 Task: Find connections with filter location Ghazīpur with filter topic #Socialmediawith filter profile language Potuguese with filter current company HDFC Limited with filter school Bhupendra Narayan Mandal University, Madhepura with filter industry Securities and Commodity Exchanges with filter service category Graphic Design with filter keywords title Coordinator
Action: Mouse moved to (687, 107)
Screenshot: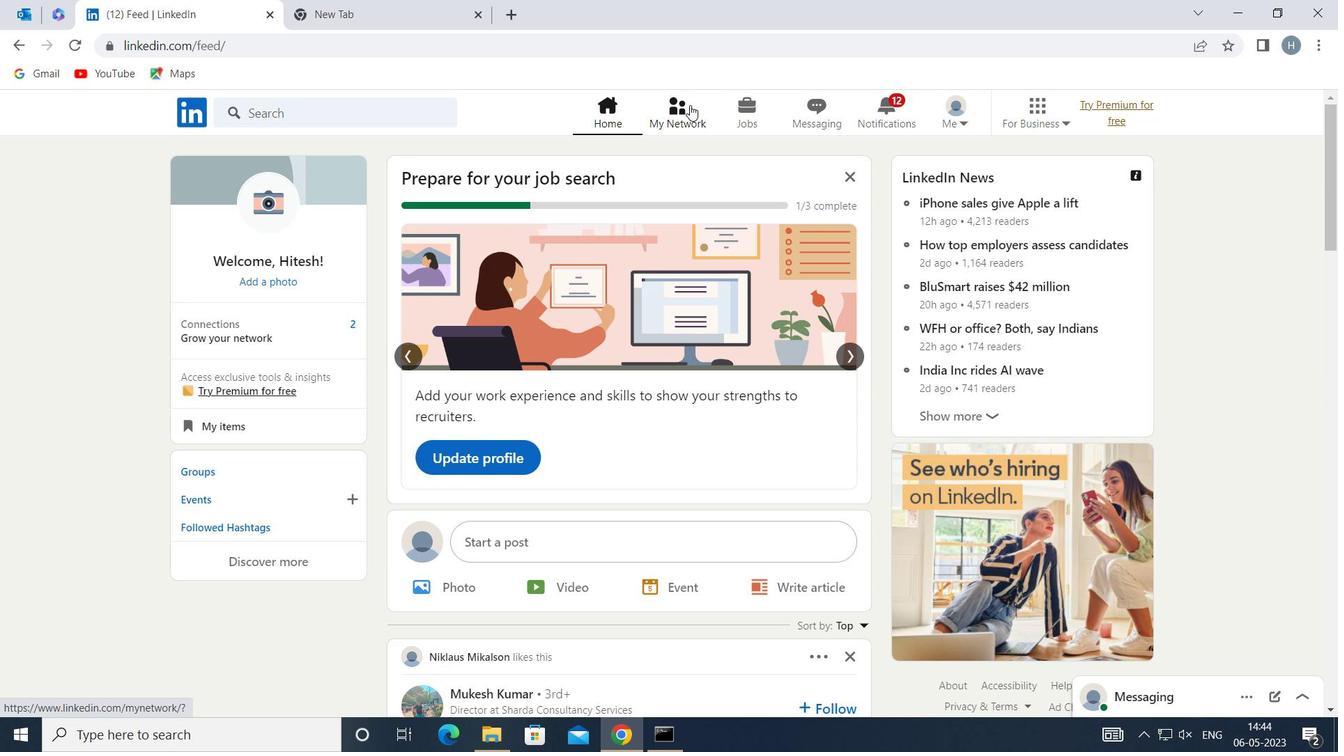 
Action: Mouse pressed left at (687, 107)
Screenshot: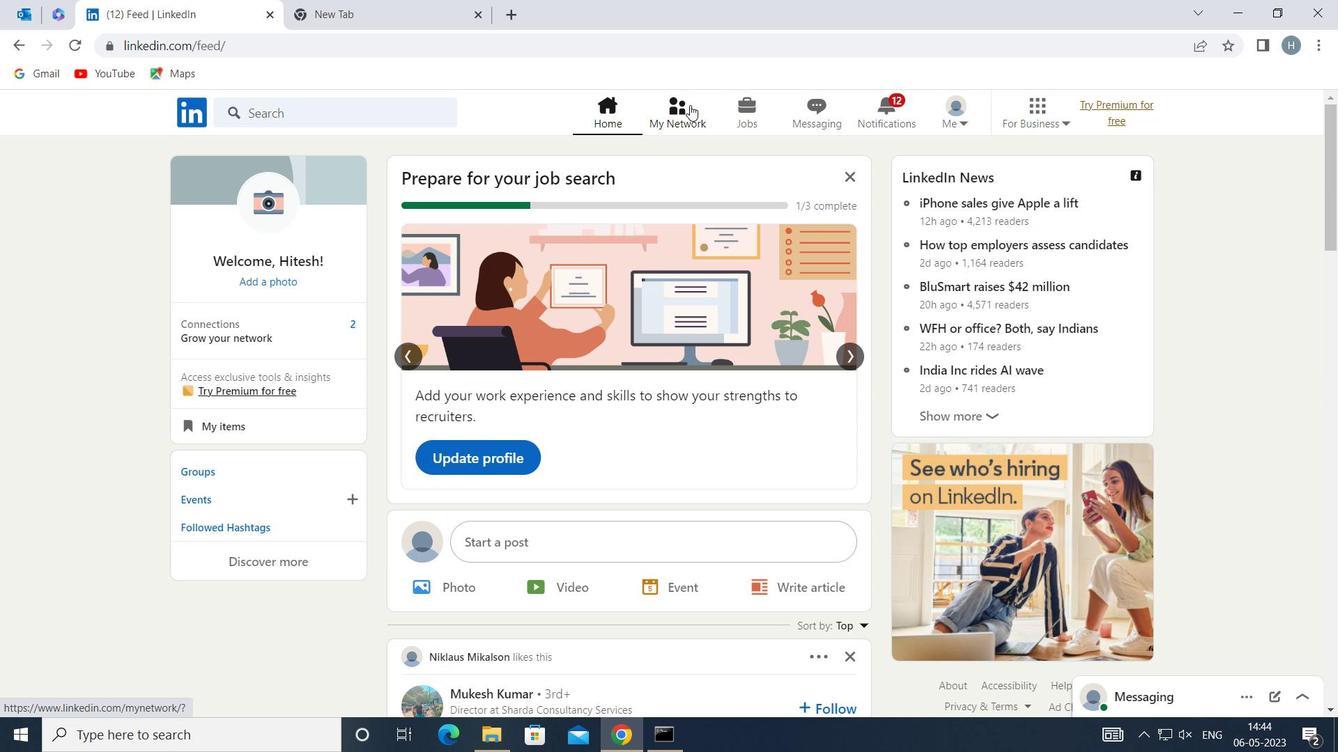 
Action: Mouse moved to (388, 217)
Screenshot: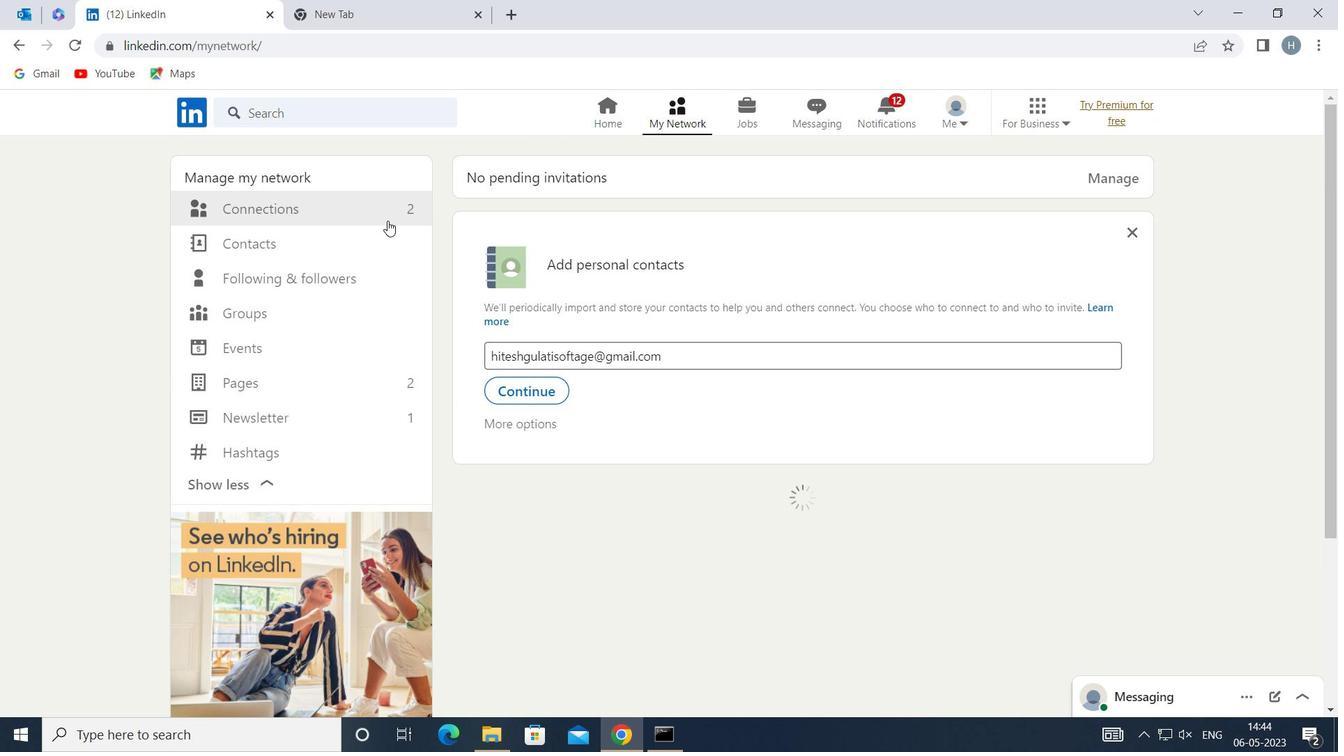 
Action: Mouse pressed left at (388, 217)
Screenshot: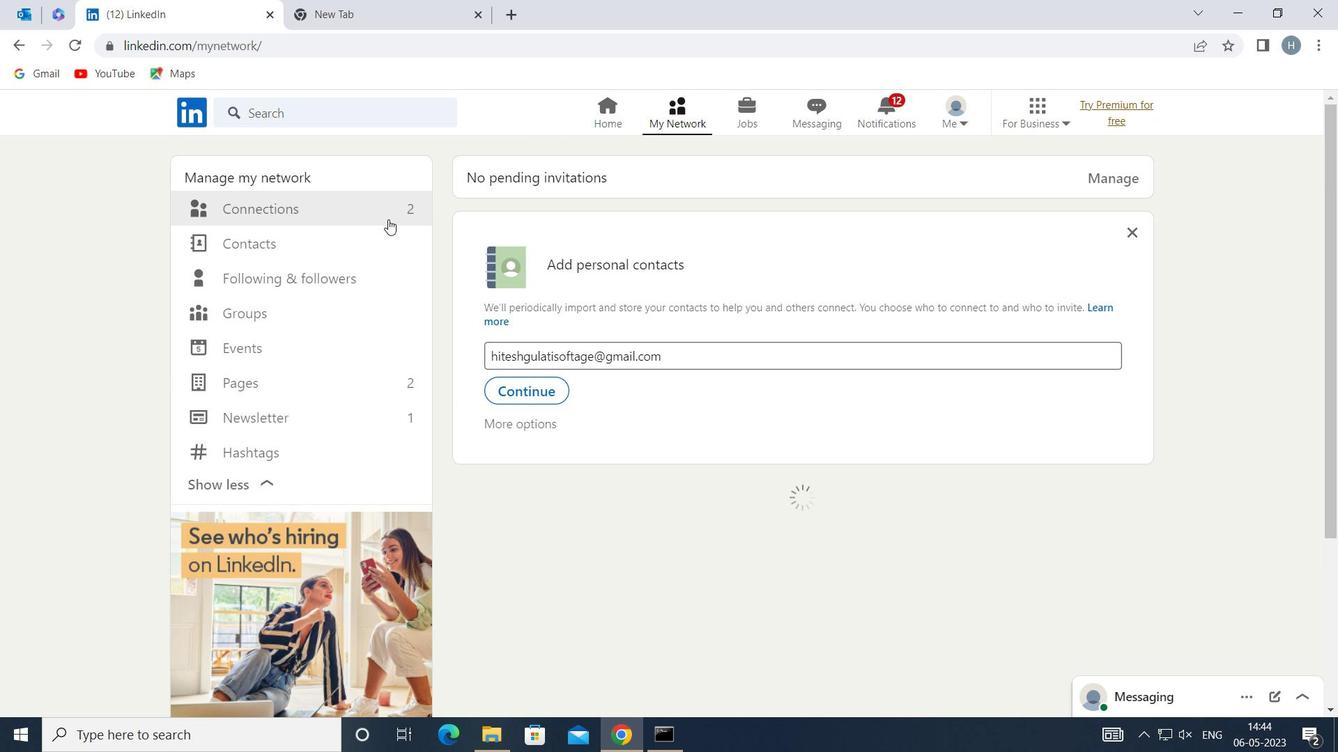 
Action: Mouse moved to (798, 206)
Screenshot: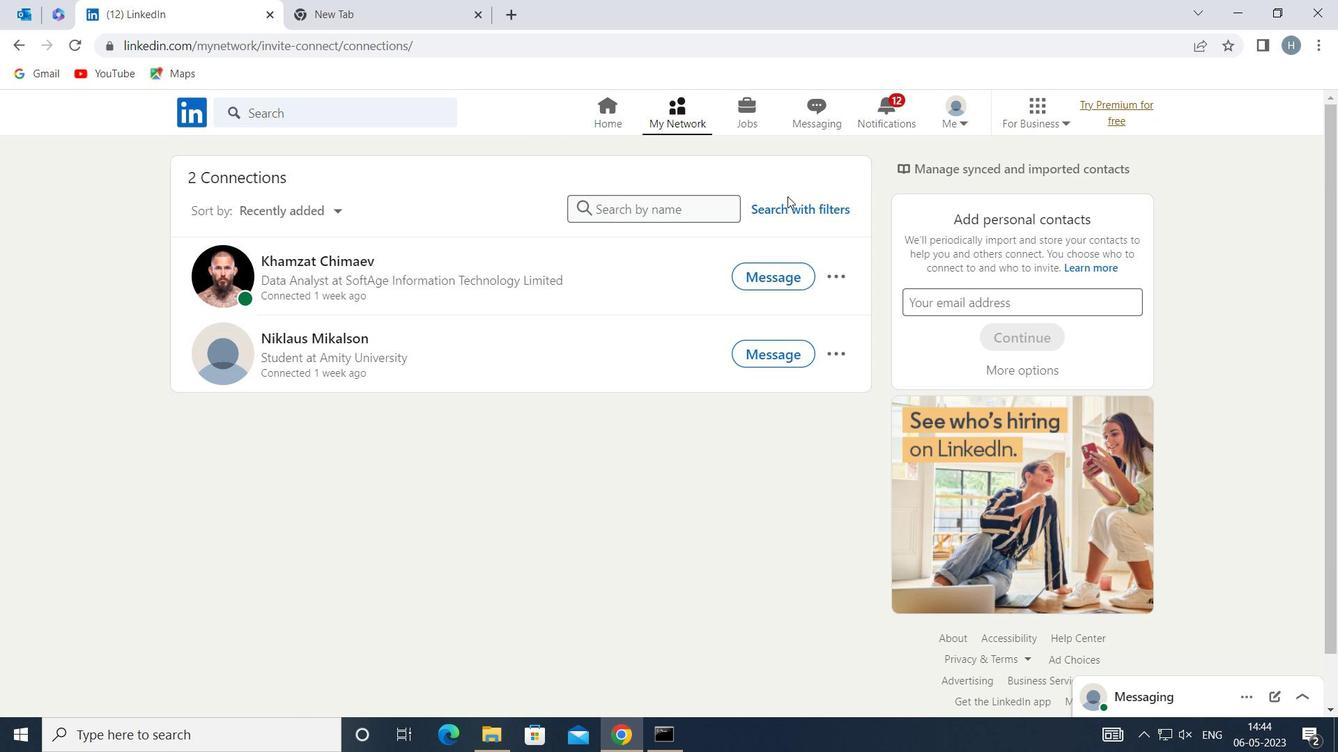 
Action: Mouse pressed left at (798, 206)
Screenshot: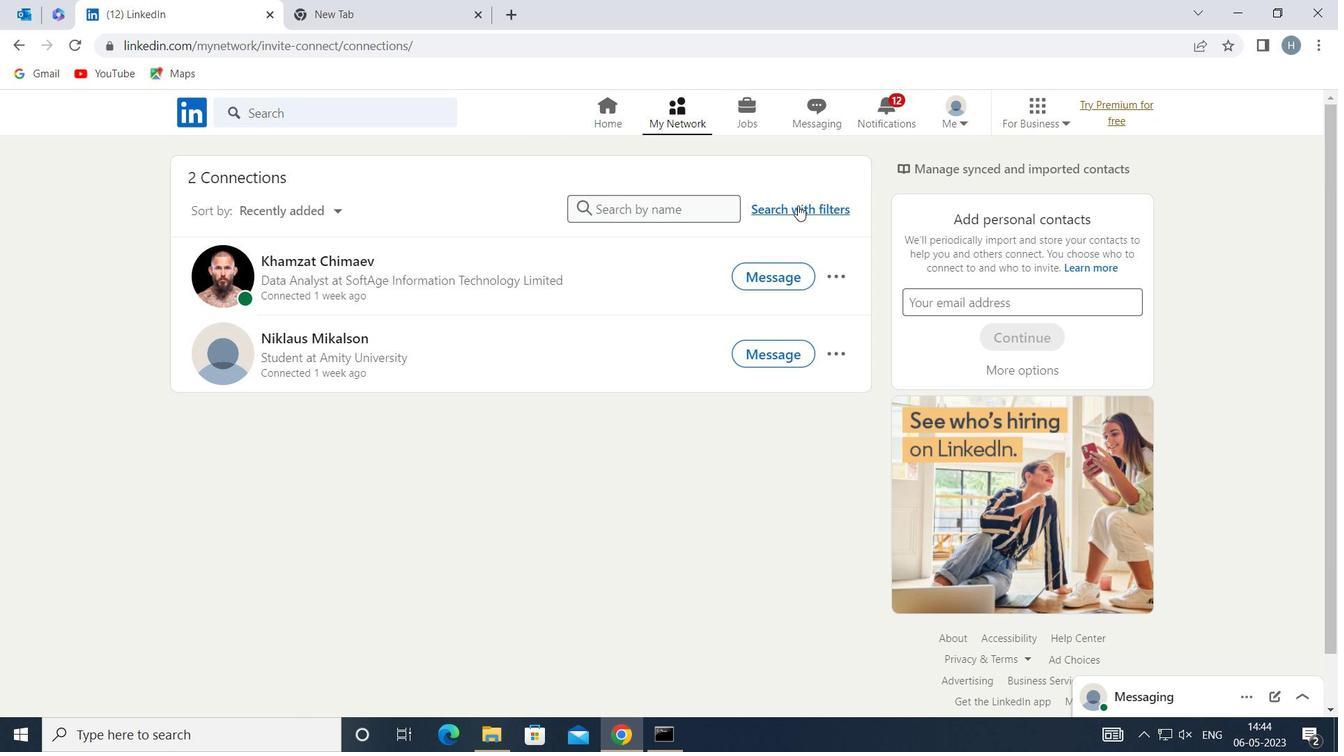 
Action: Mouse moved to (739, 157)
Screenshot: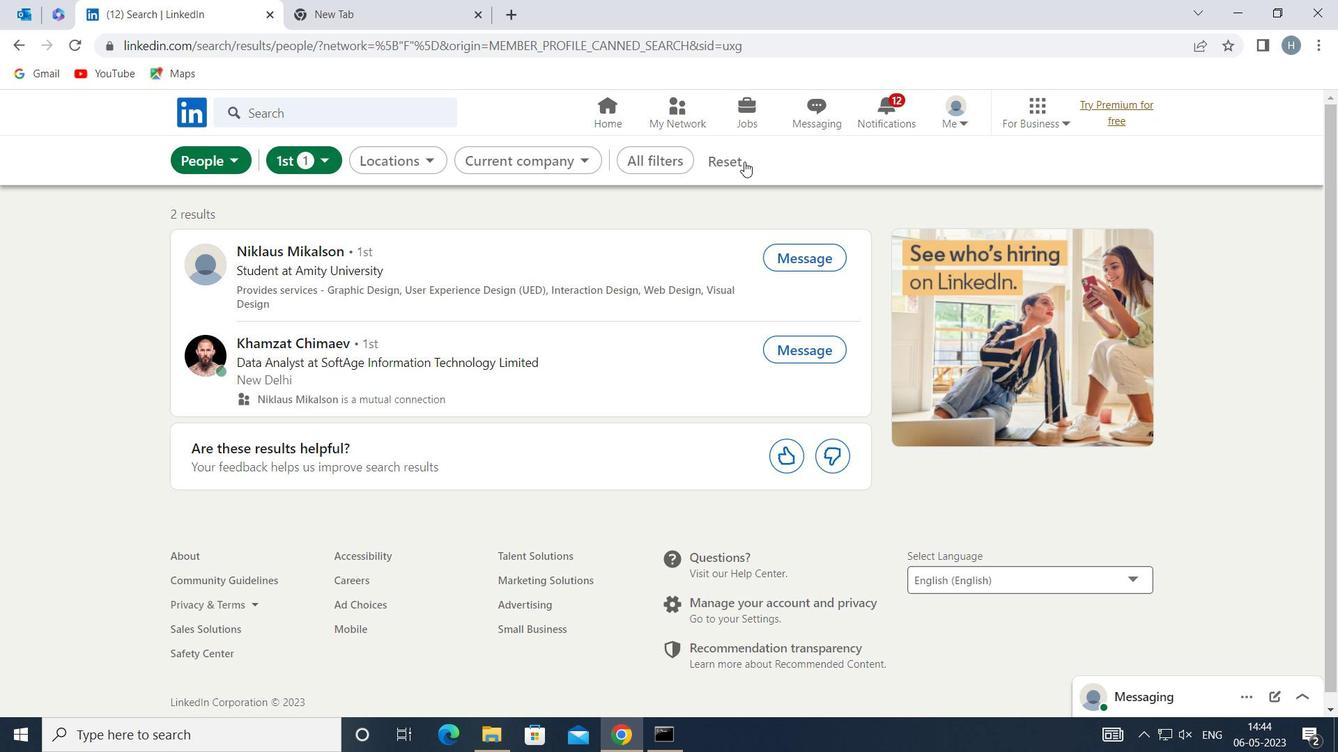 
Action: Mouse pressed left at (739, 157)
Screenshot: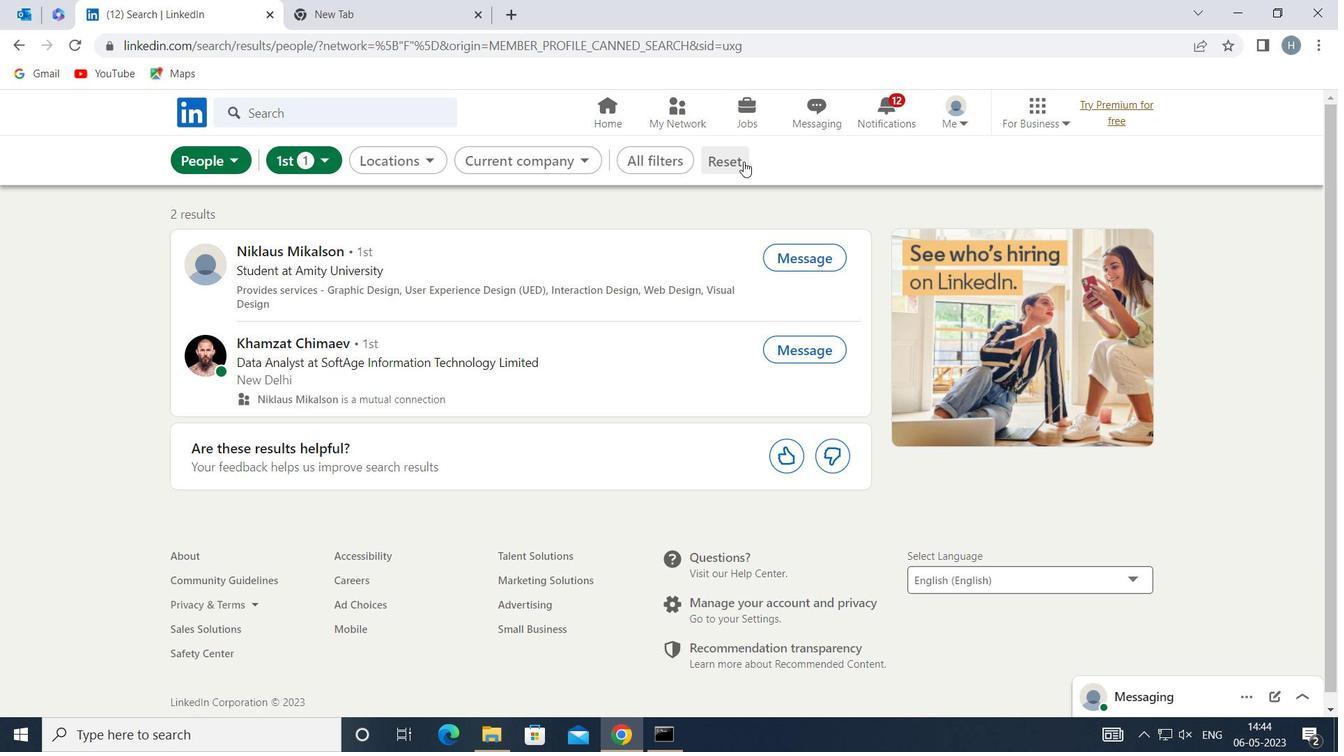 
Action: Mouse moved to (701, 160)
Screenshot: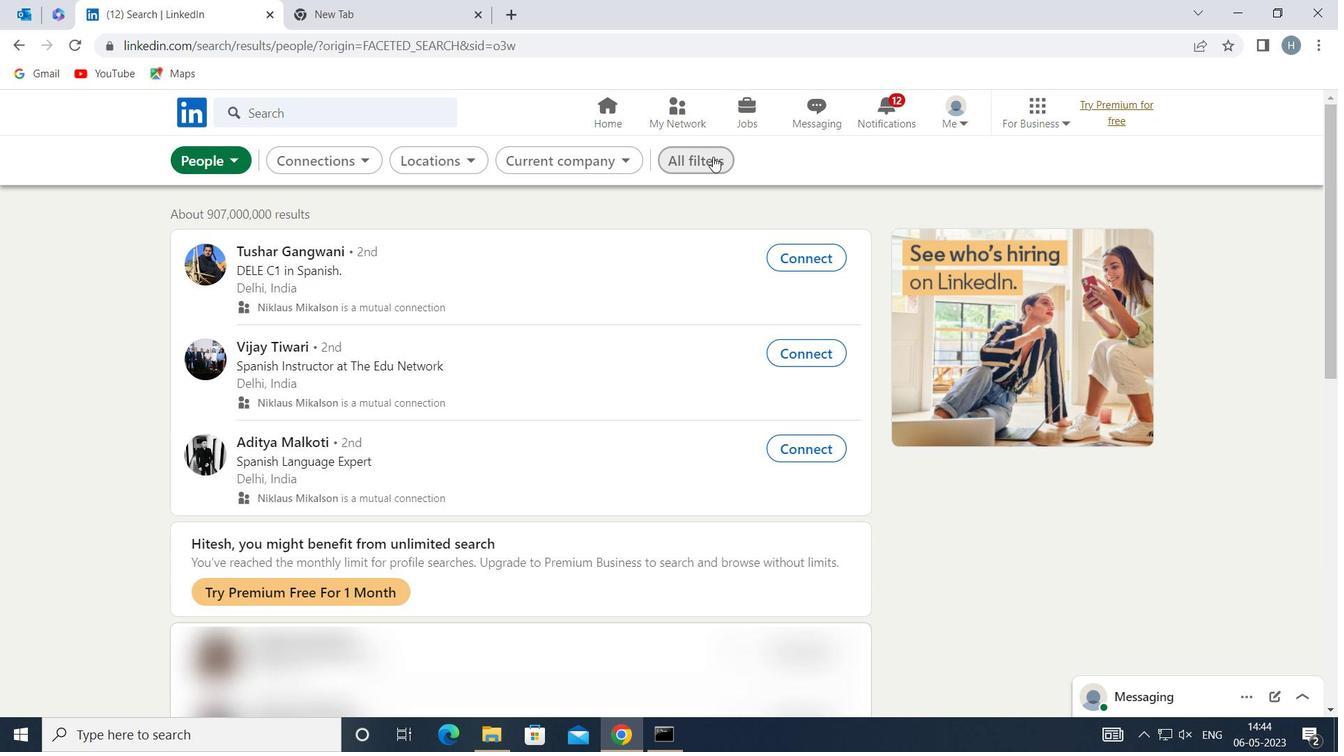 
Action: Mouse pressed left at (701, 160)
Screenshot: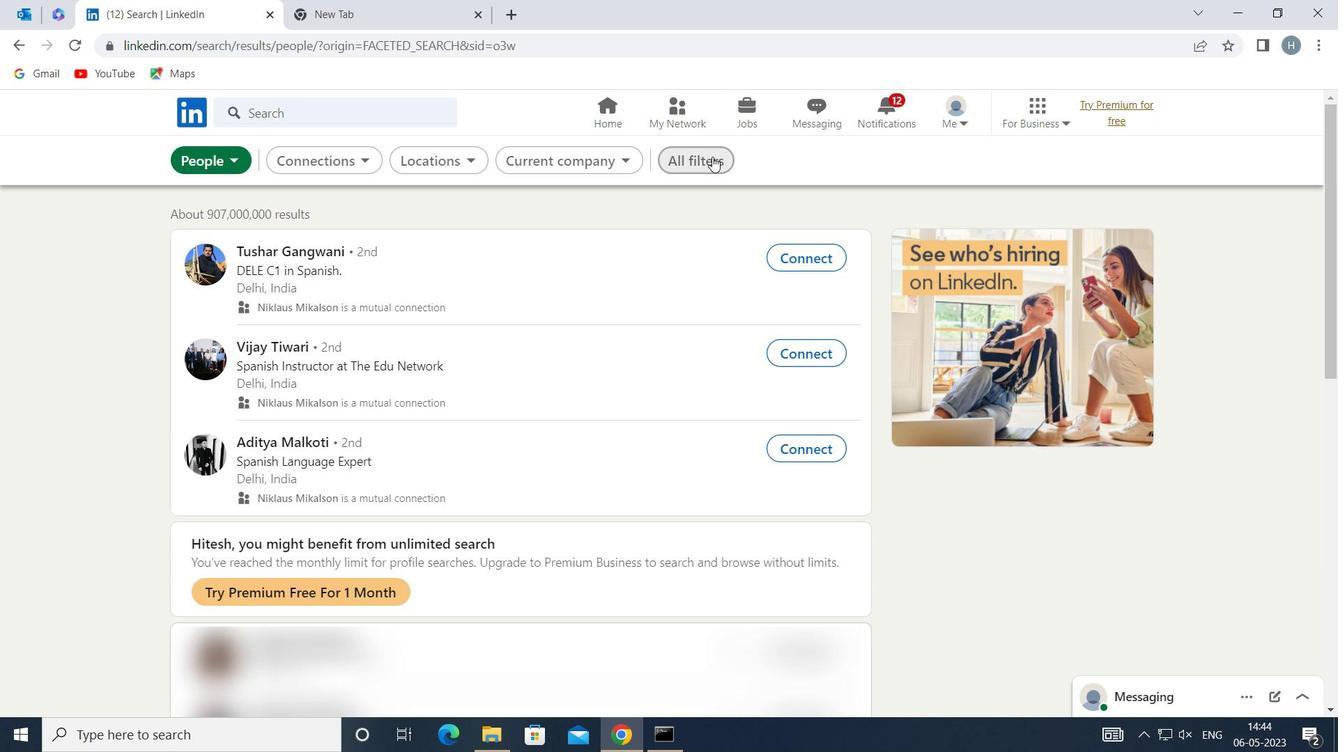 
Action: Mouse moved to (1077, 333)
Screenshot: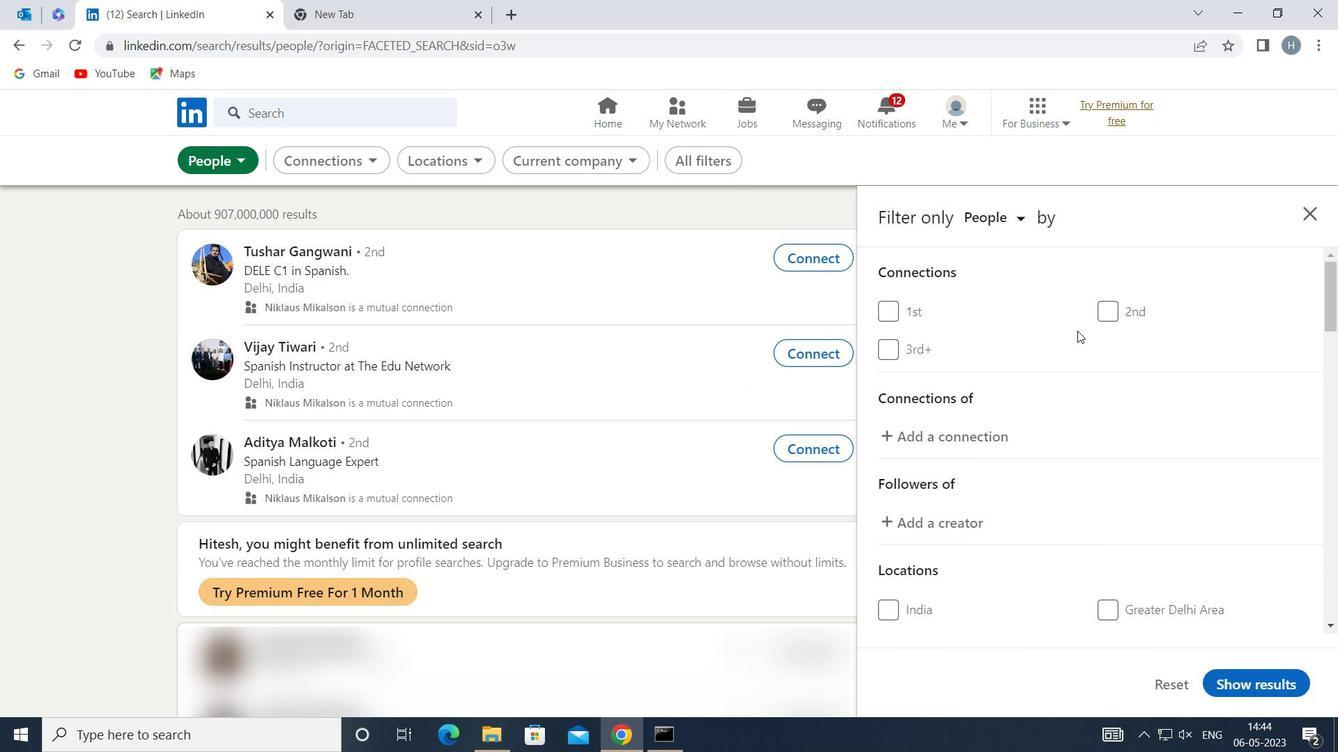 
Action: Mouse scrolled (1077, 332) with delta (0, 0)
Screenshot: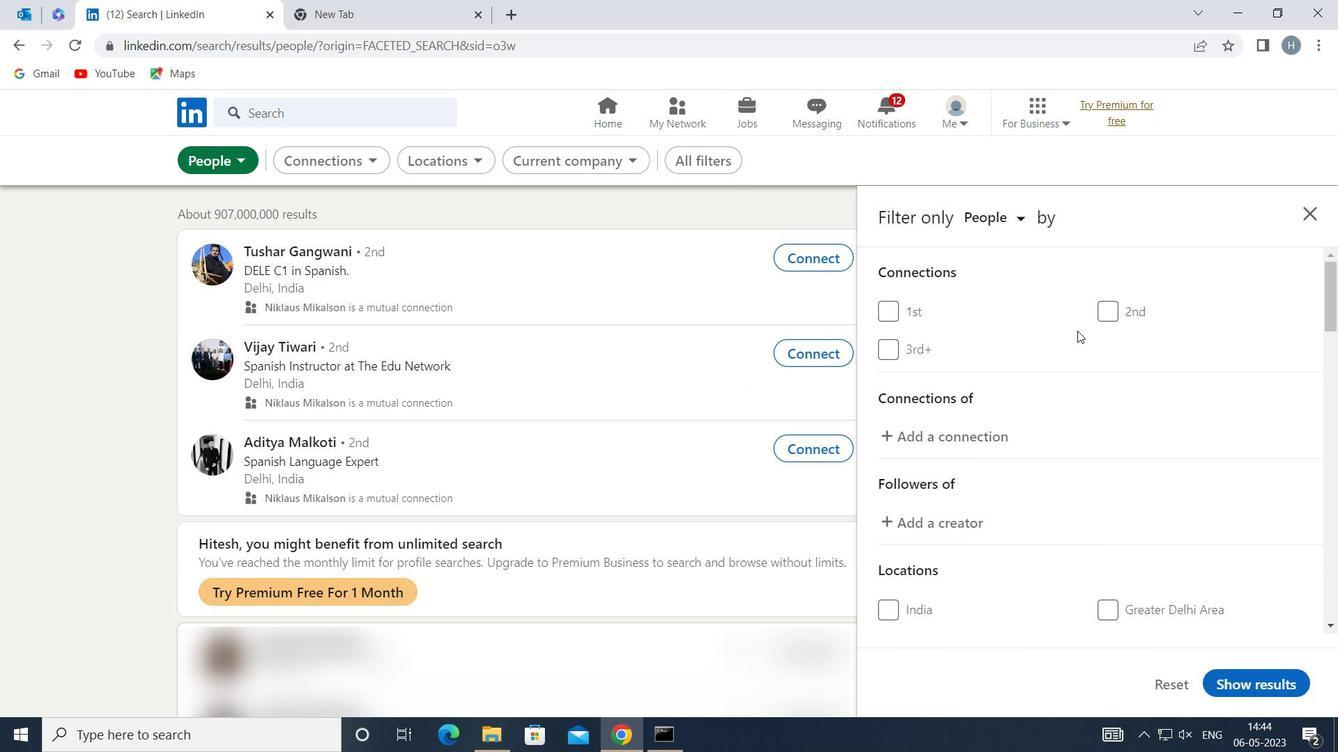 
Action: Mouse moved to (1075, 338)
Screenshot: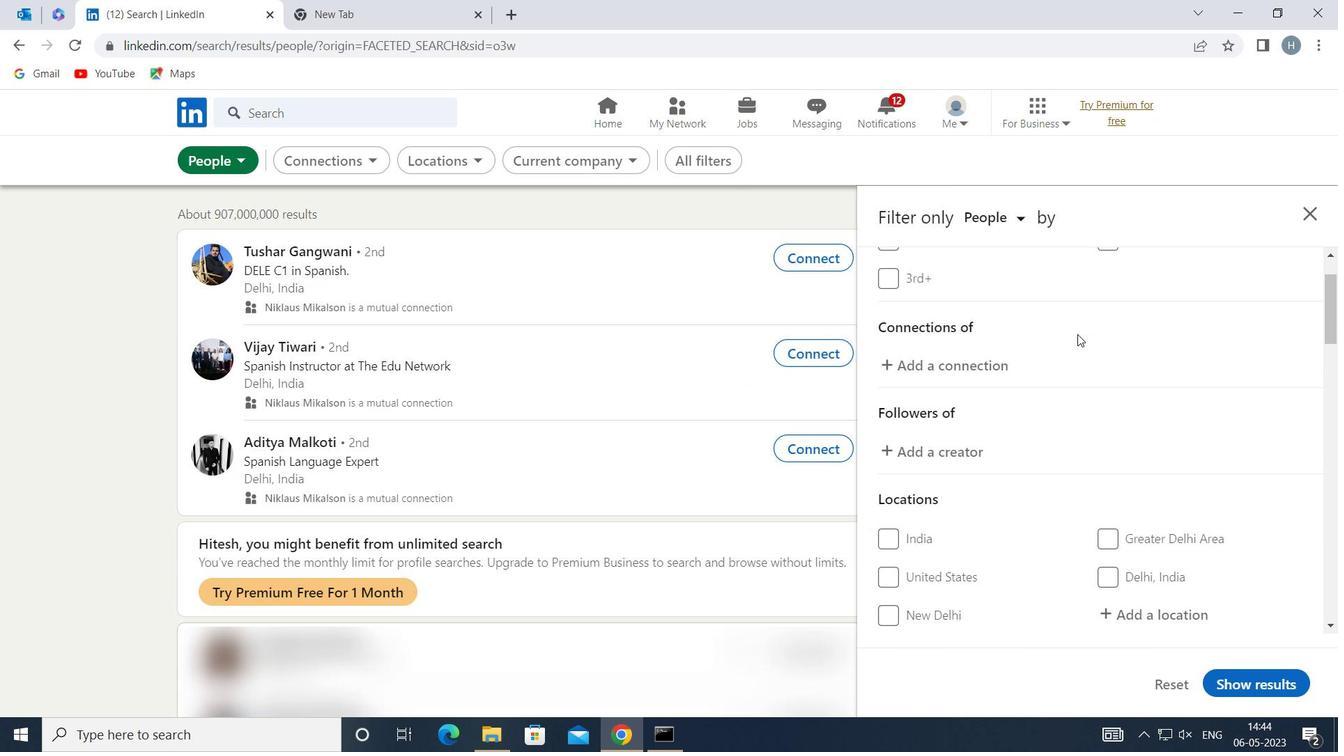 
Action: Mouse scrolled (1075, 338) with delta (0, 0)
Screenshot: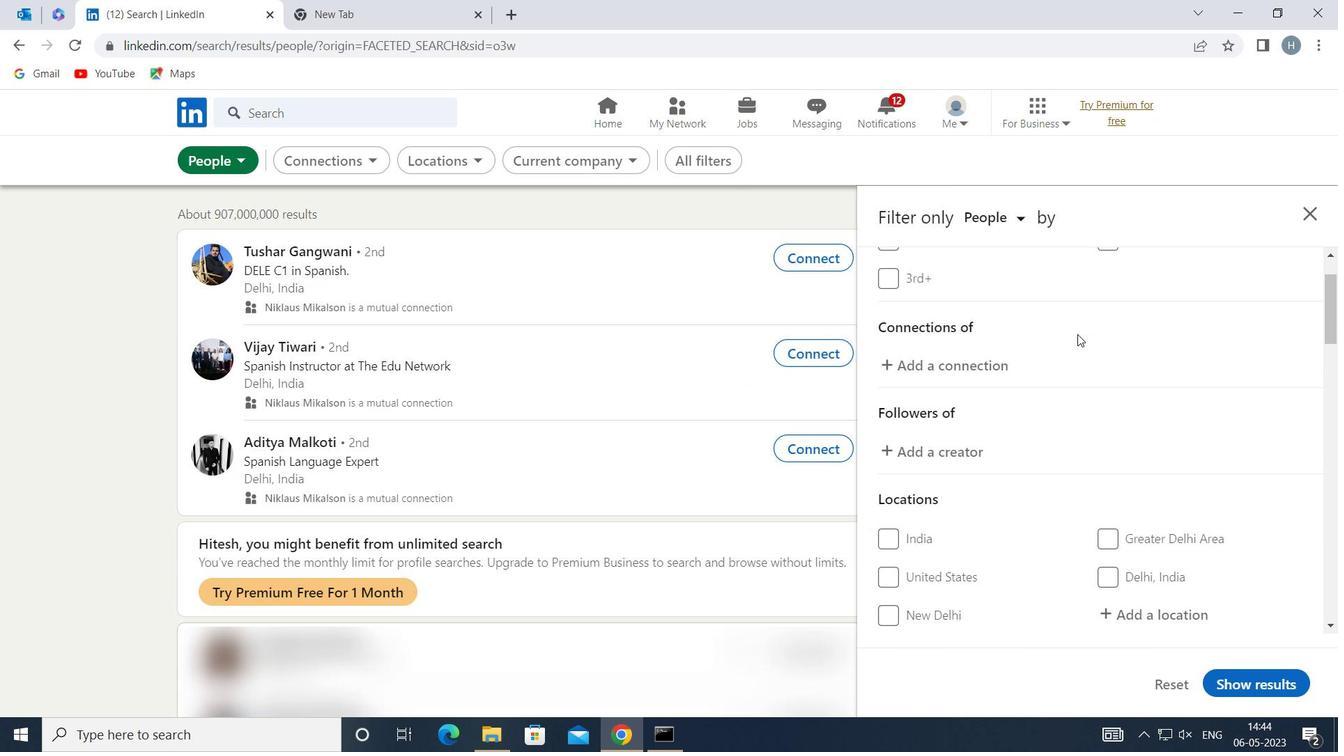 
Action: Mouse moved to (1074, 344)
Screenshot: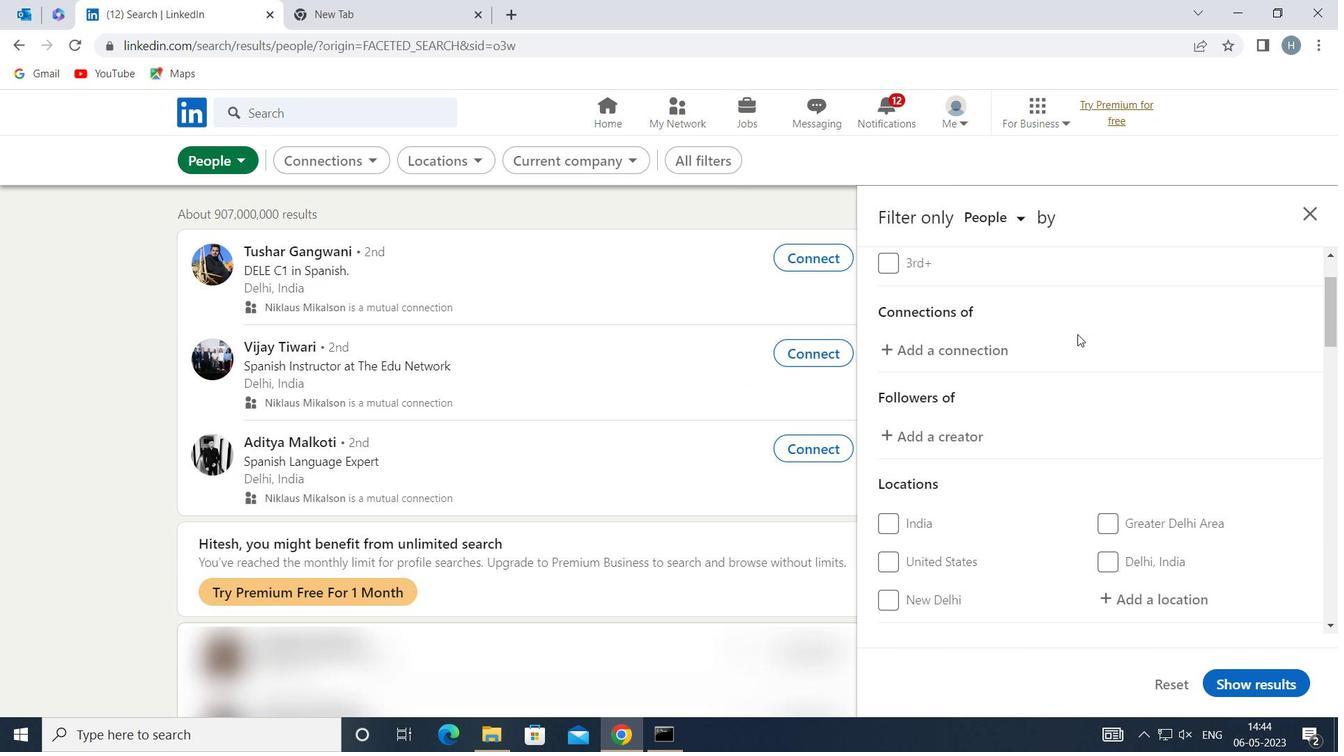 
Action: Mouse scrolled (1074, 343) with delta (0, 0)
Screenshot: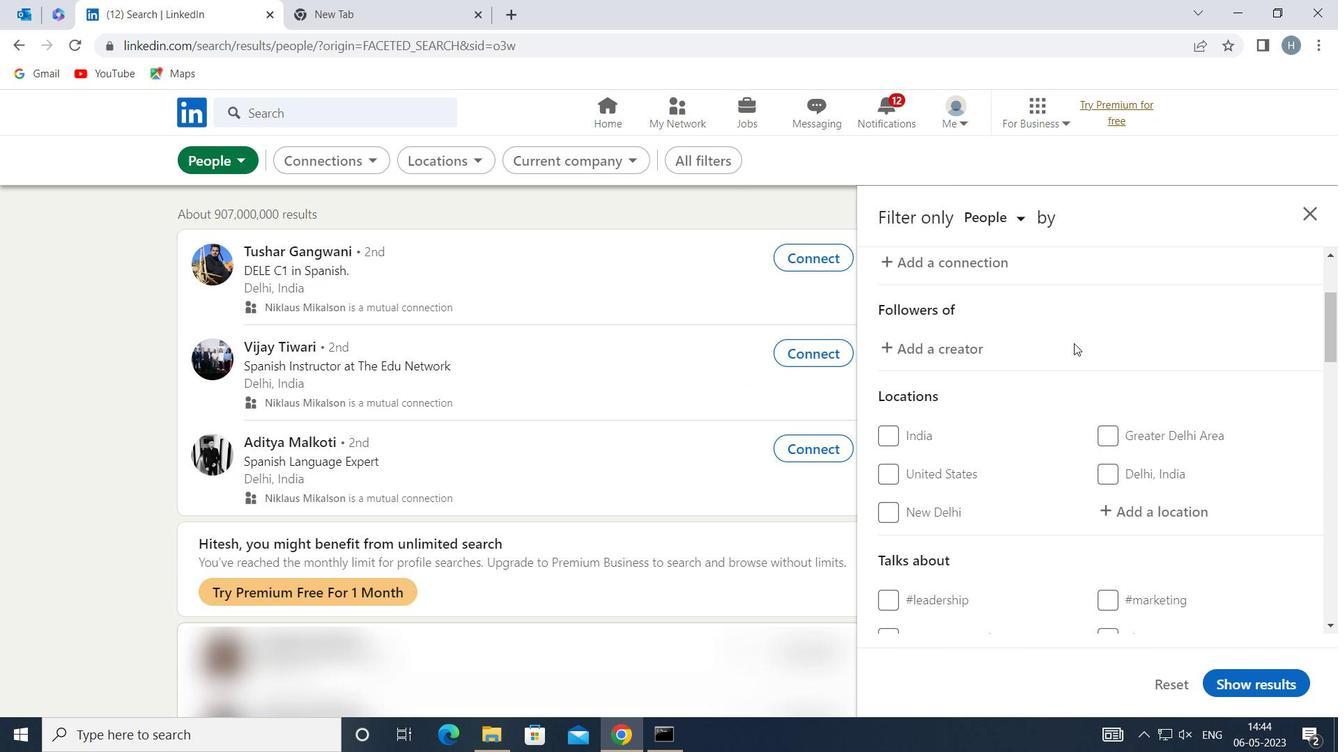 
Action: Mouse moved to (1139, 425)
Screenshot: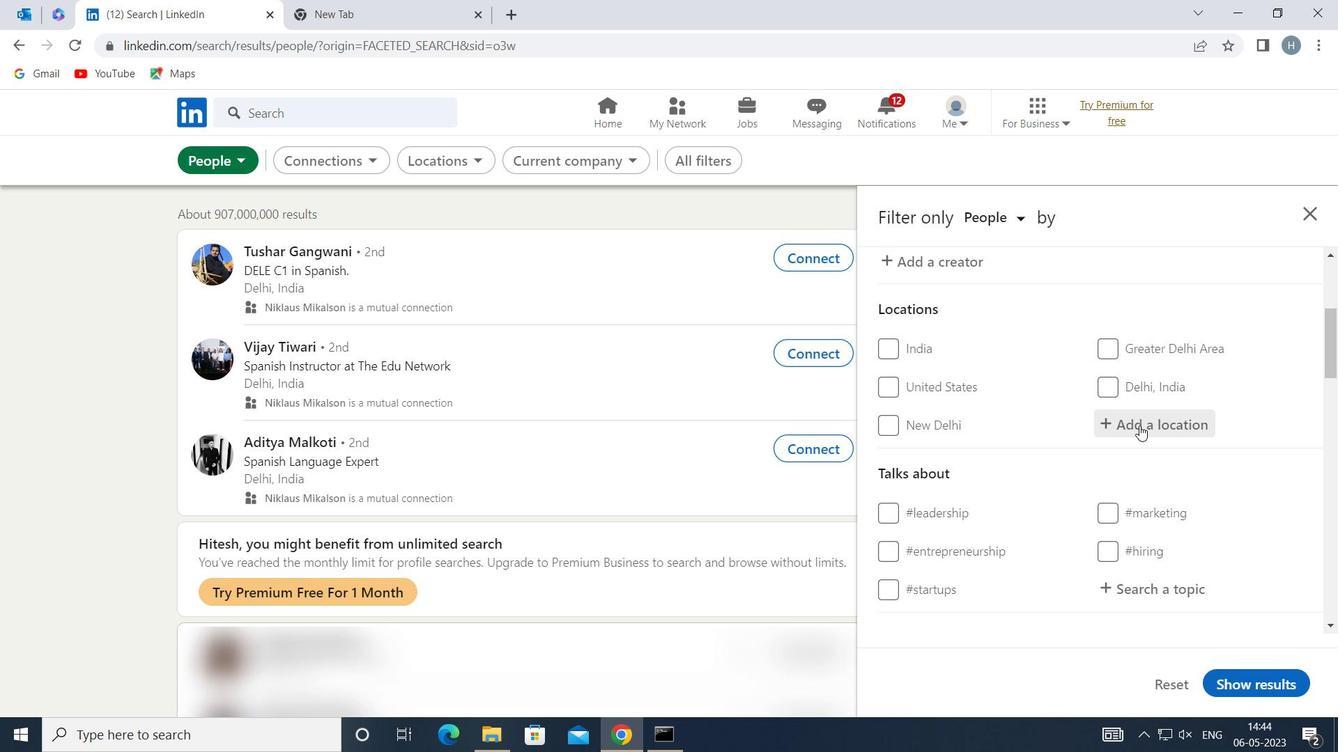 
Action: Mouse pressed left at (1139, 425)
Screenshot: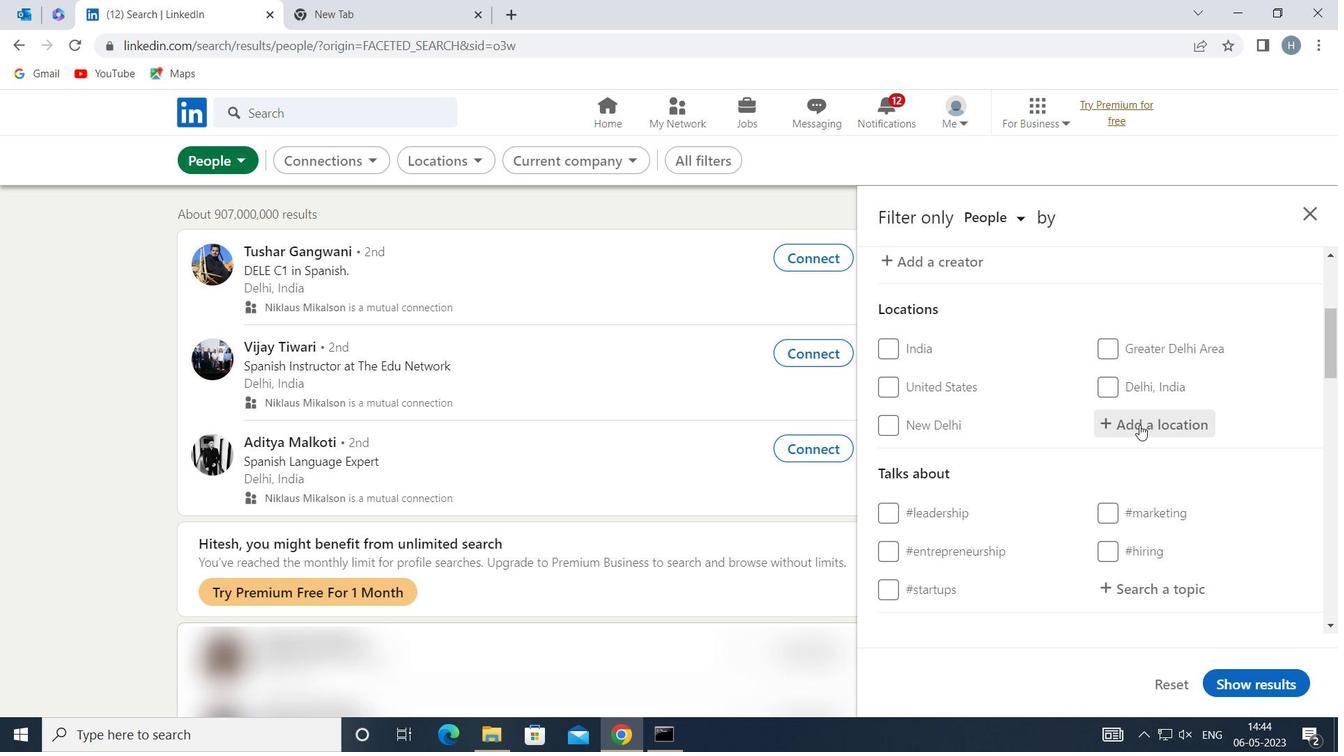 
Action: Mouse moved to (1131, 413)
Screenshot: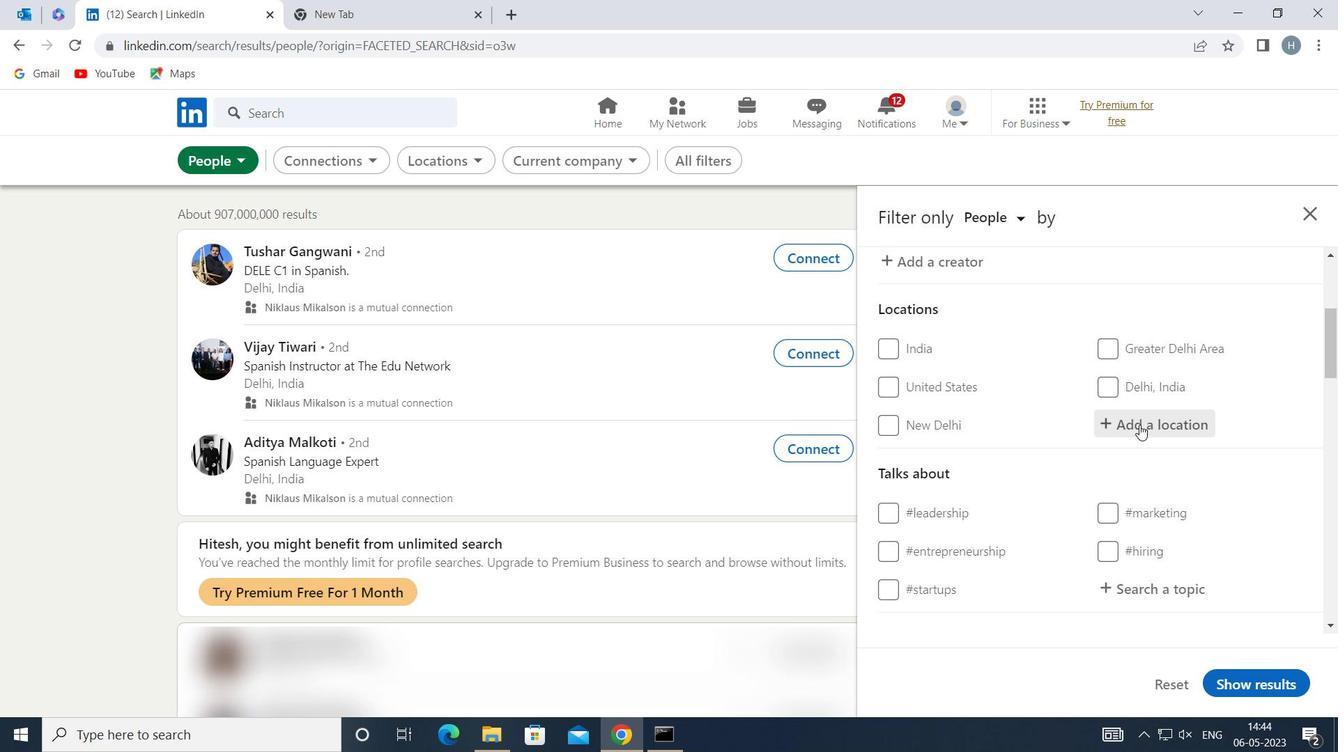 
Action: Key pressed <Key.shift>GHAZIPUR
Screenshot: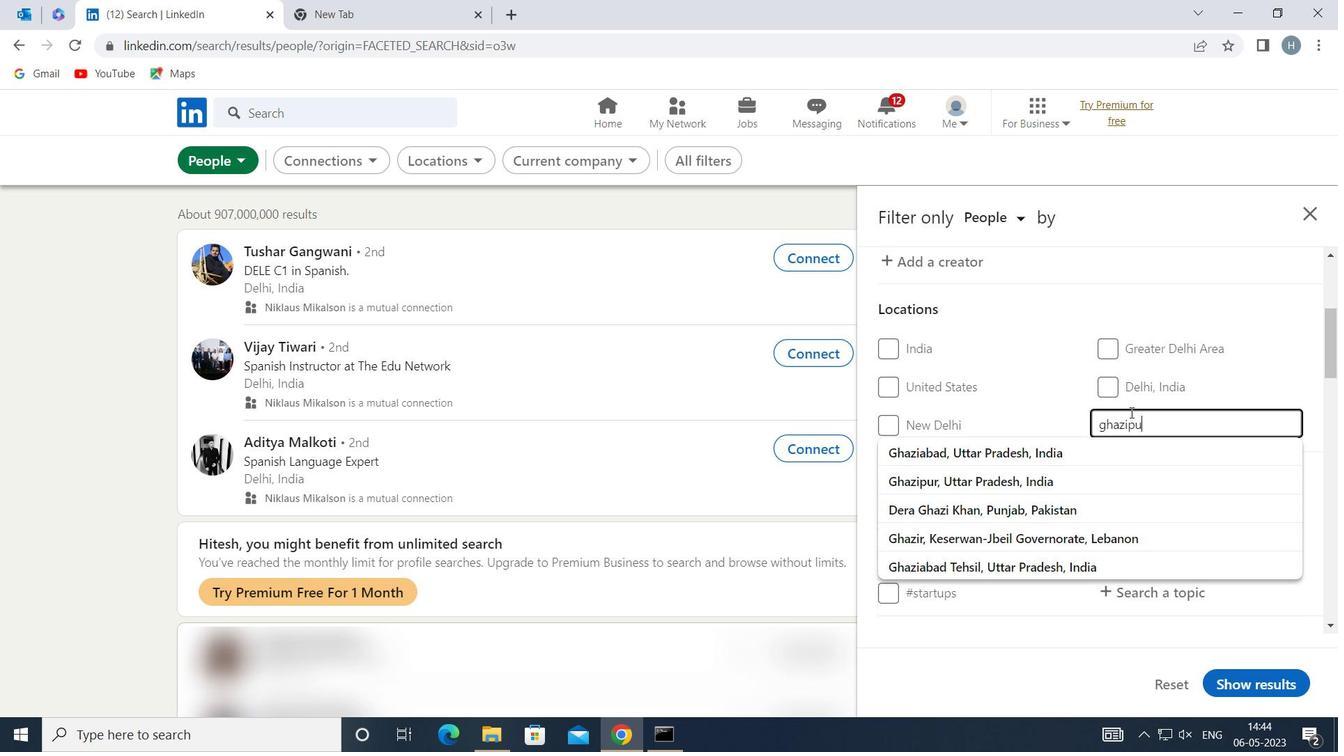 
Action: Mouse moved to (1070, 445)
Screenshot: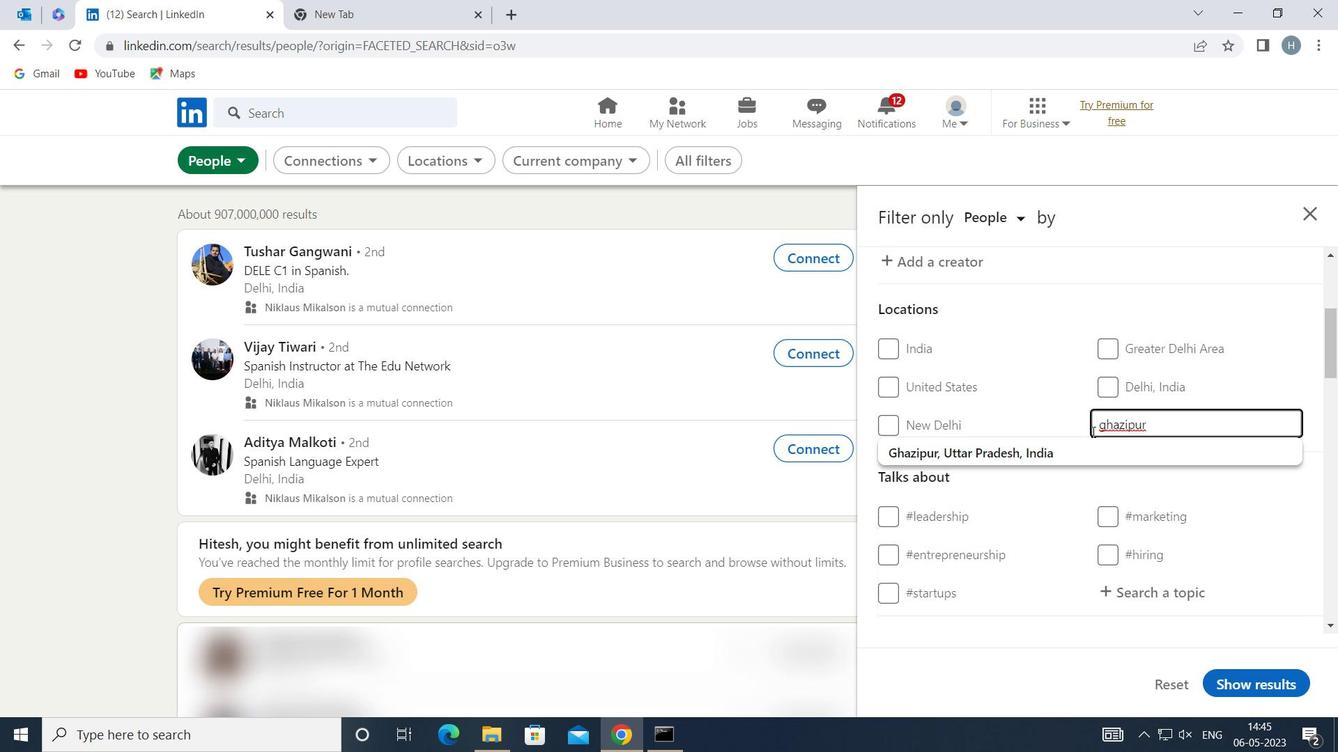 
Action: Mouse pressed left at (1070, 445)
Screenshot: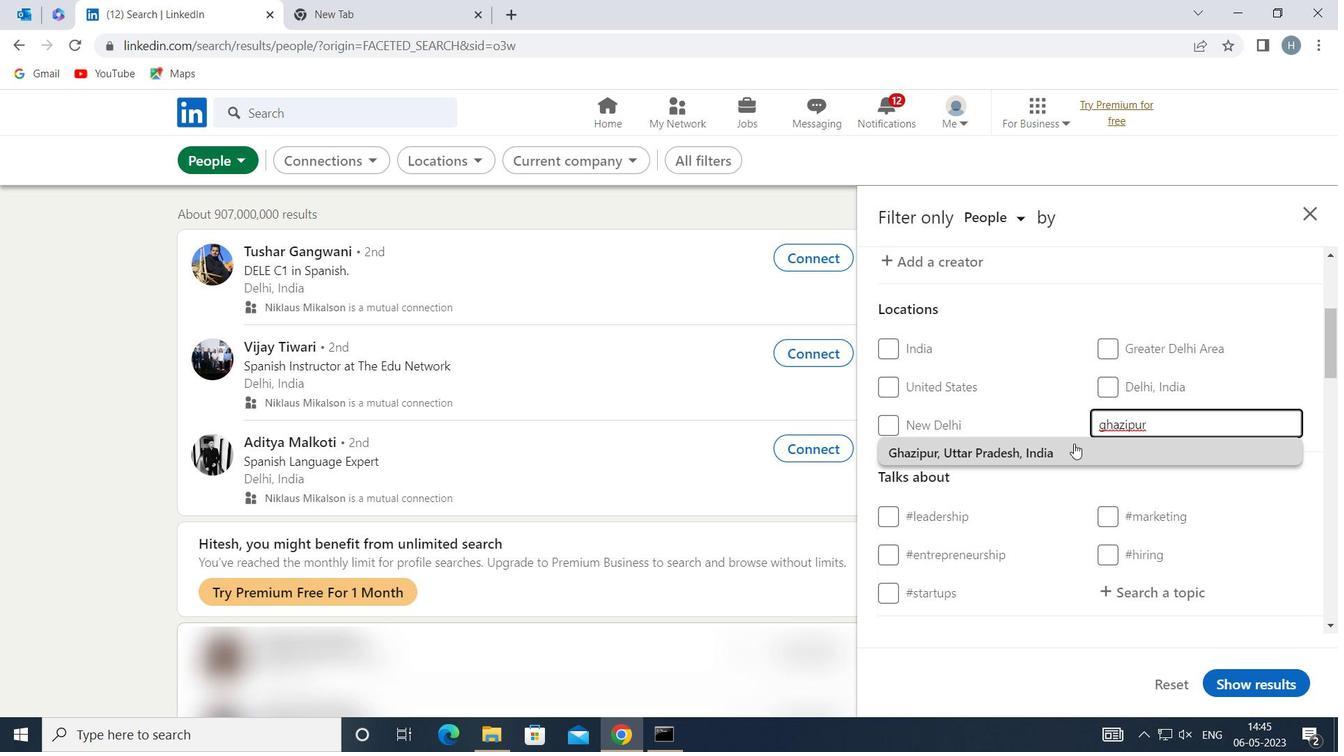 
Action: Mouse moved to (1069, 448)
Screenshot: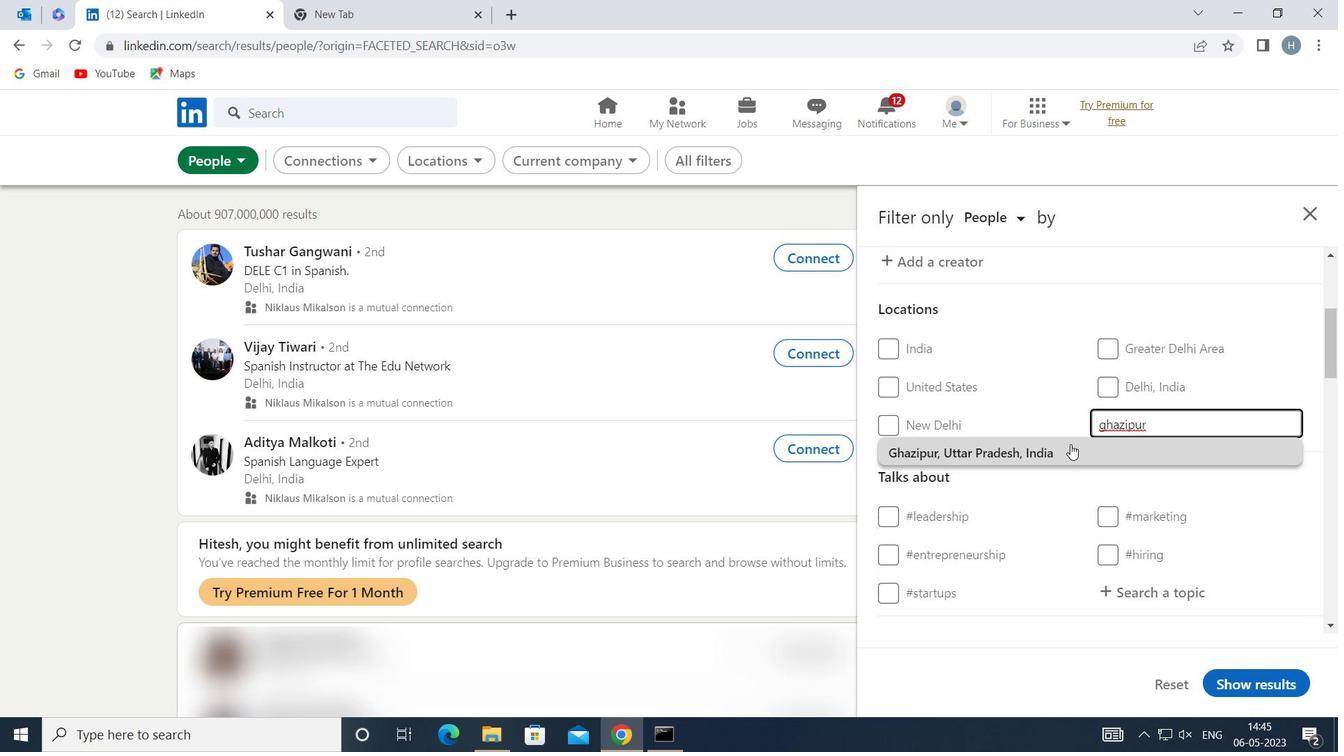 
Action: Mouse scrolled (1069, 448) with delta (0, 0)
Screenshot: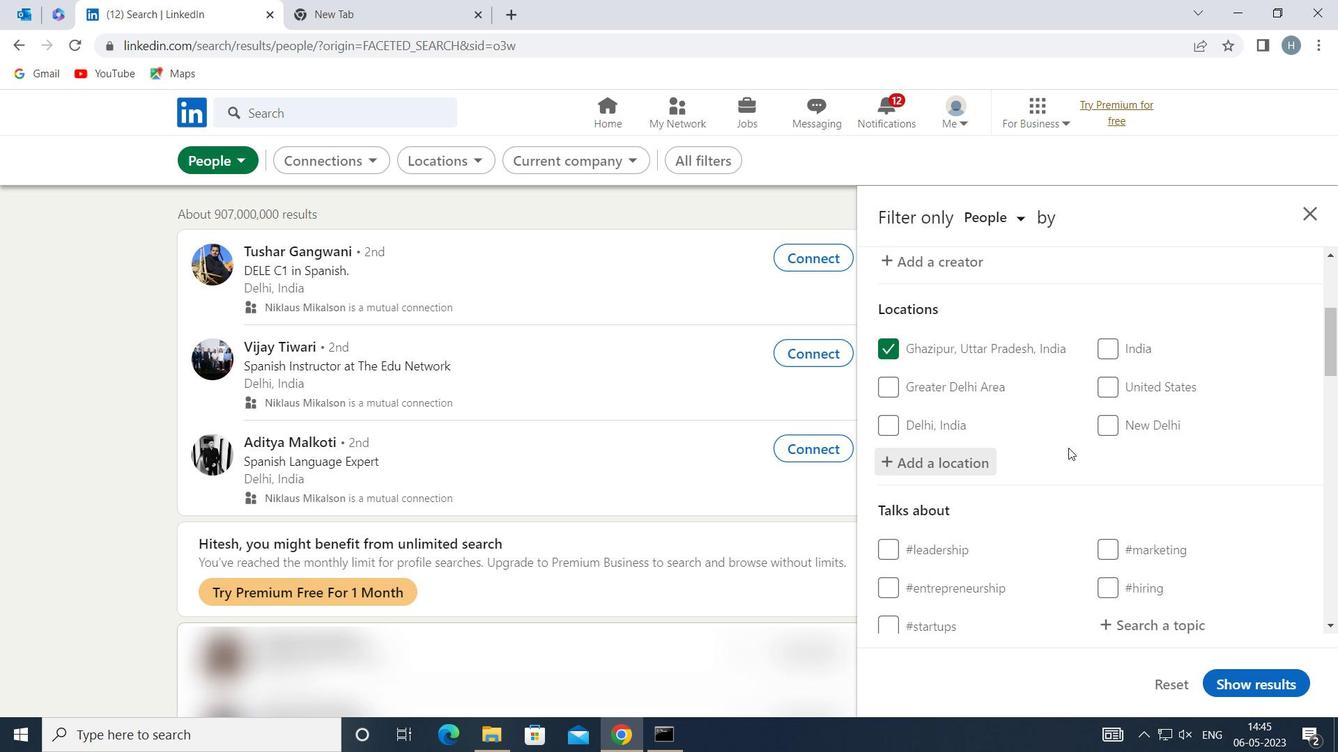 
Action: Mouse moved to (1069, 449)
Screenshot: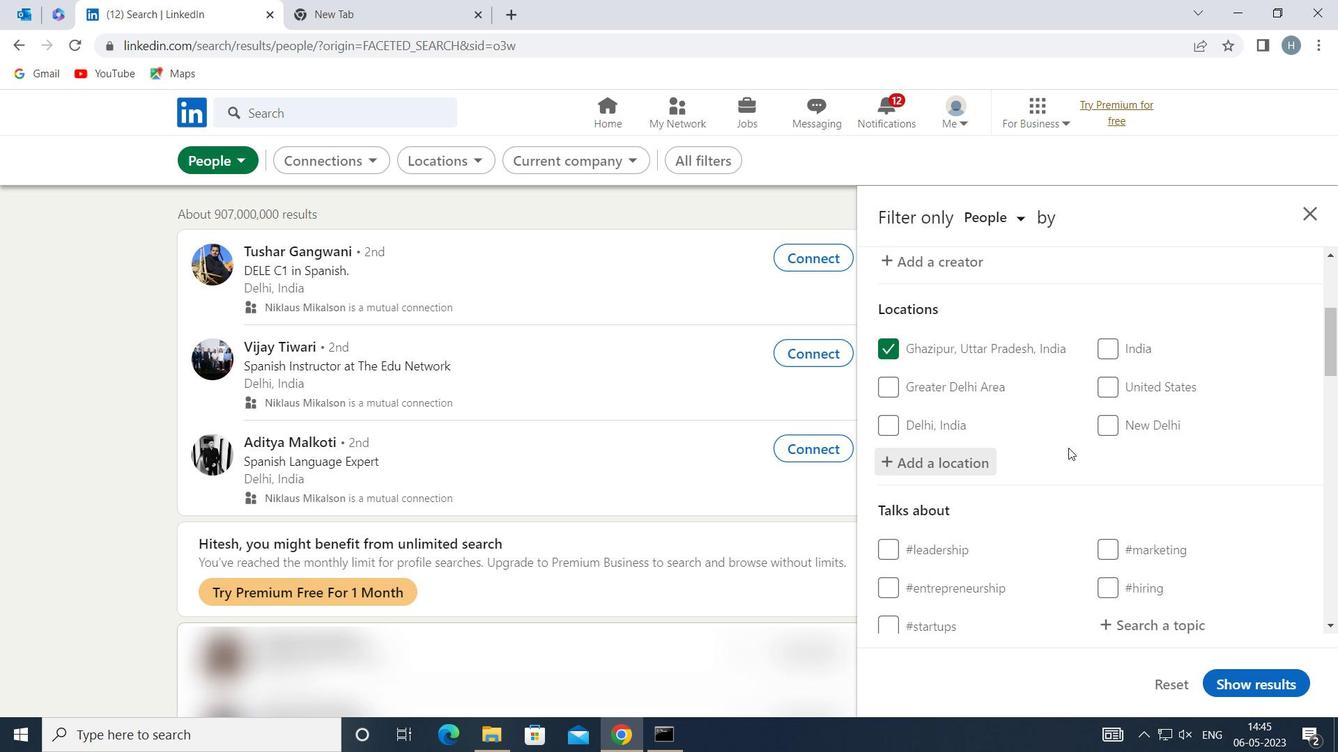 
Action: Mouse scrolled (1069, 448) with delta (0, 0)
Screenshot: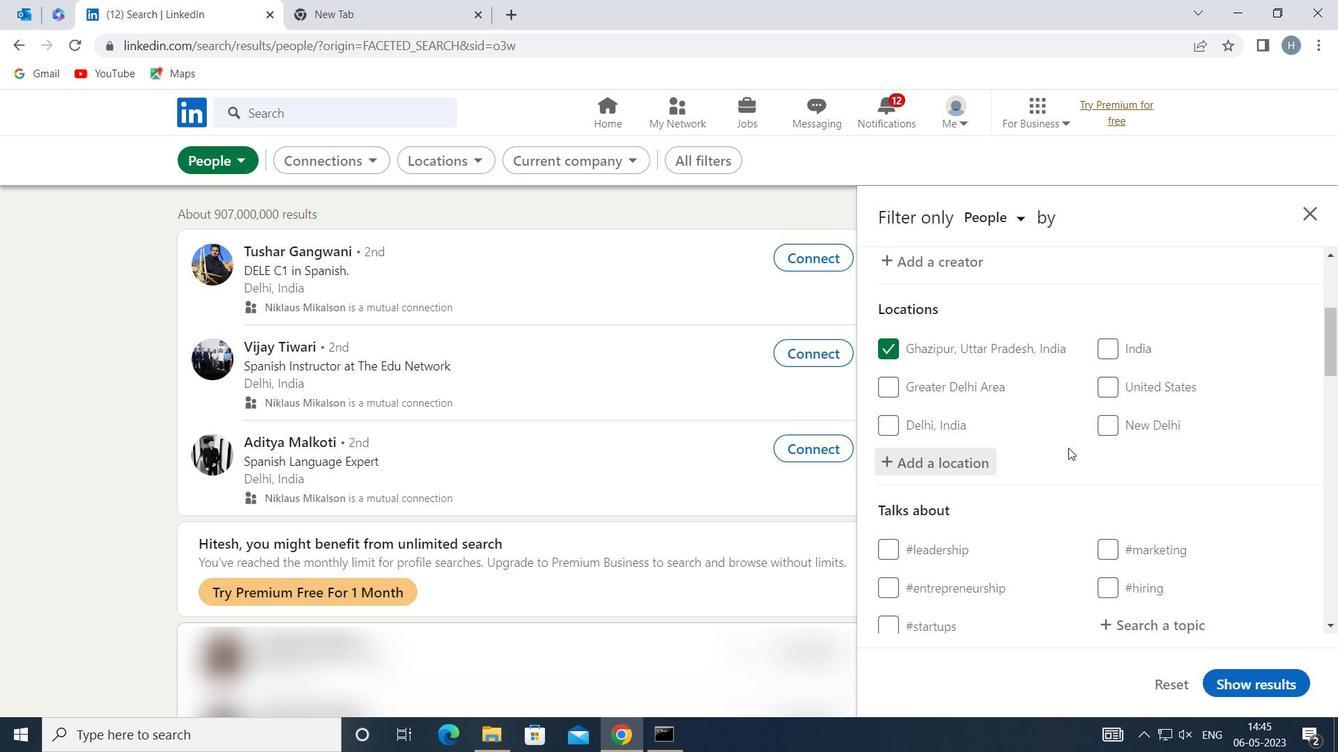 
Action: Mouse moved to (1070, 448)
Screenshot: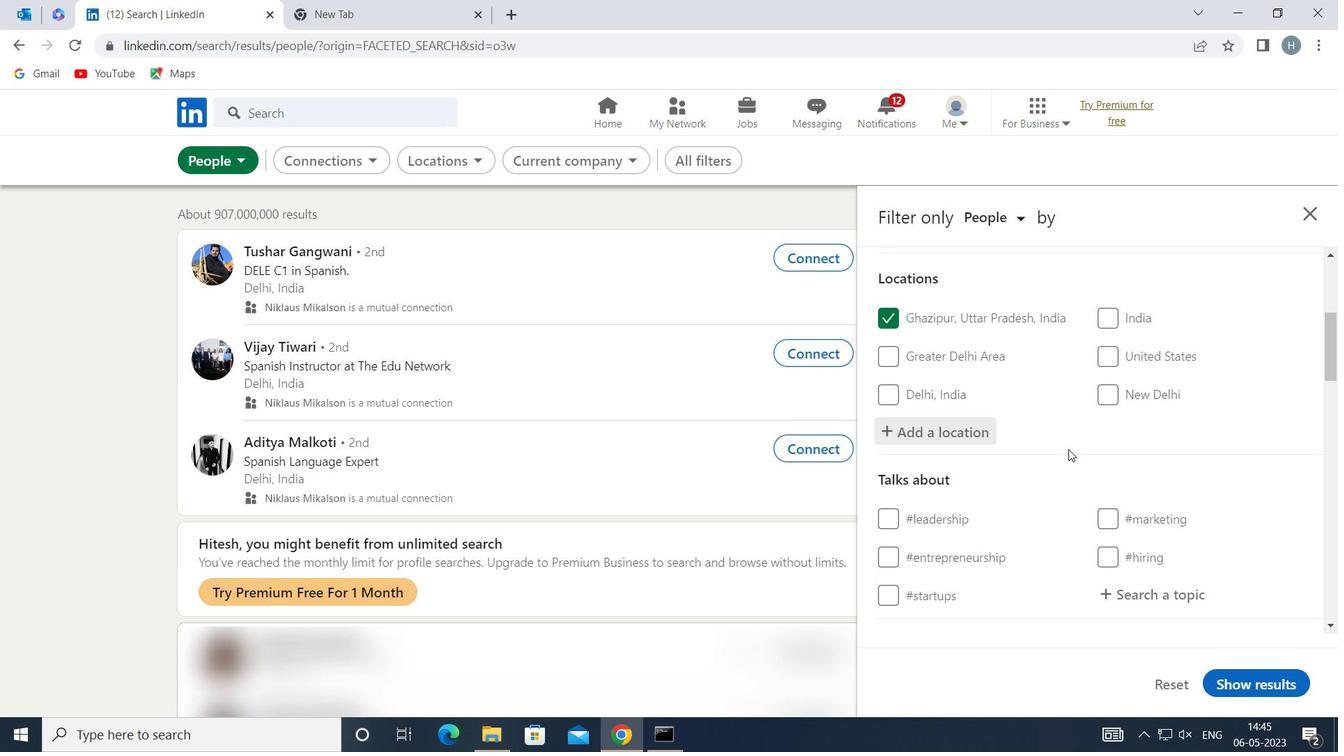 
Action: Mouse scrolled (1070, 448) with delta (0, 0)
Screenshot: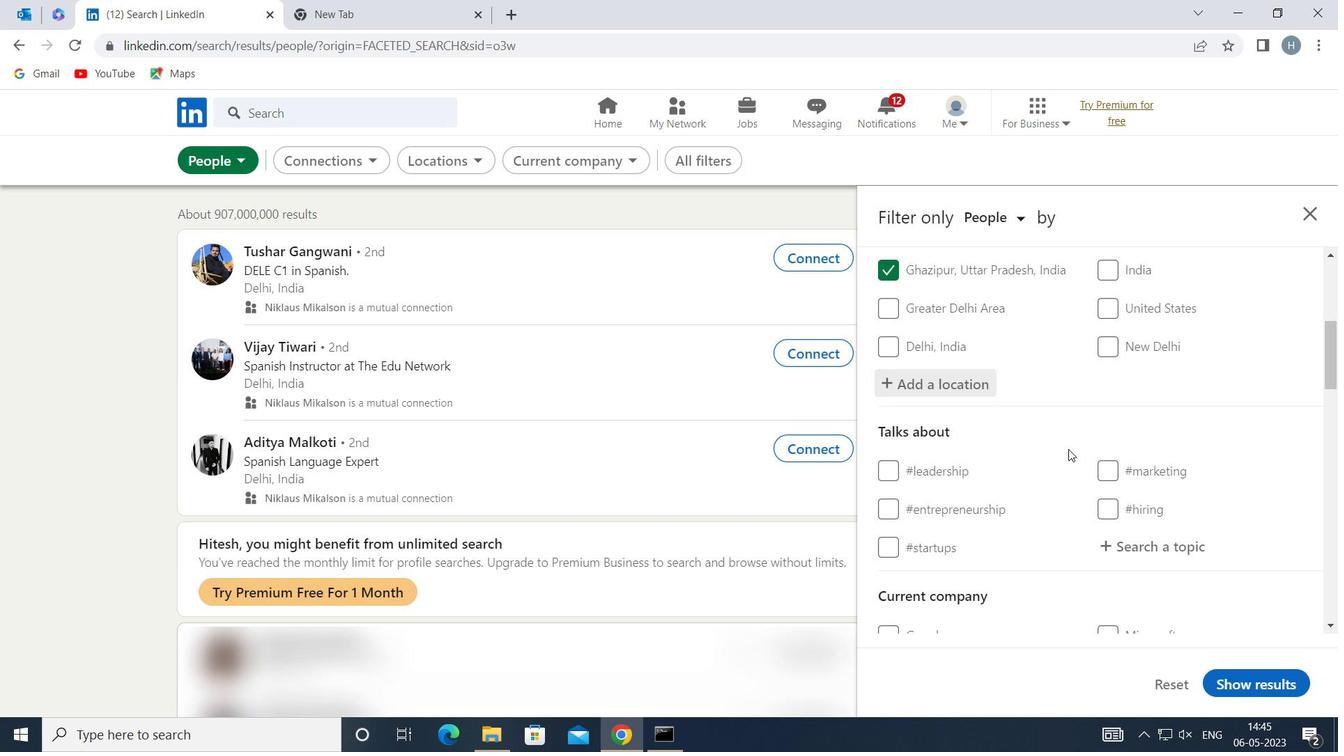 
Action: Mouse moved to (1165, 362)
Screenshot: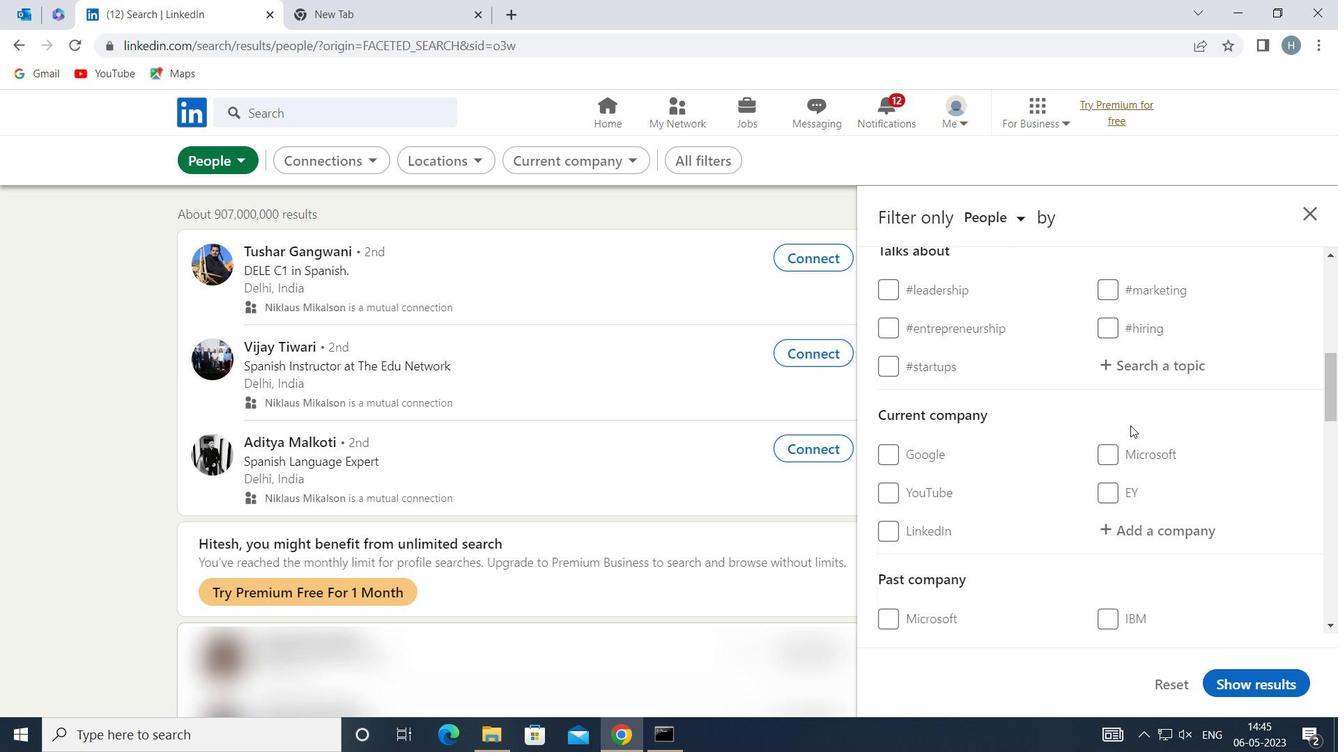
Action: Mouse pressed left at (1165, 362)
Screenshot: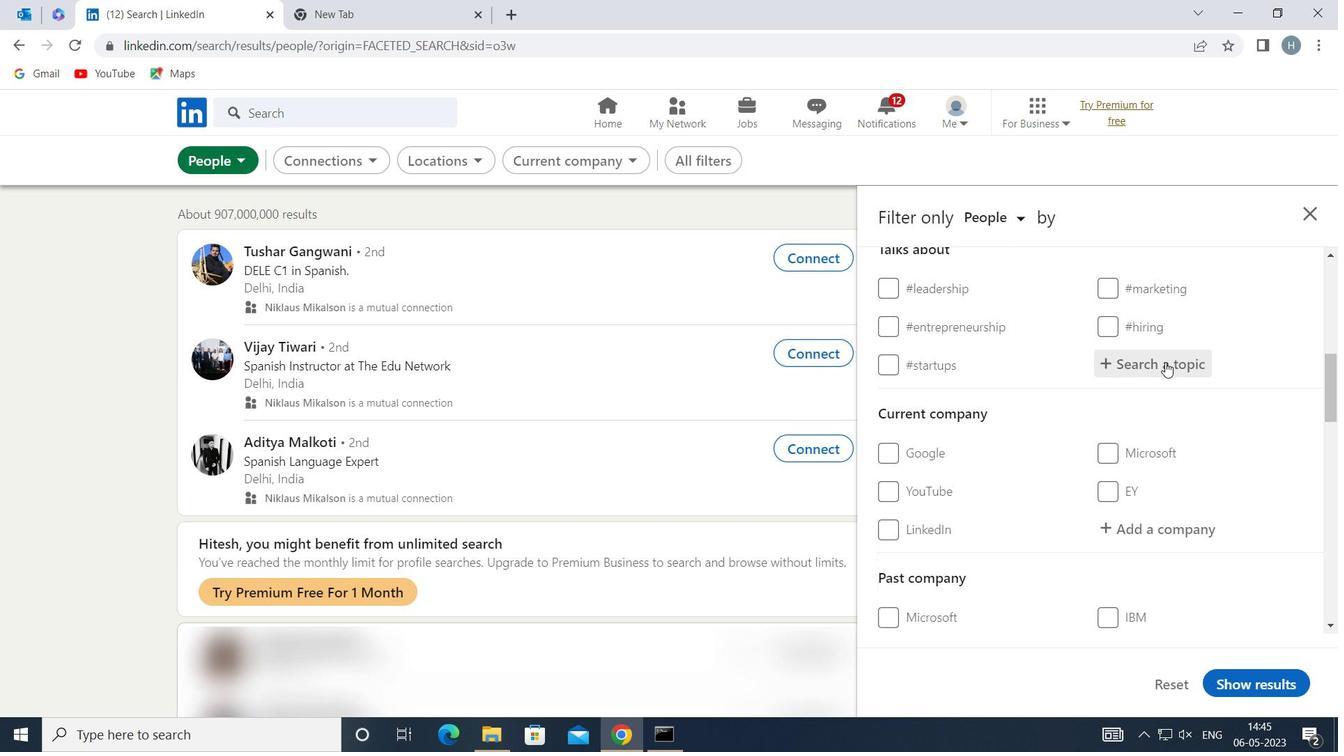 
Action: Key pressed <Key.shift>SOCIALMEDIA
Screenshot: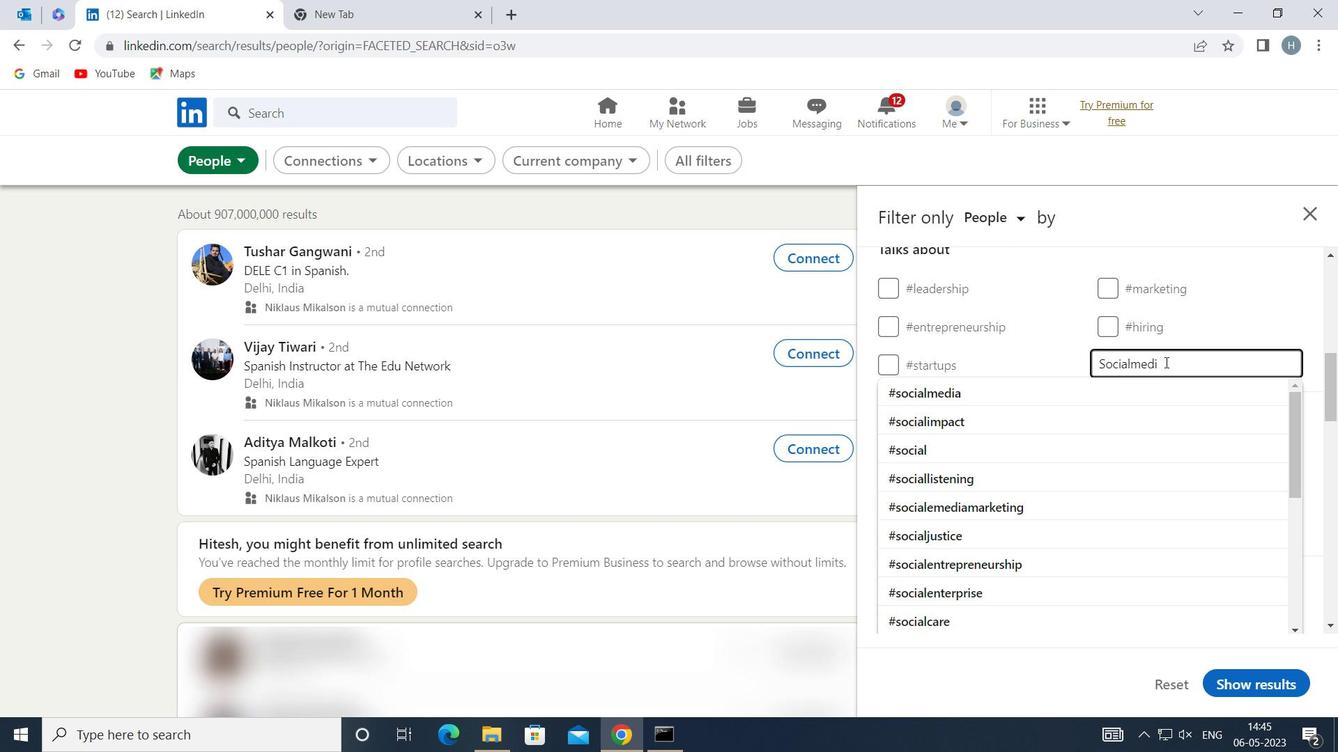
Action: Mouse moved to (1096, 388)
Screenshot: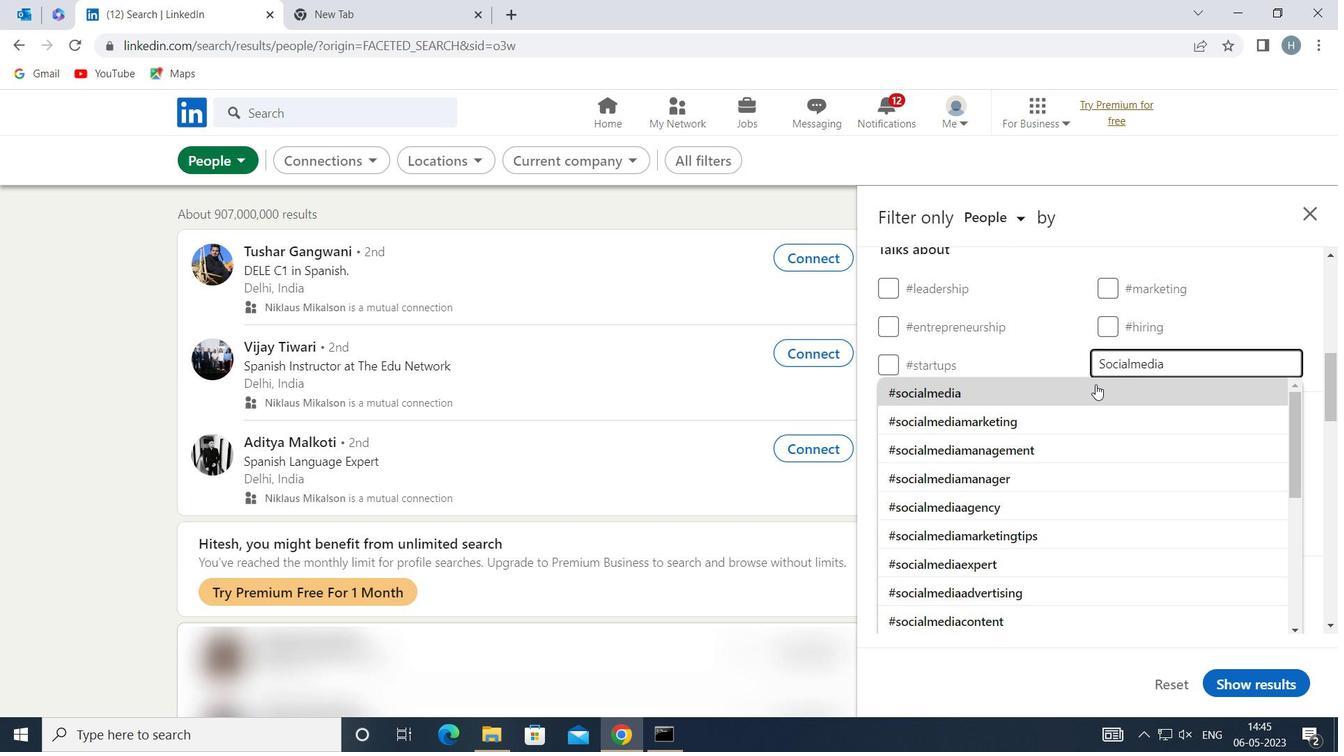 
Action: Mouse pressed left at (1096, 388)
Screenshot: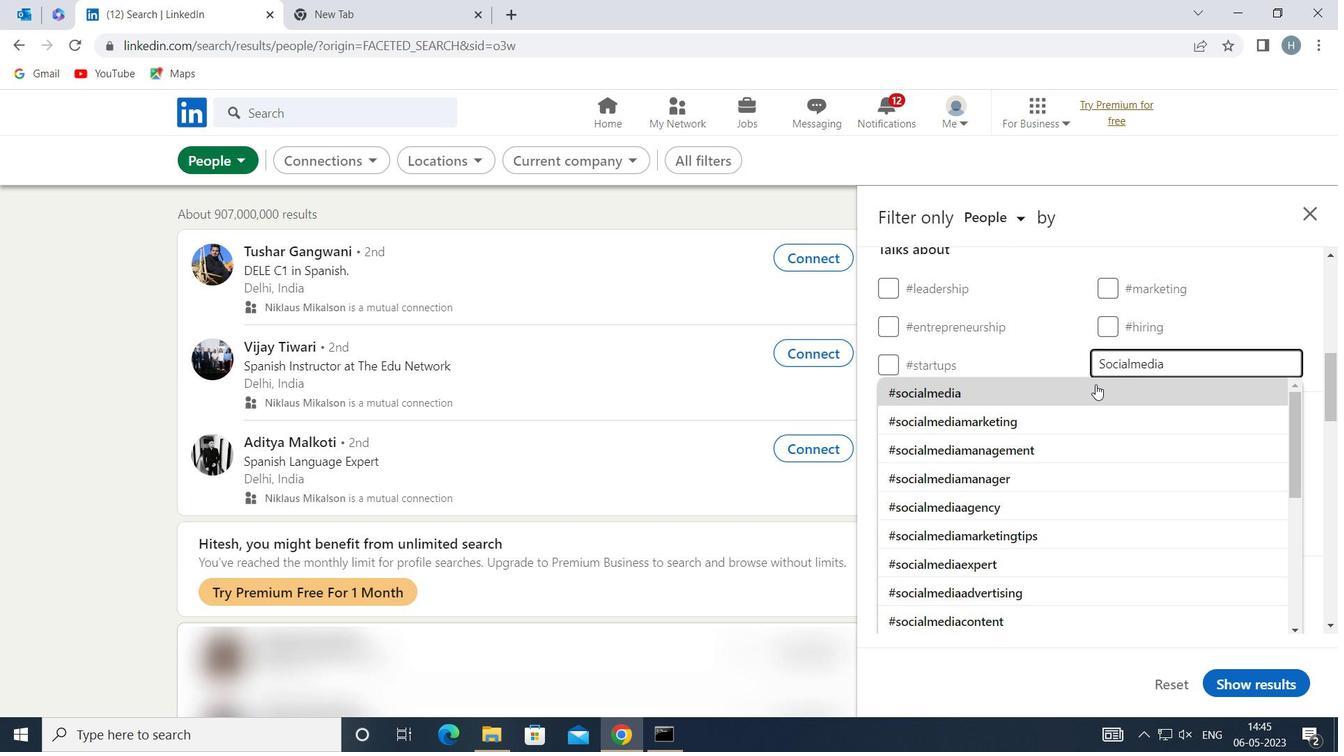 
Action: Mouse moved to (1095, 395)
Screenshot: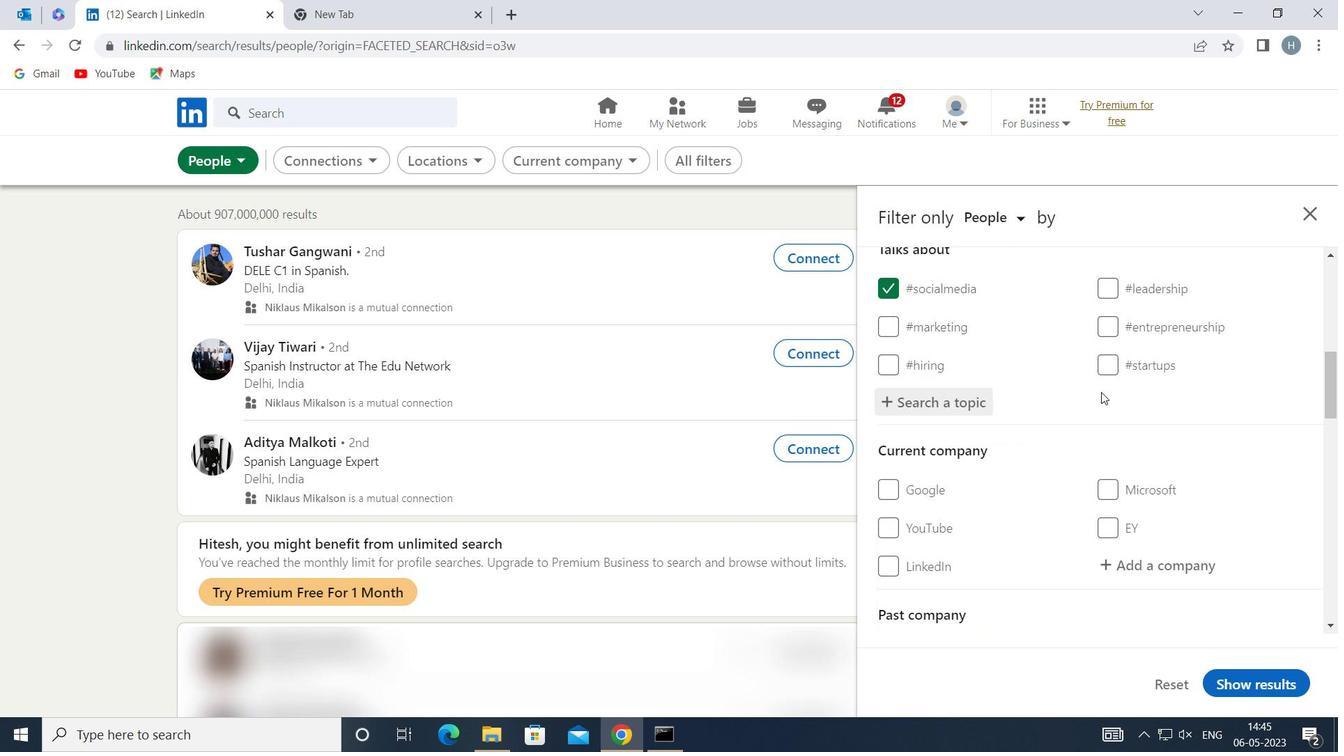 
Action: Mouse scrolled (1095, 394) with delta (0, 0)
Screenshot: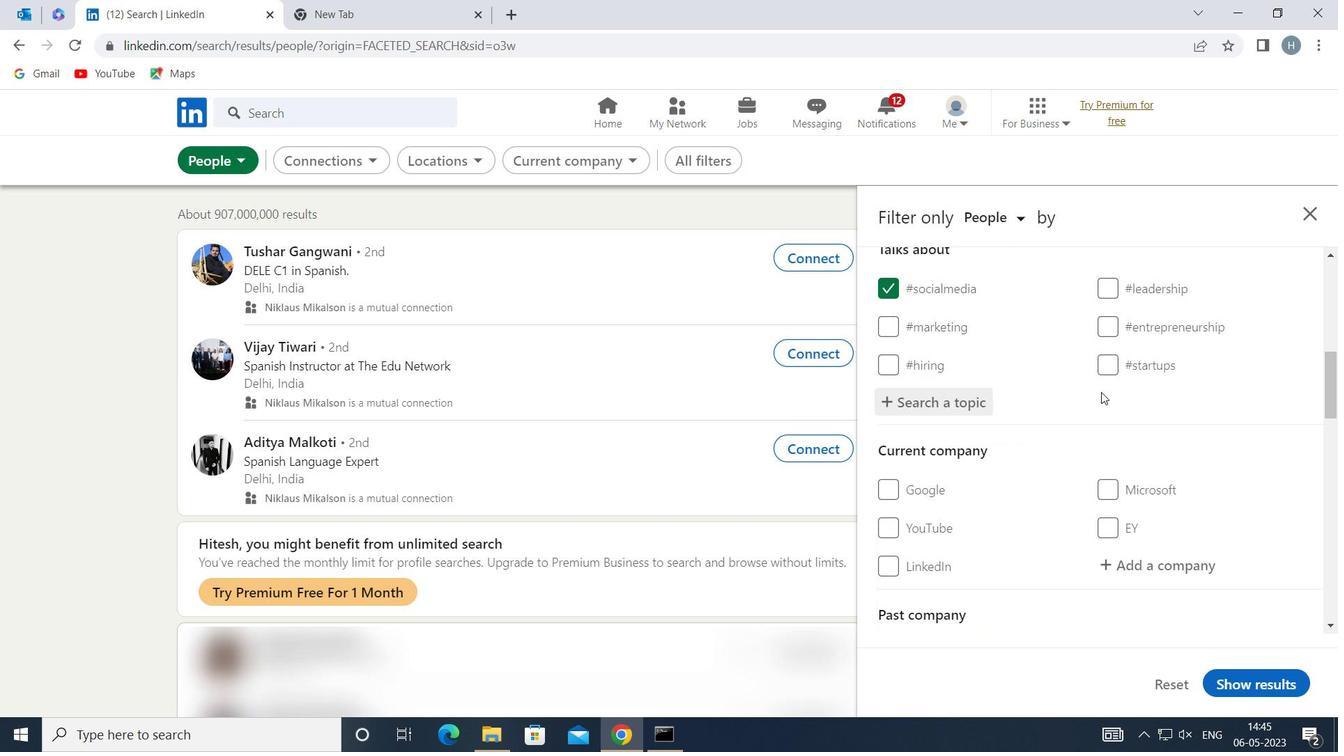 
Action: Mouse moved to (1091, 397)
Screenshot: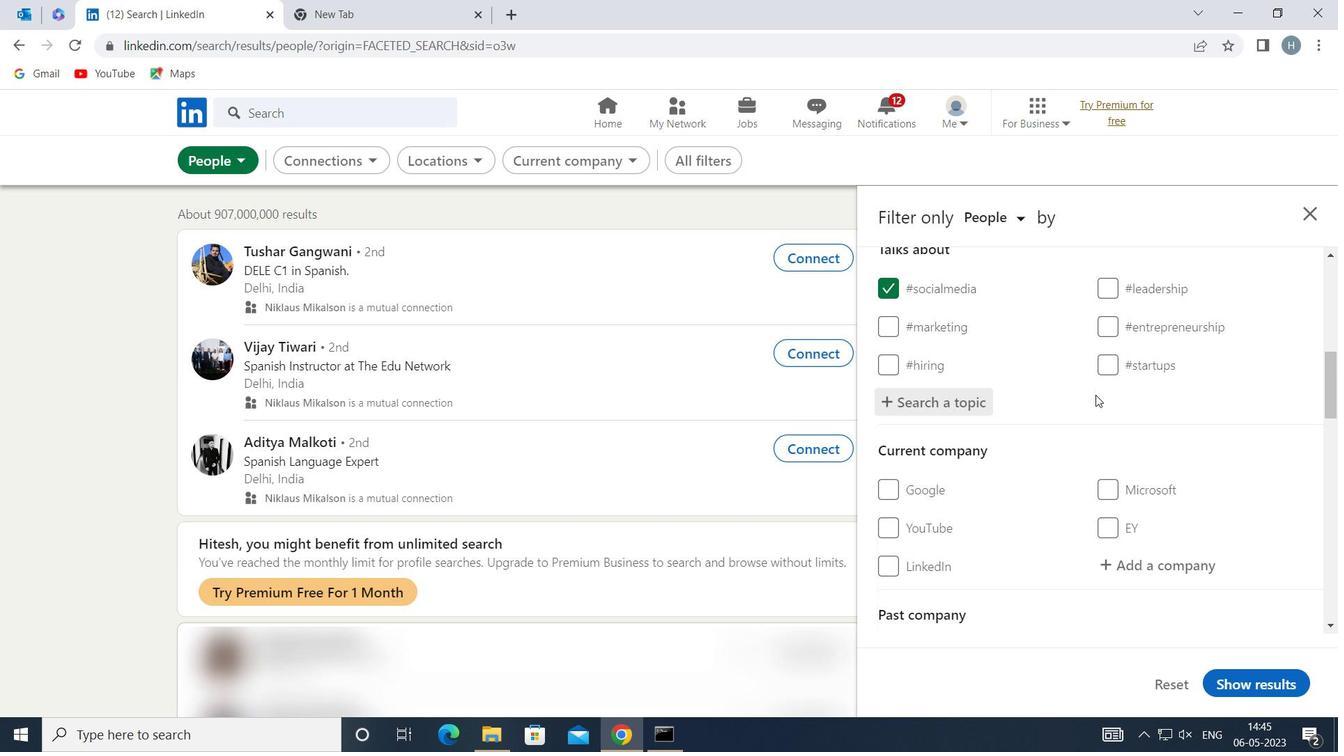 
Action: Mouse scrolled (1091, 396) with delta (0, 0)
Screenshot: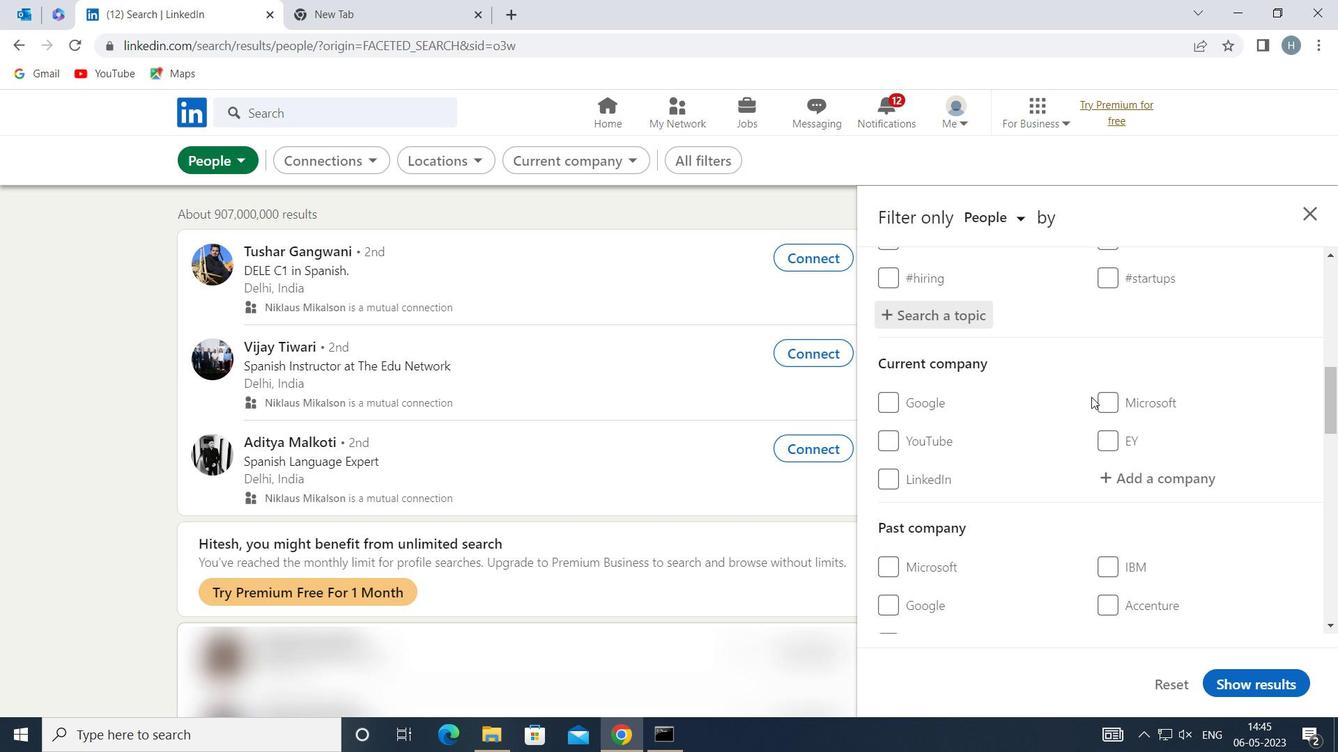 
Action: Mouse scrolled (1091, 396) with delta (0, 0)
Screenshot: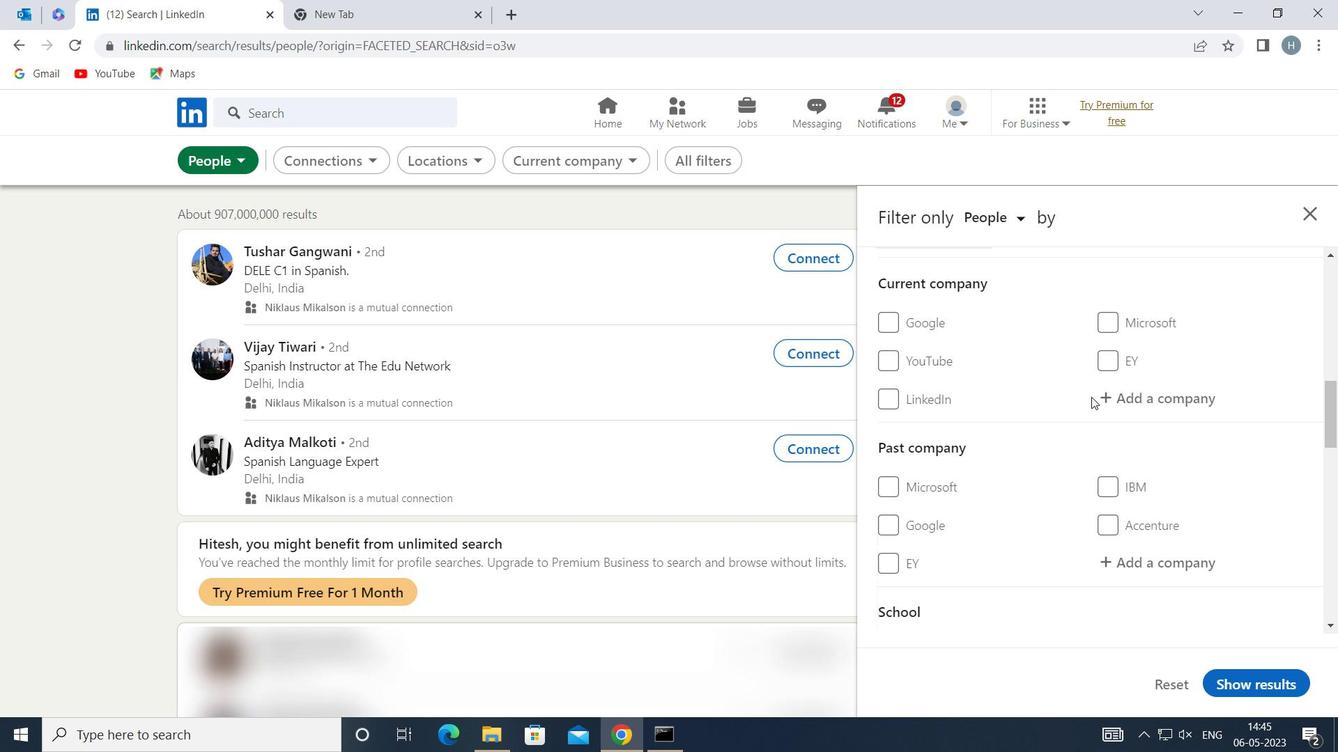 
Action: Mouse moved to (1089, 400)
Screenshot: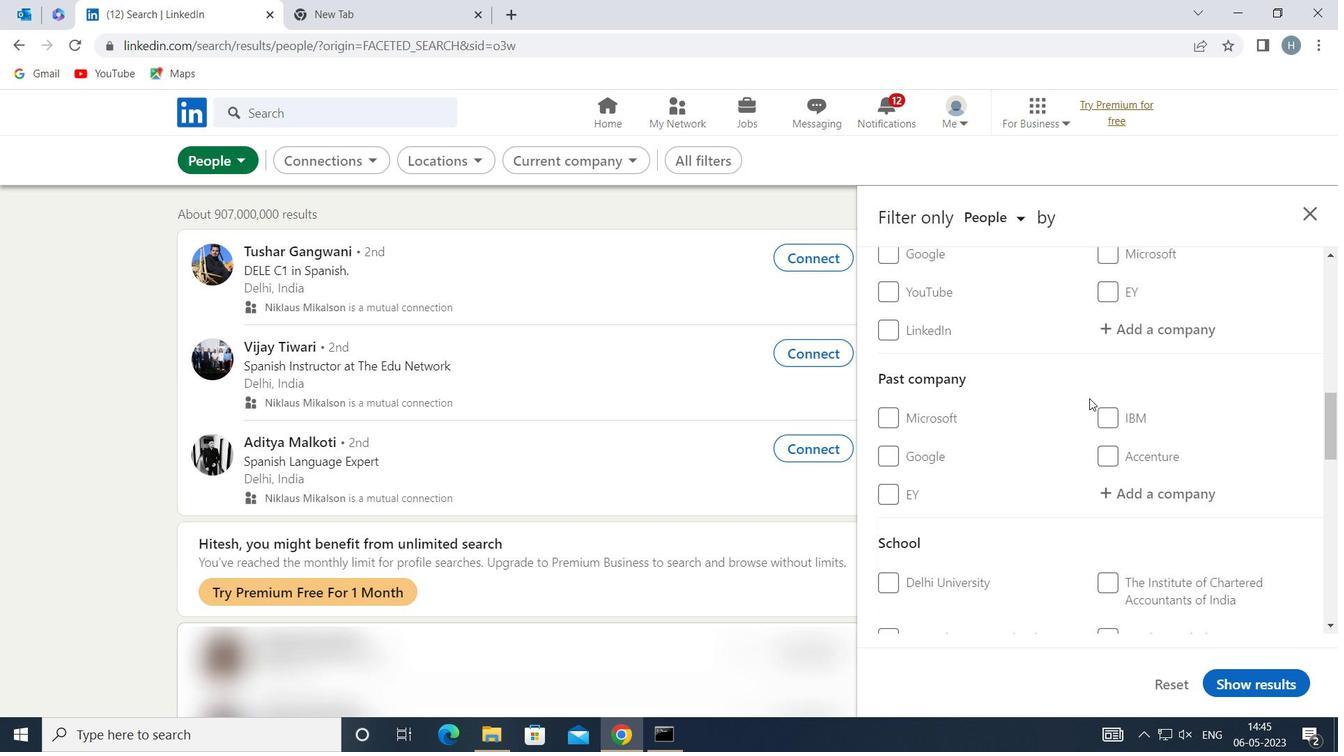 
Action: Mouse scrolled (1089, 399) with delta (0, 0)
Screenshot: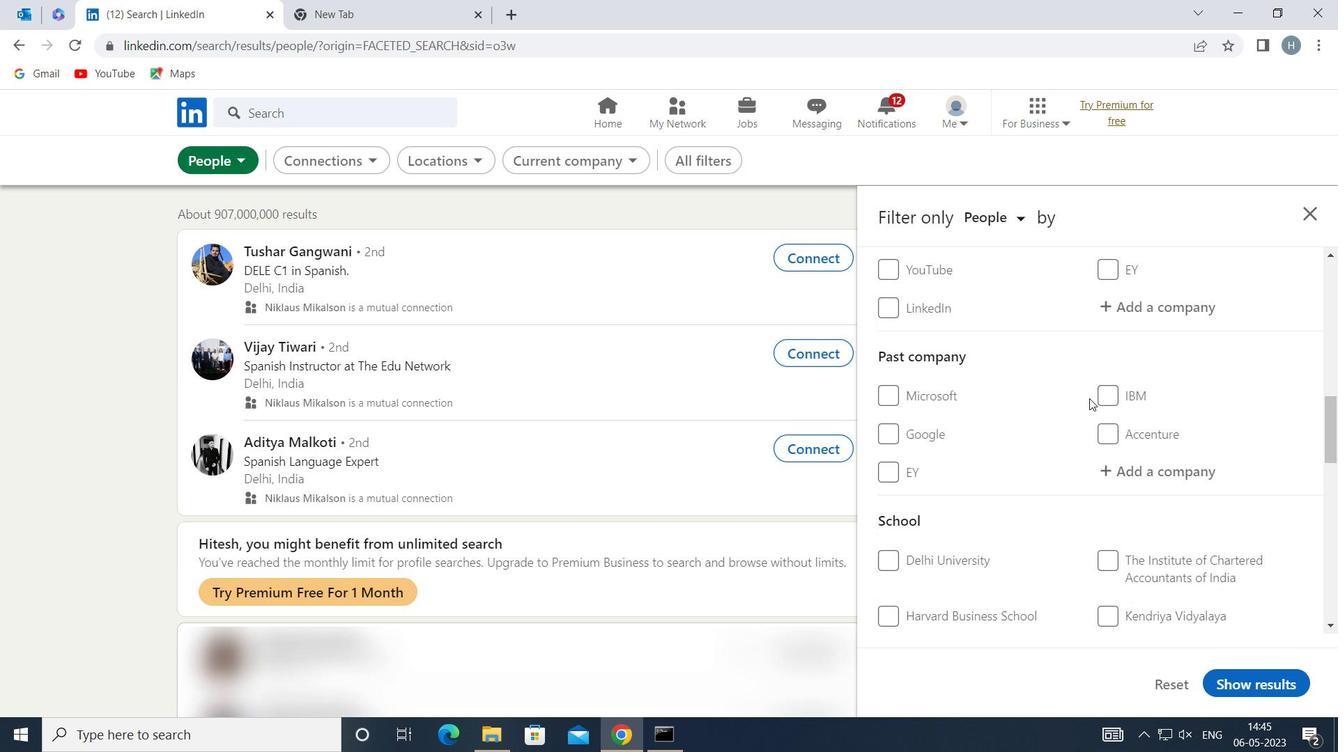 
Action: Mouse scrolled (1089, 399) with delta (0, 0)
Screenshot: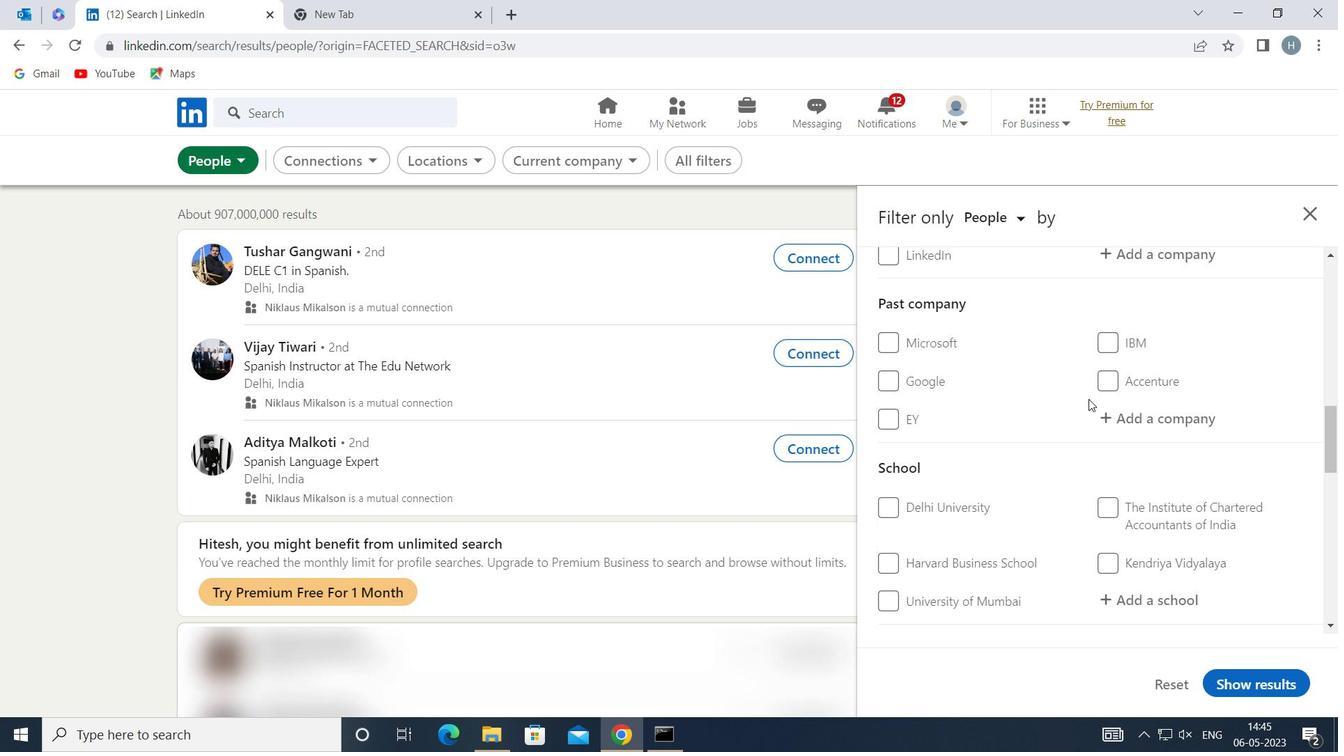 
Action: Mouse moved to (1088, 397)
Screenshot: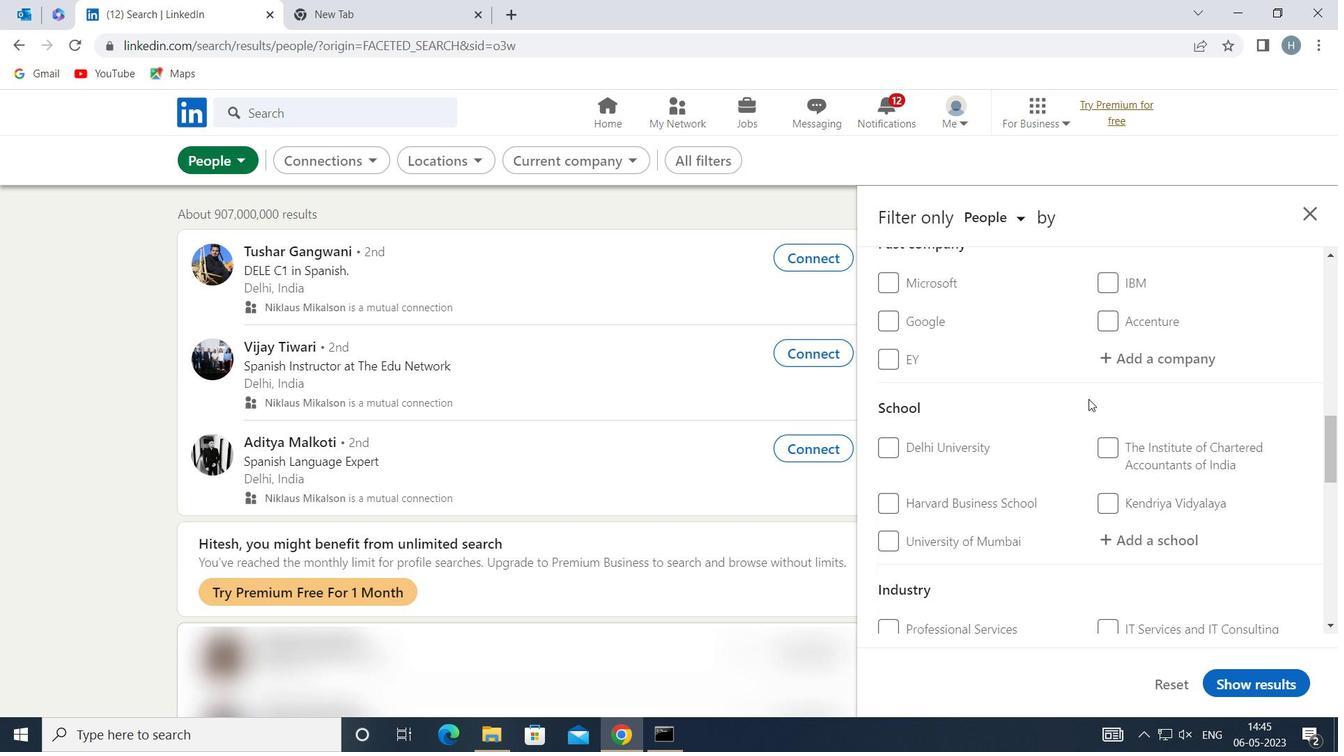 
Action: Mouse scrolled (1088, 396) with delta (0, 0)
Screenshot: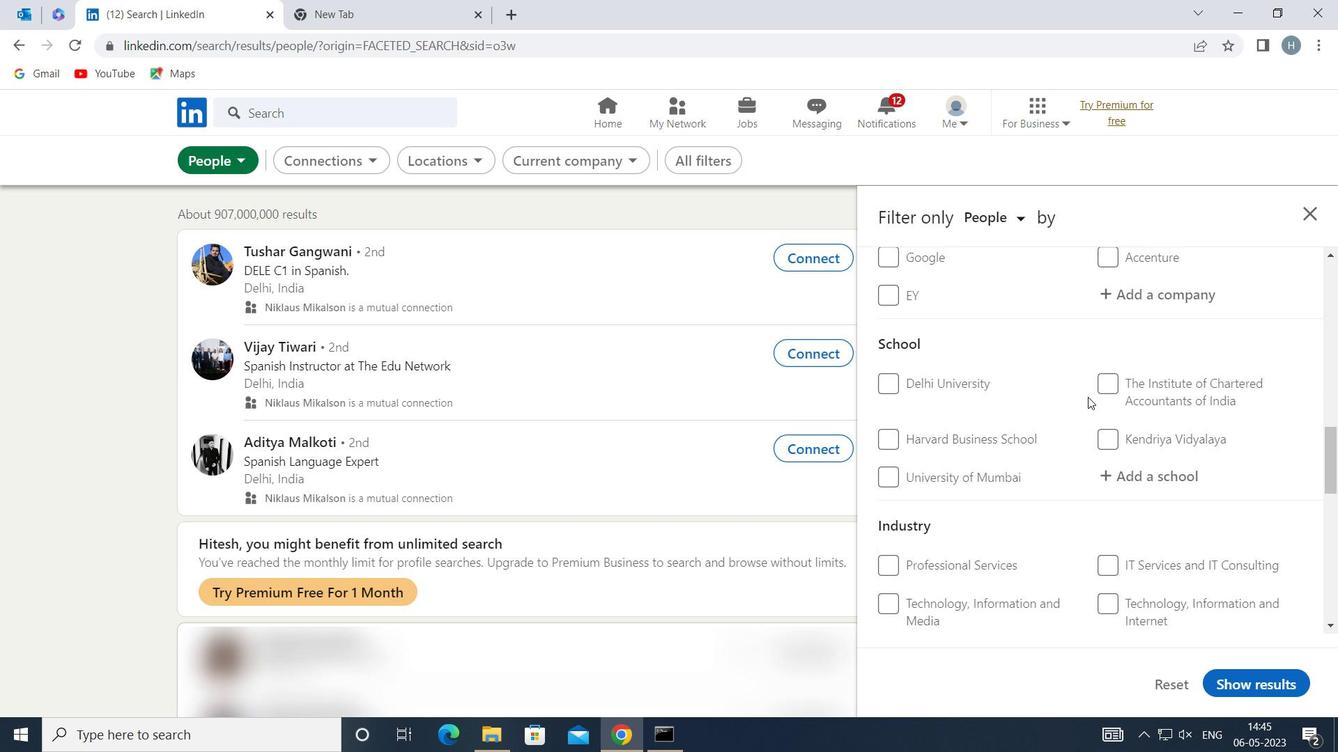 
Action: Mouse moved to (1088, 394)
Screenshot: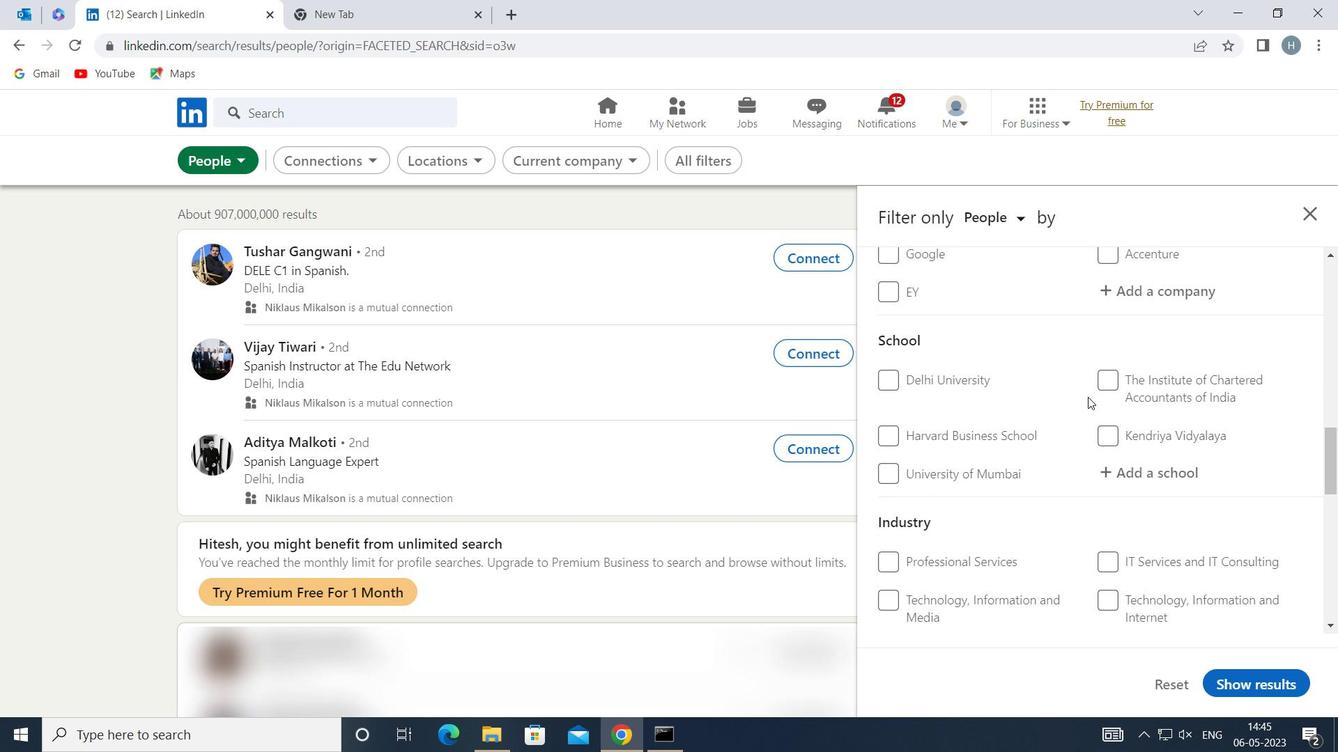 
Action: Mouse scrolled (1088, 393) with delta (0, 0)
Screenshot: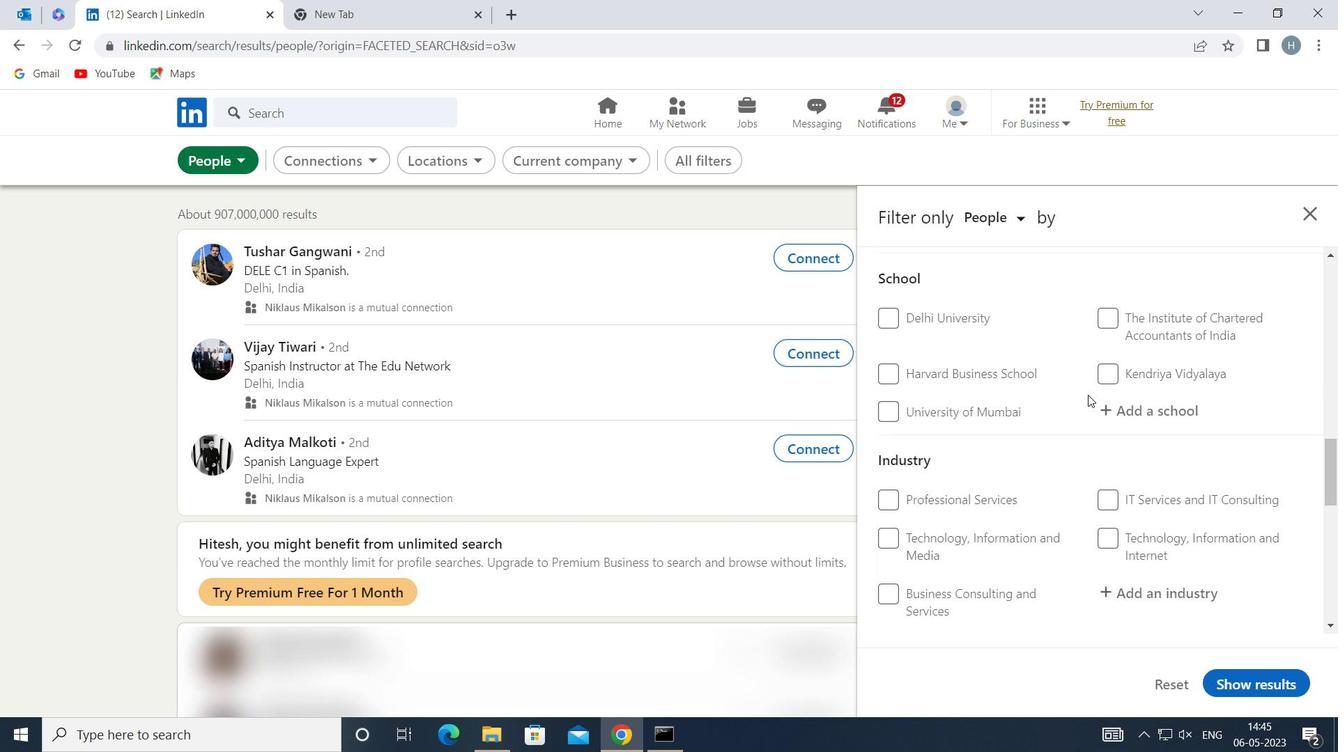 
Action: Mouse moved to (1088, 393)
Screenshot: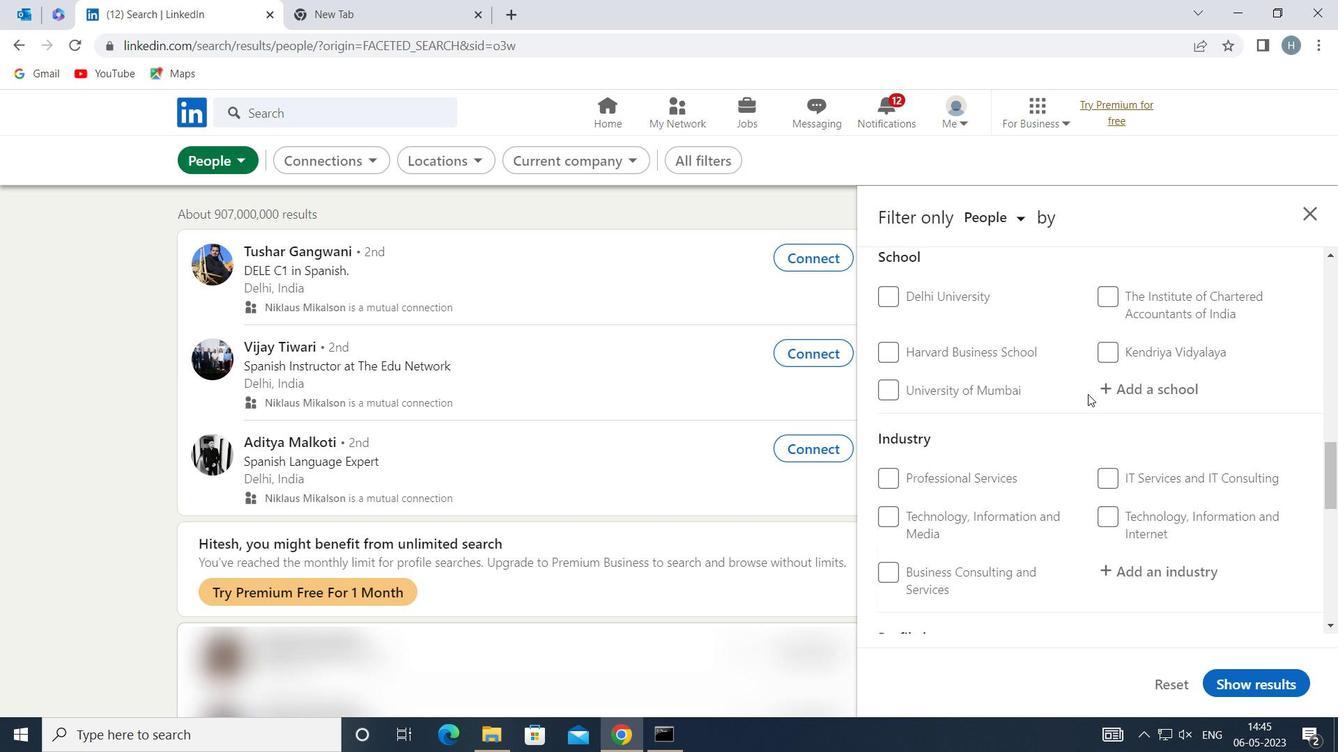 
Action: Mouse scrolled (1088, 392) with delta (0, 0)
Screenshot: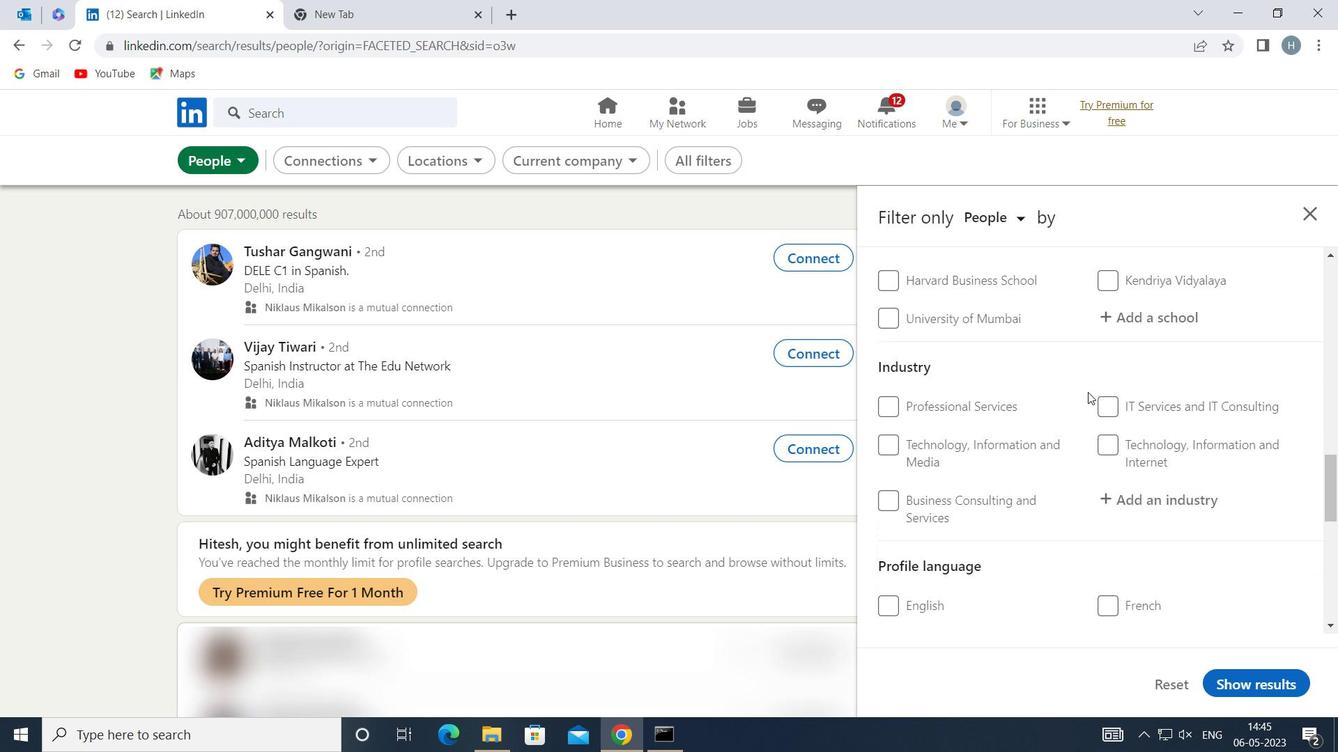 
Action: Mouse scrolled (1088, 392) with delta (0, 0)
Screenshot: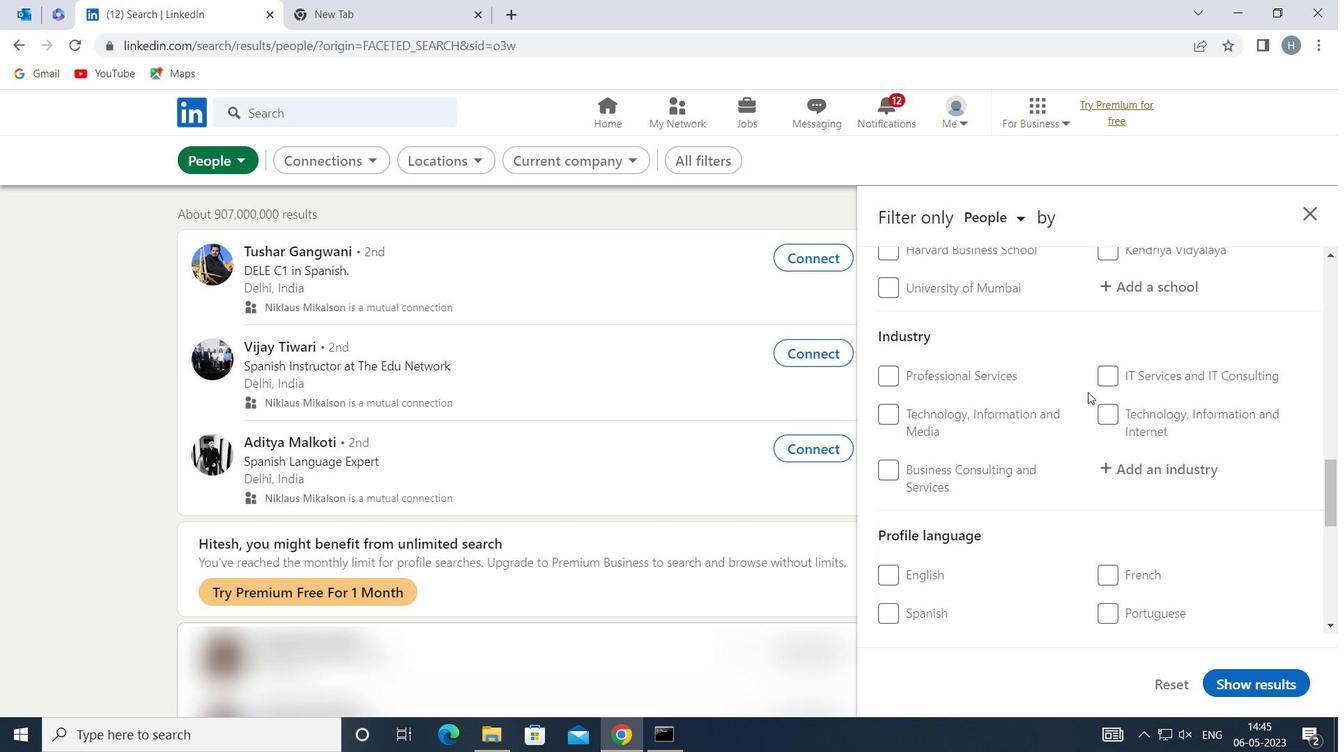 
Action: Mouse moved to (1115, 454)
Screenshot: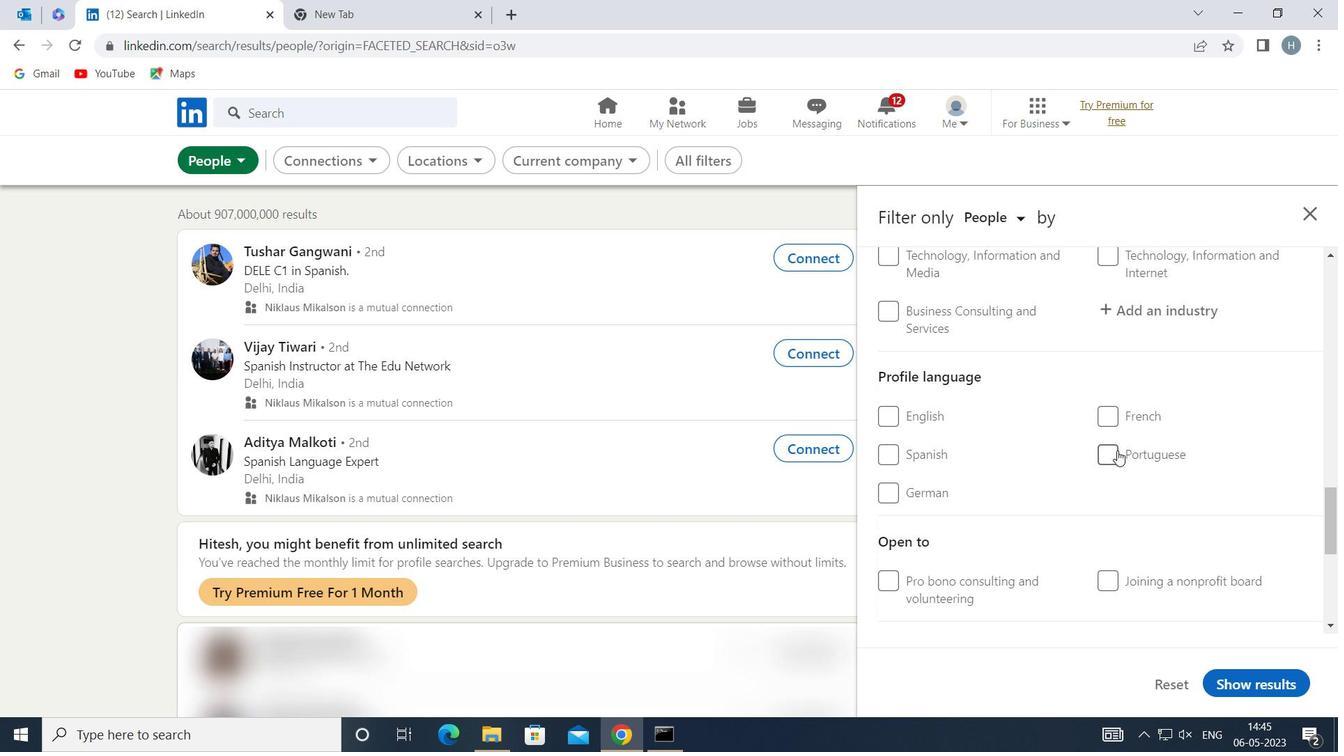 
Action: Mouse pressed left at (1115, 454)
Screenshot: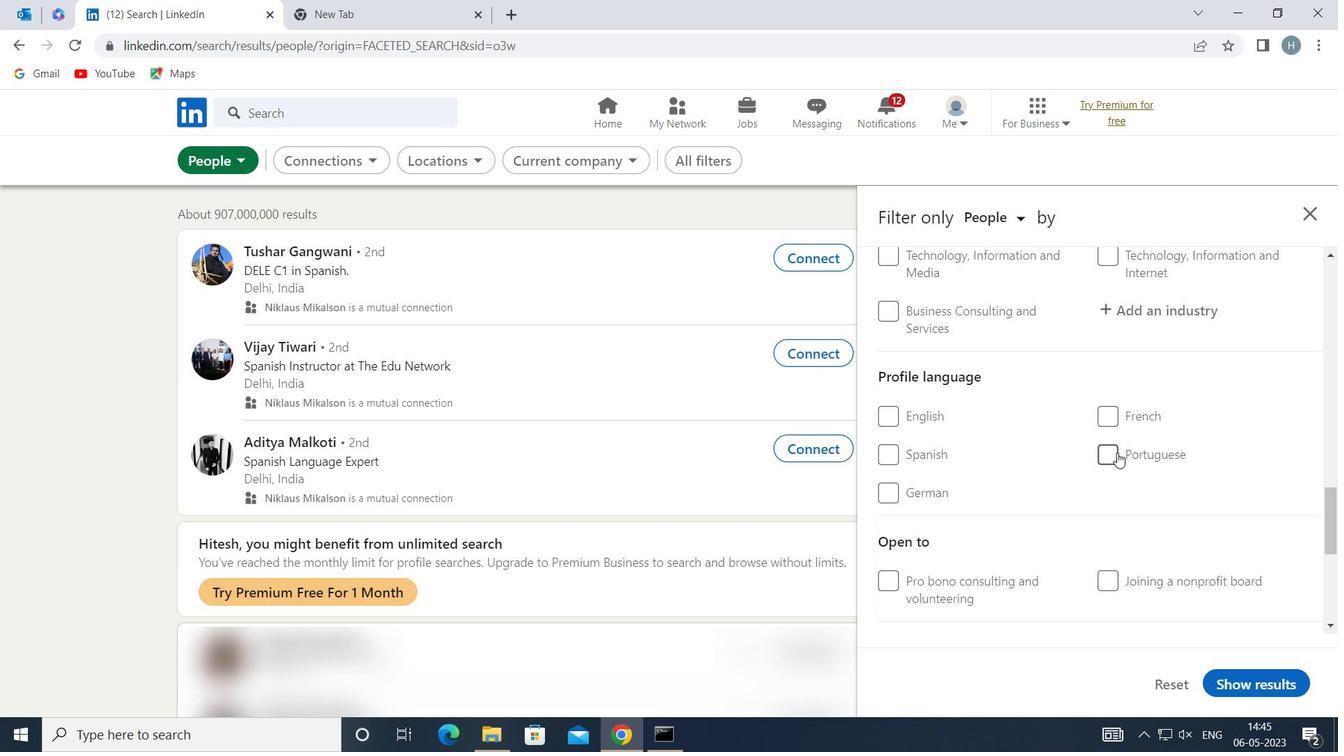 
Action: Mouse moved to (1083, 443)
Screenshot: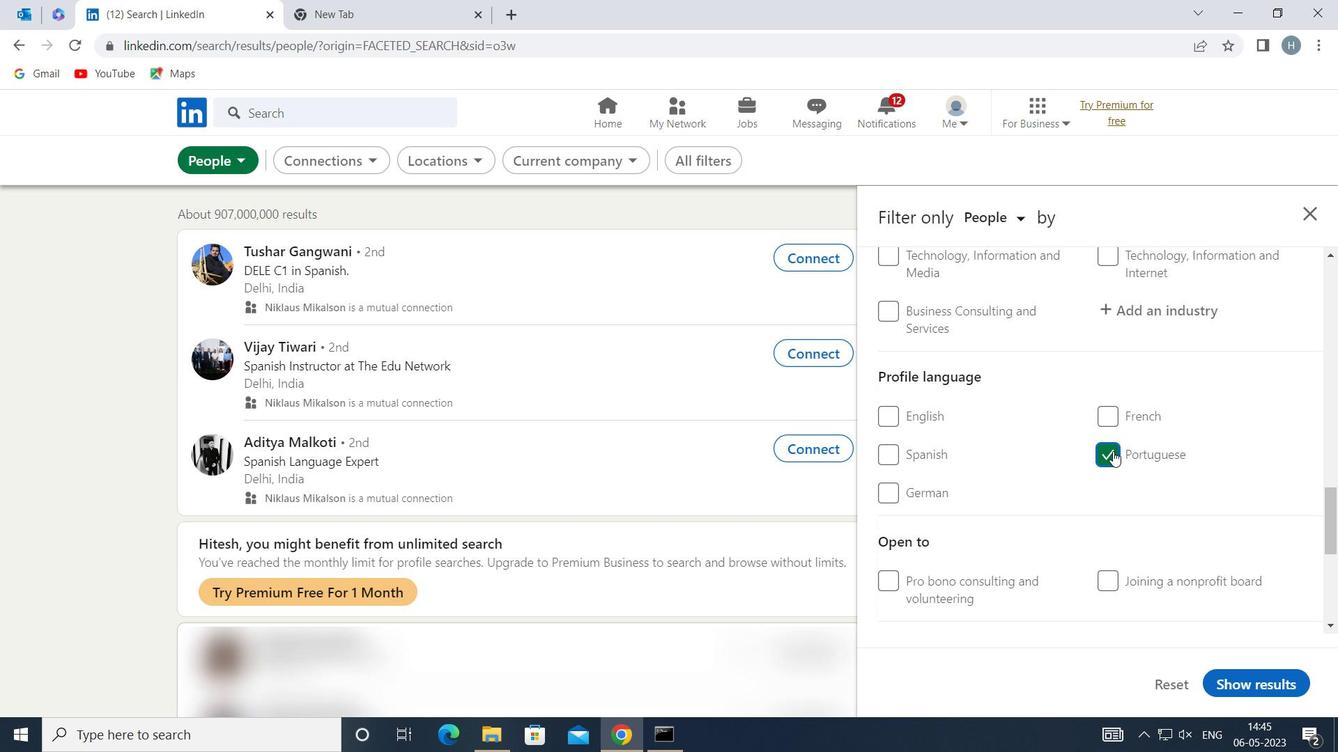 
Action: Mouse scrolled (1083, 444) with delta (0, 0)
Screenshot: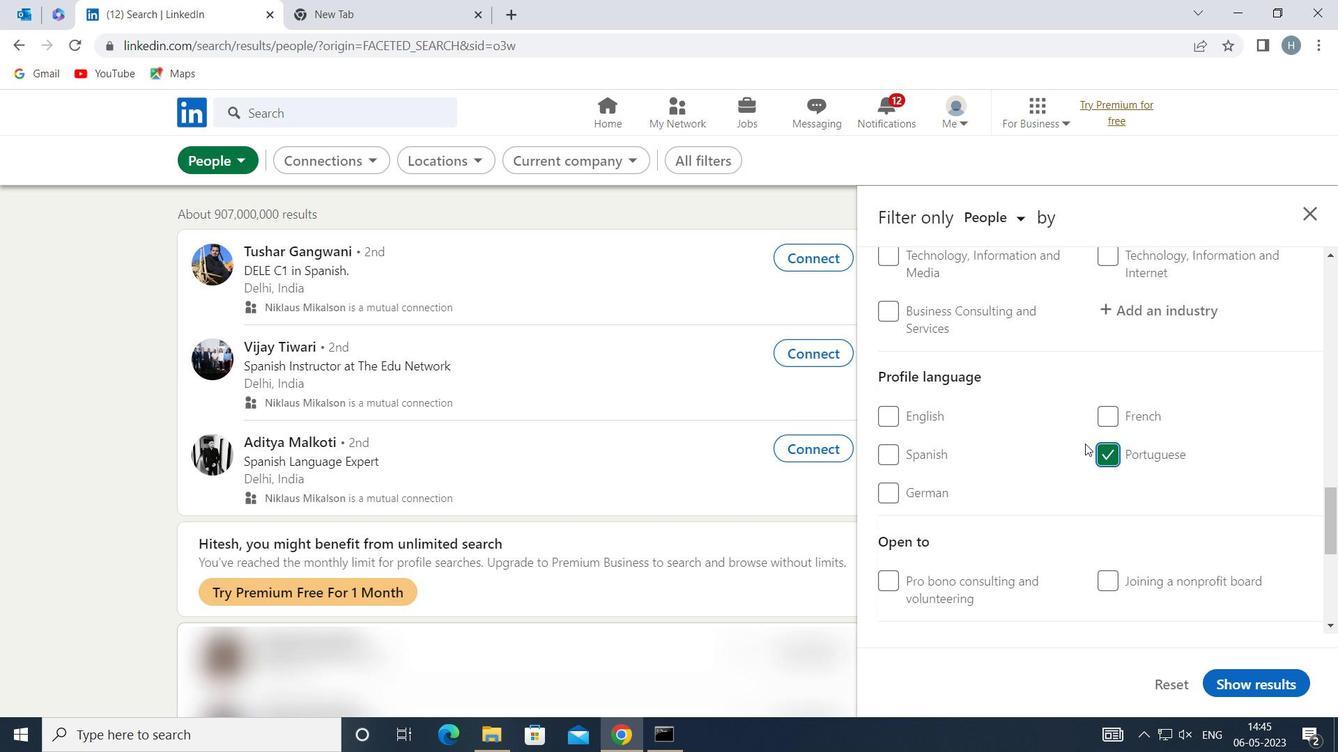 
Action: Mouse moved to (1083, 435)
Screenshot: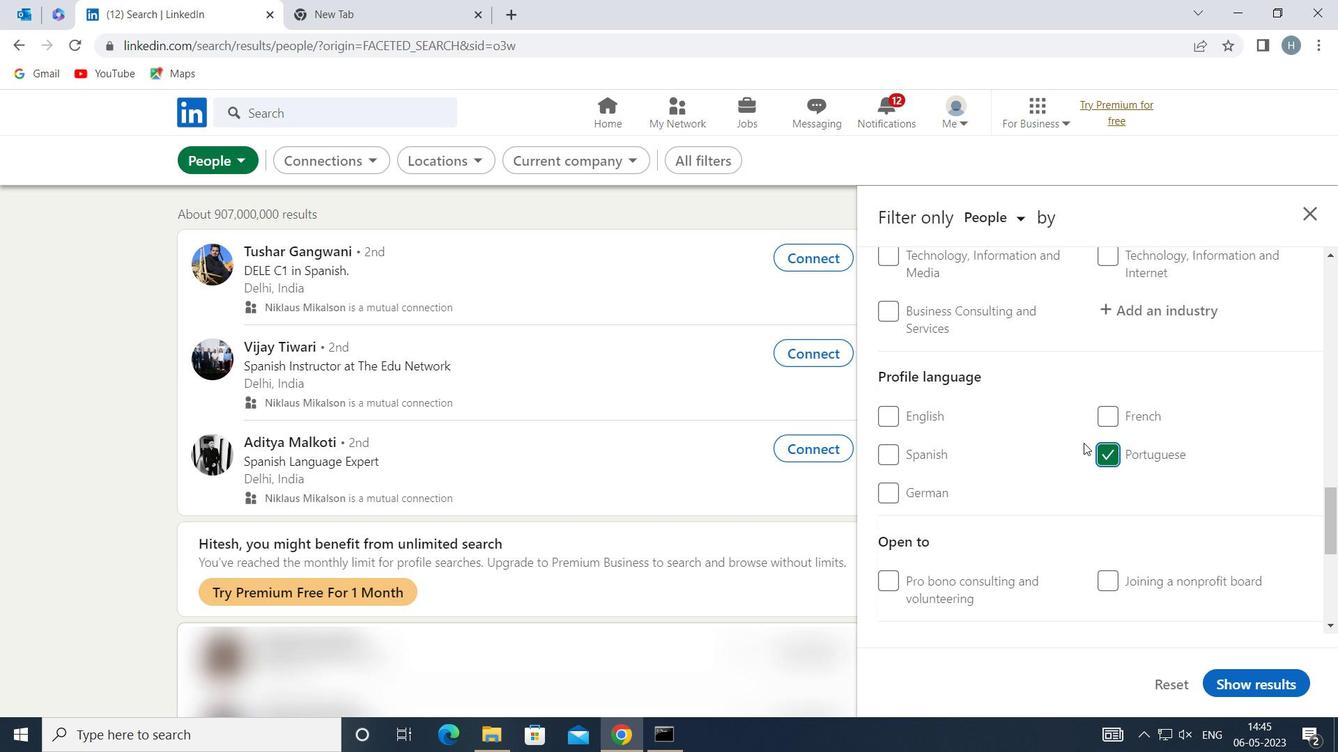 
Action: Mouse scrolled (1083, 436) with delta (0, 0)
Screenshot: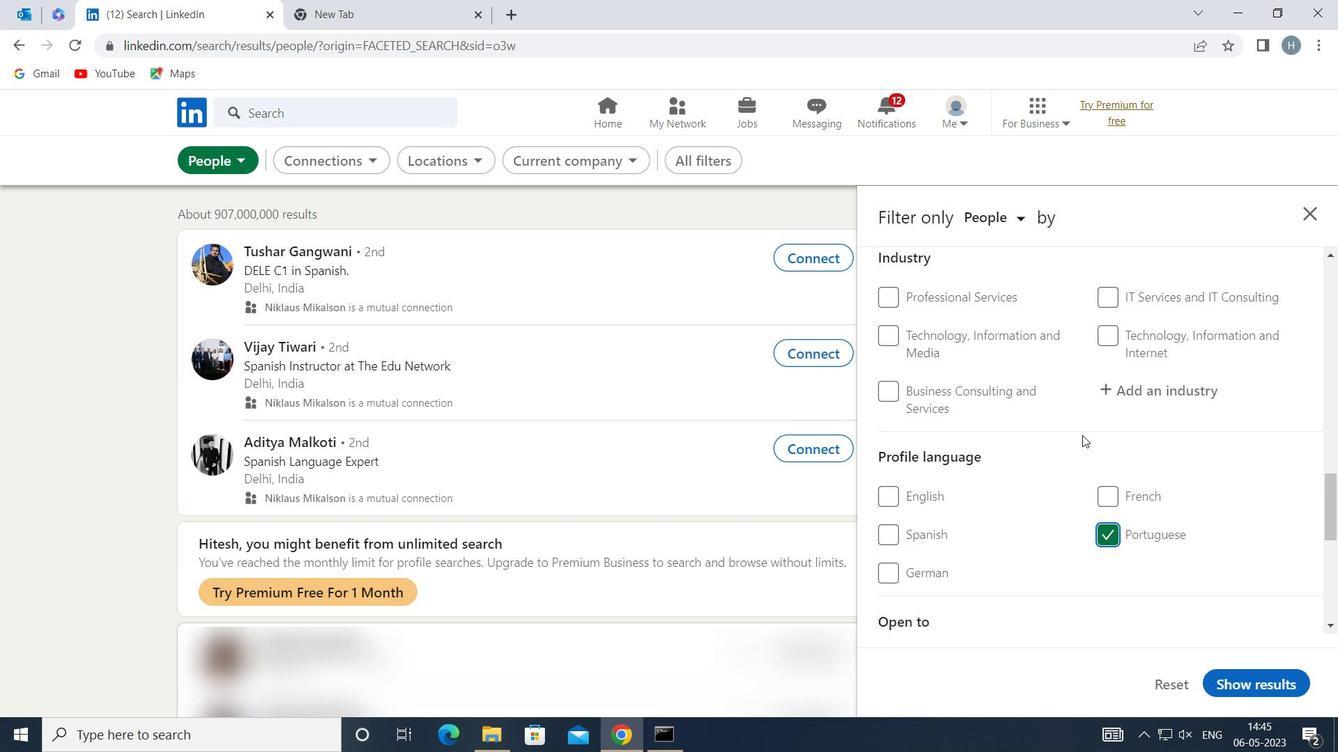 
Action: Mouse scrolled (1083, 436) with delta (0, 0)
Screenshot: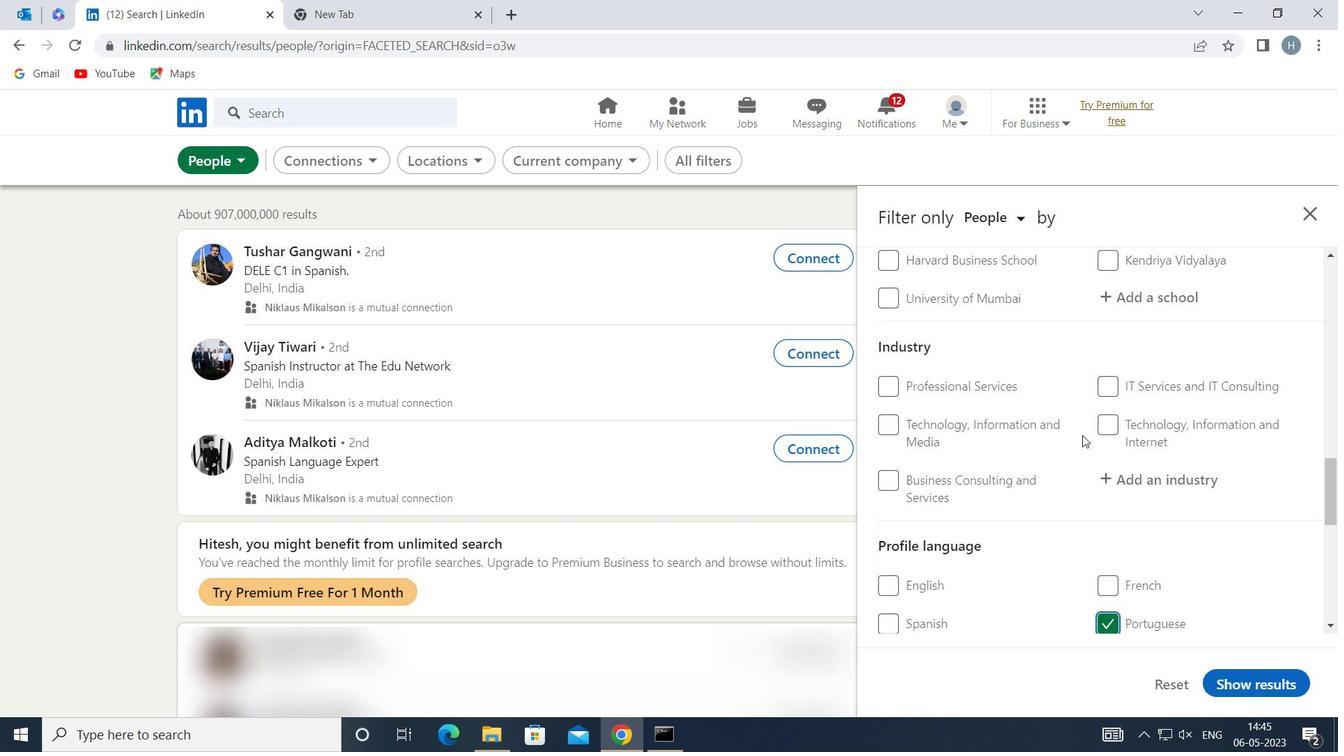 
Action: Mouse scrolled (1083, 436) with delta (0, 0)
Screenshot: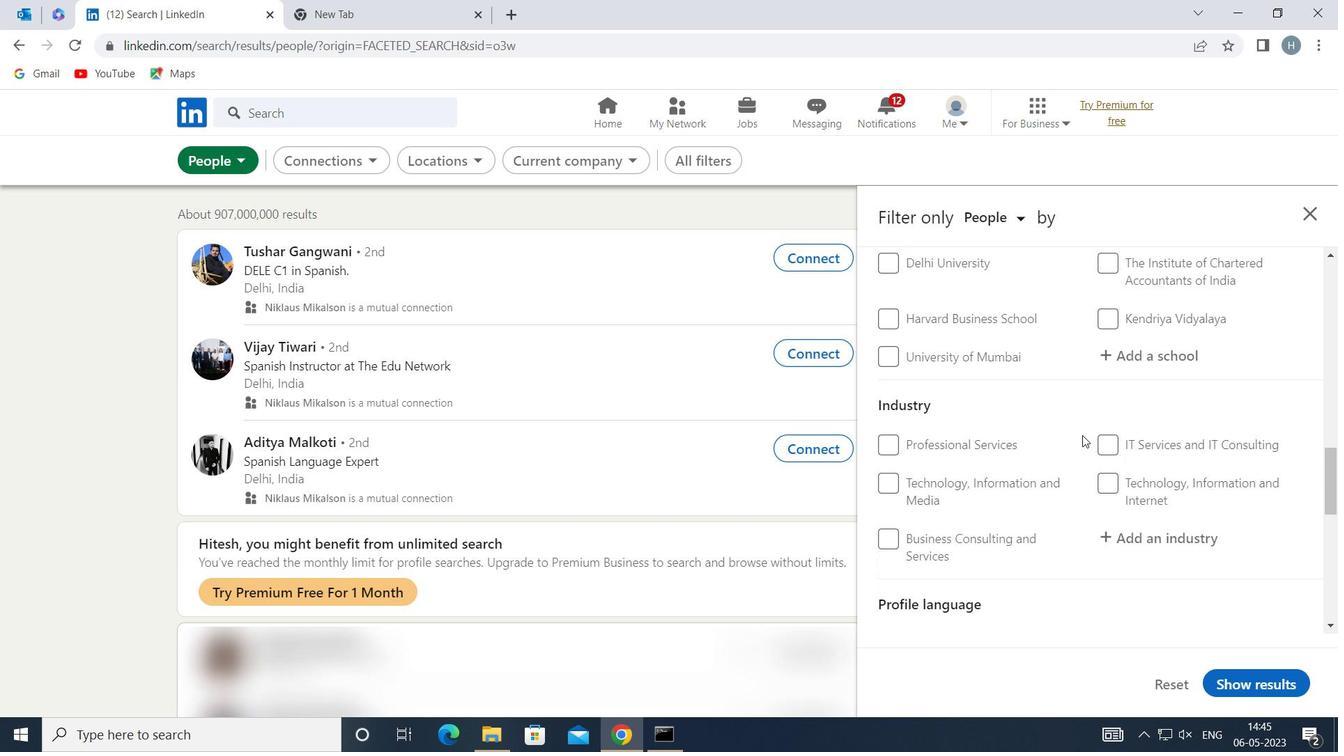 
Action: Mouse scrolled (1083, 436) with delta (0, 0)
Screenshot: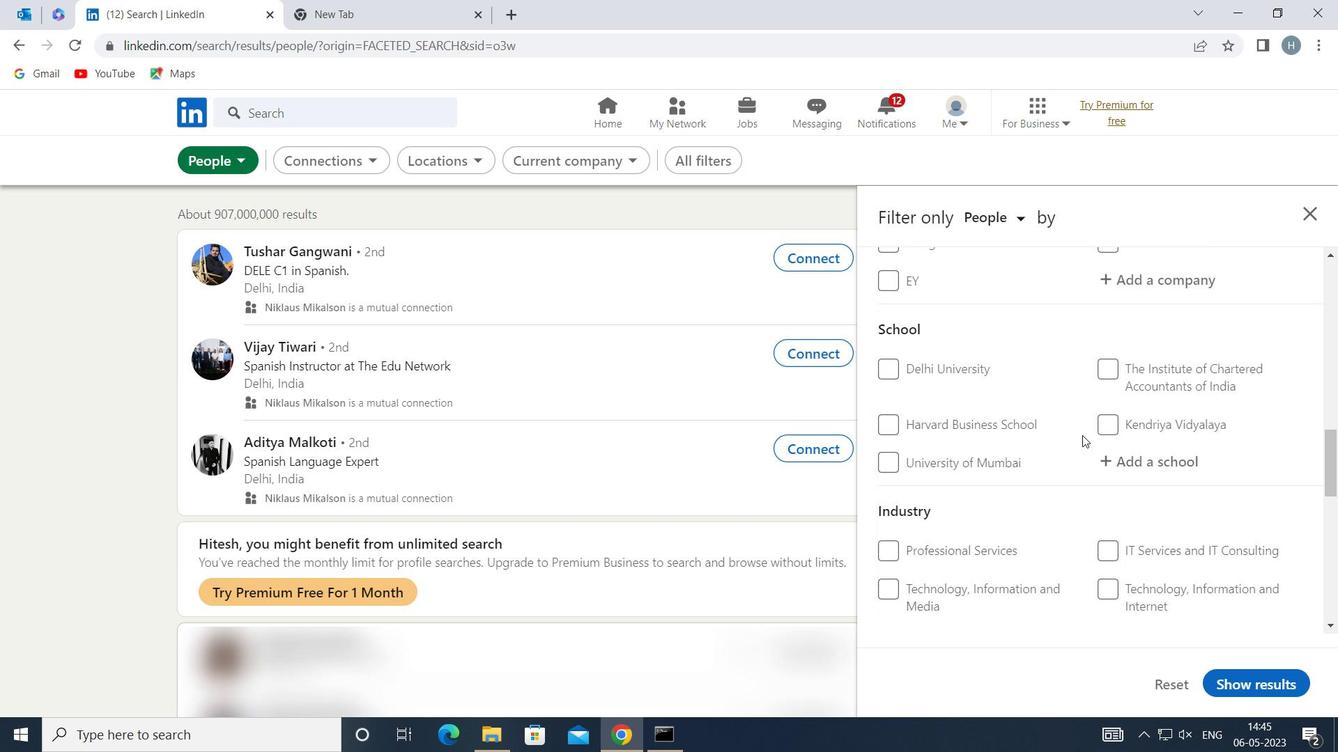 
Action: Mouse scrolled (1083, 436) with delta (0, 0)
Screenshot: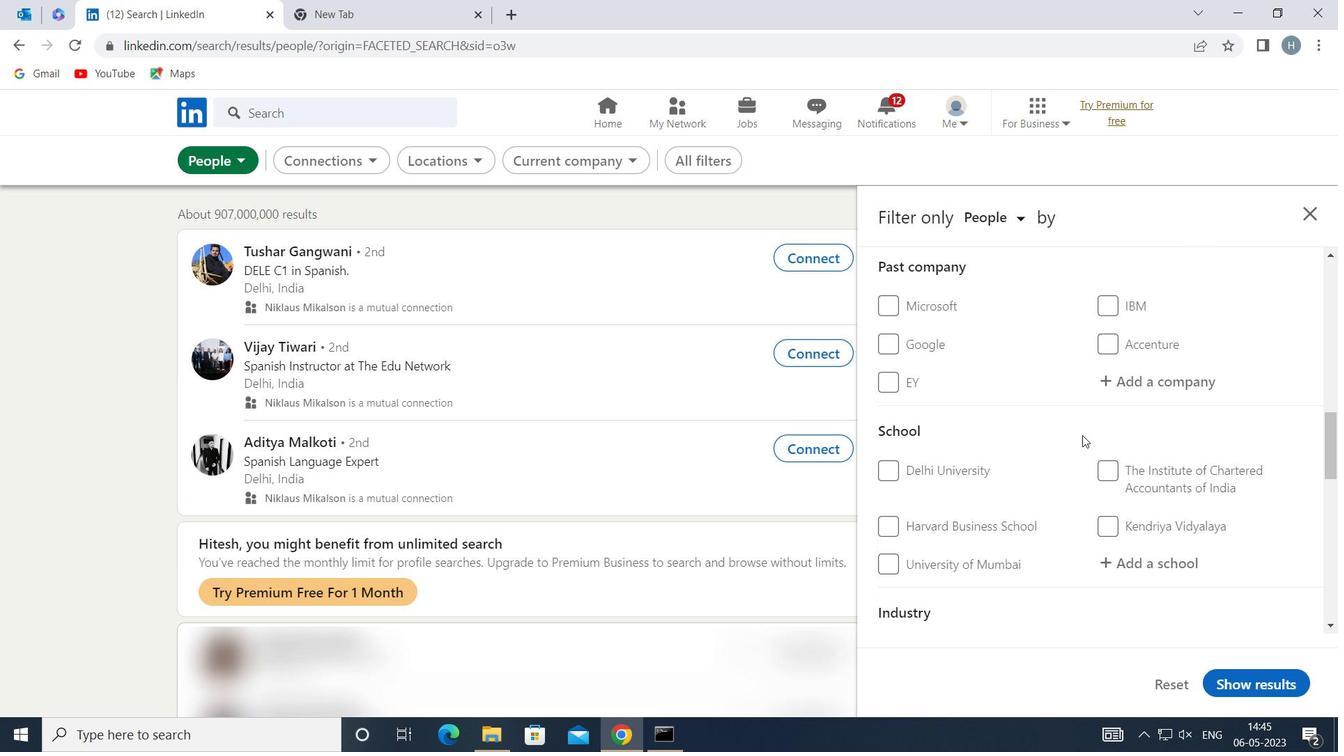 
Action: Mouse scrolled (1083, 436) with delta (0, 0)
Screenshot: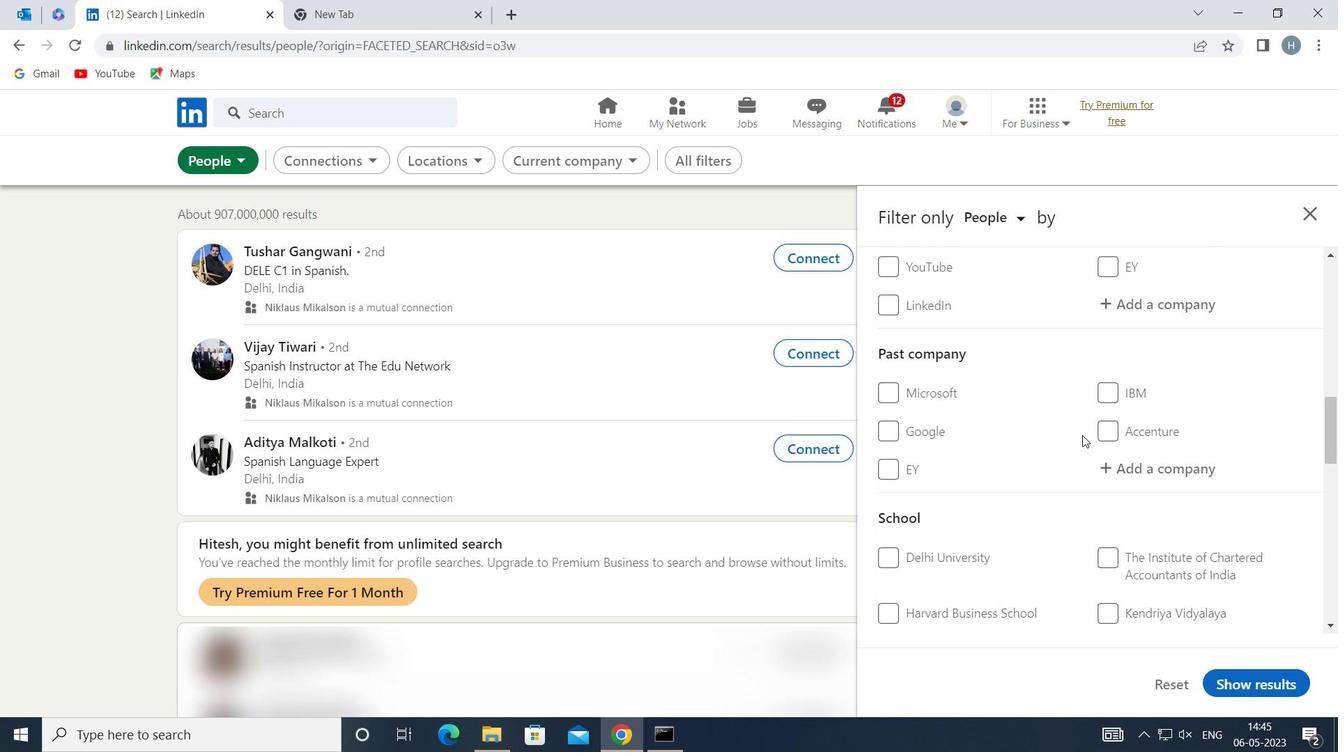 
Action: Mouse moved to (1163, 393)
Screenshot: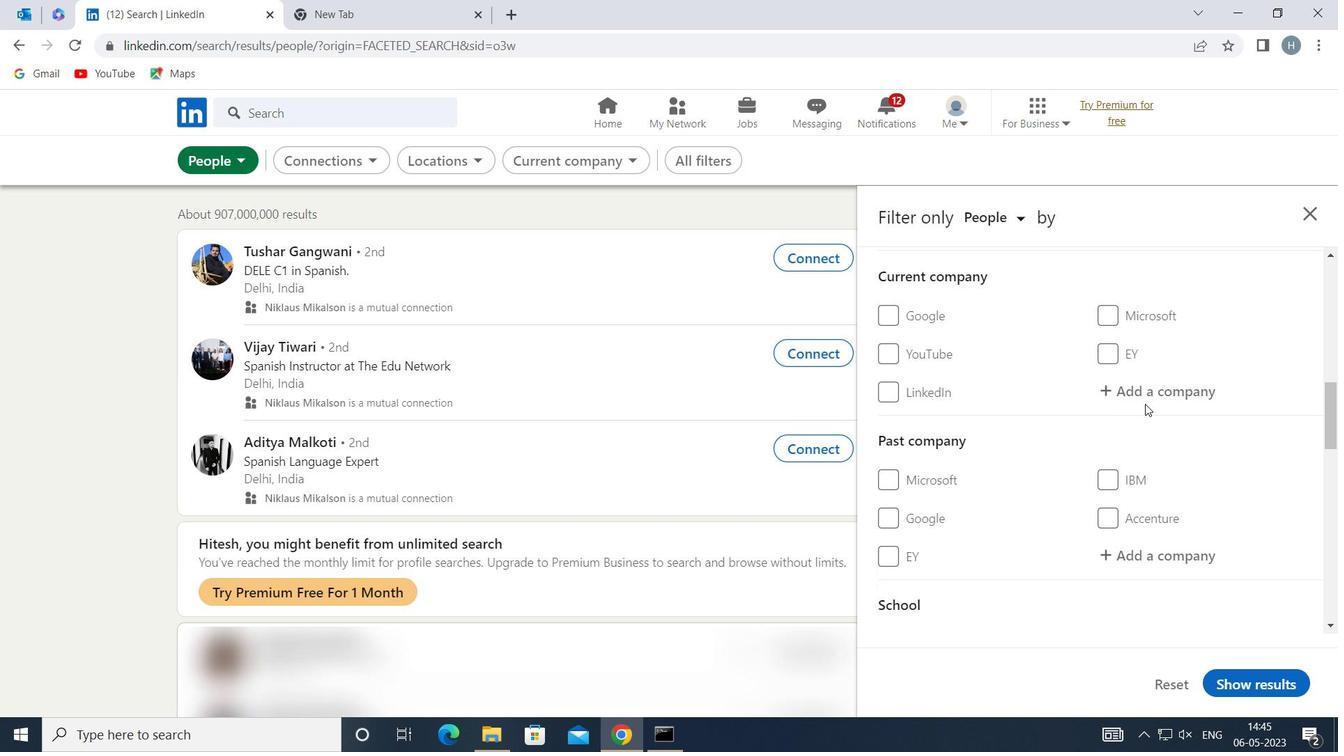 
Action: Mouse pressed left at (1163, 393)
Screenshot: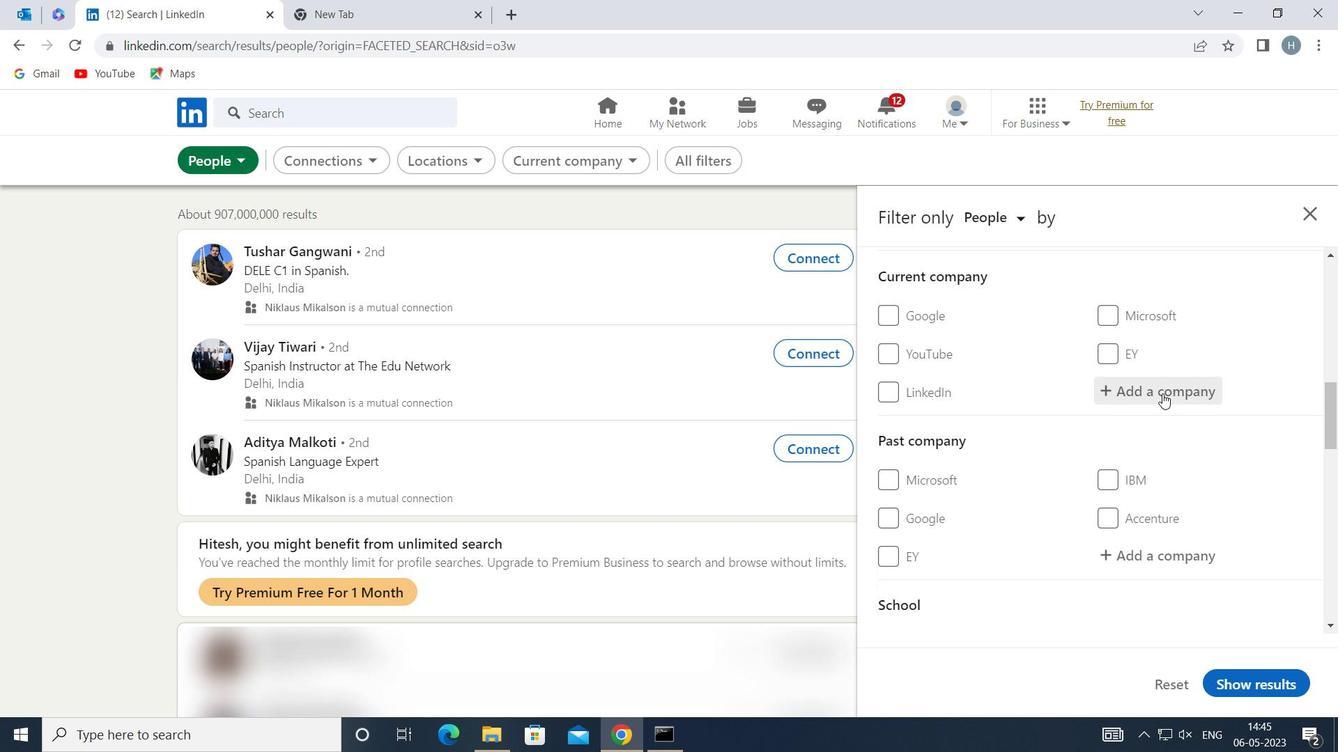 
Action: Key pressed <Key.shift>HDFC<Key.space><Key.shift>LIMITES
Screenshot: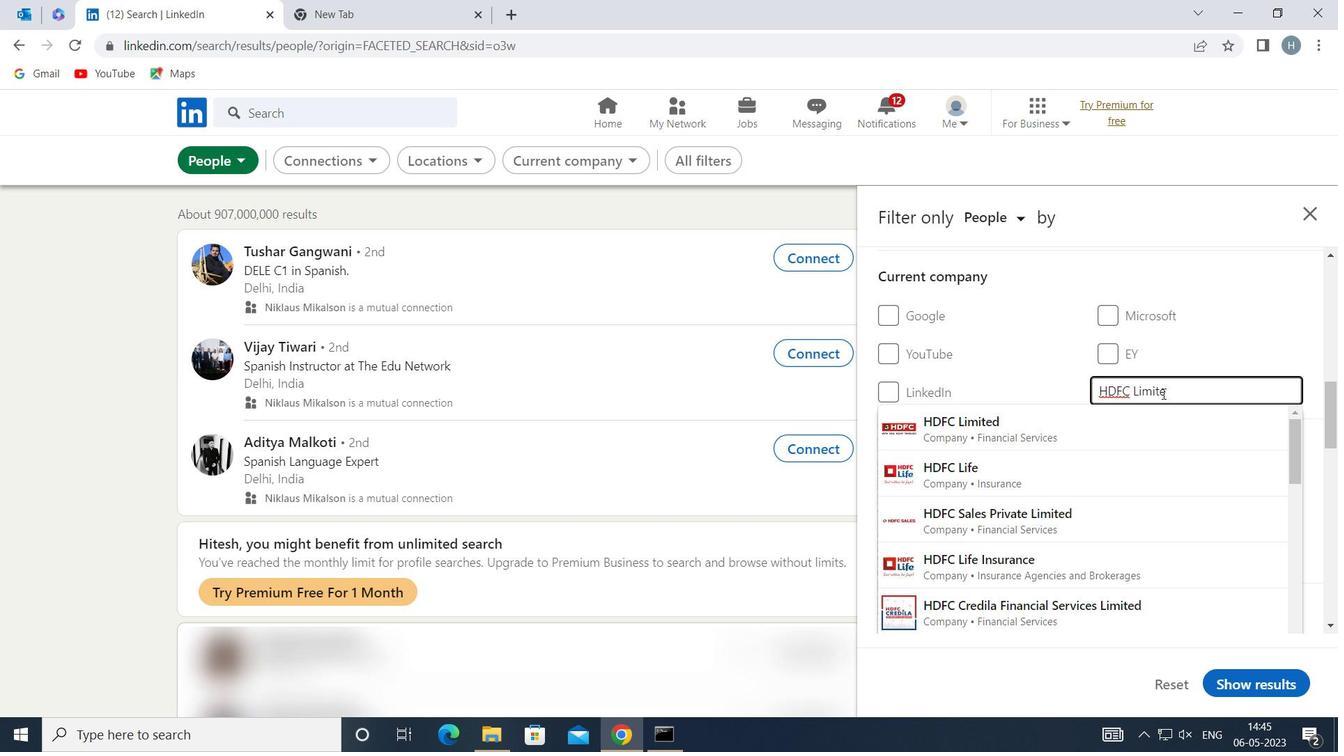 
Action: Mouse moved to (1224, 402)
Screenshot: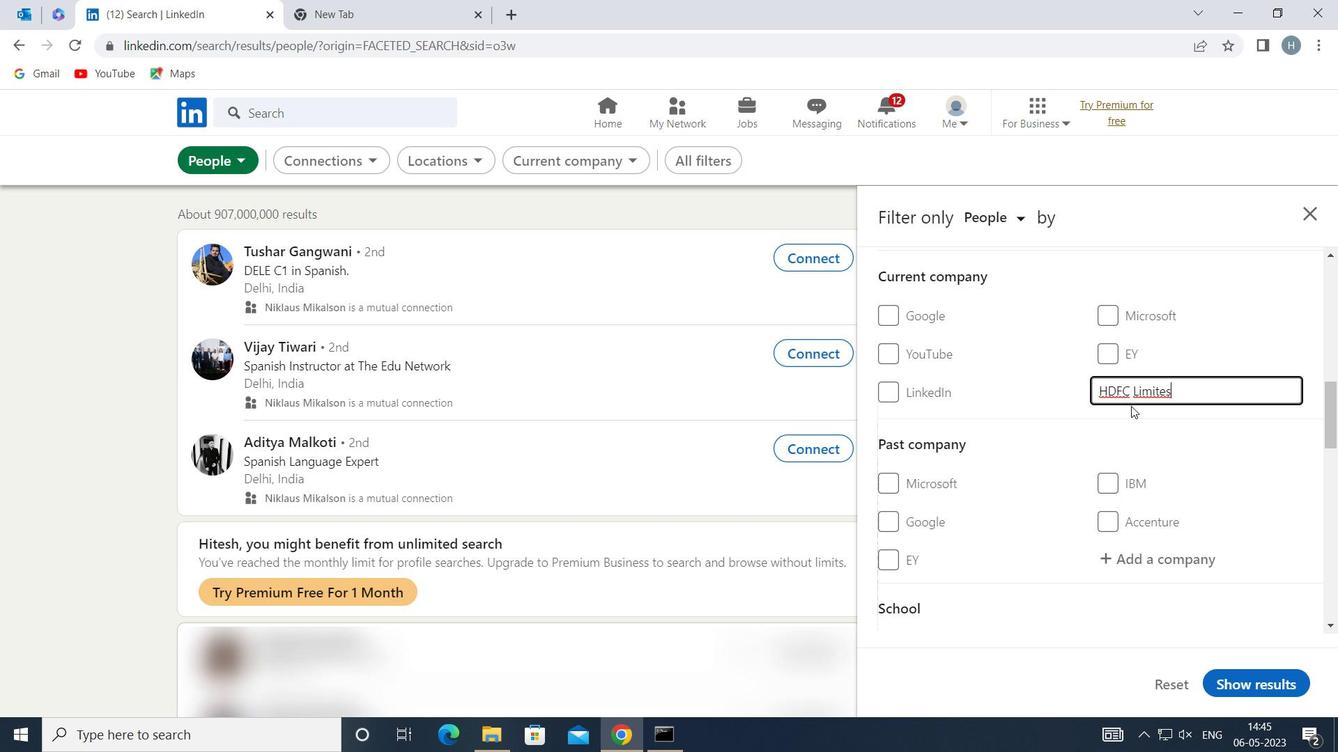 
Action: Key pressed <Key.backspace>
Screenshot: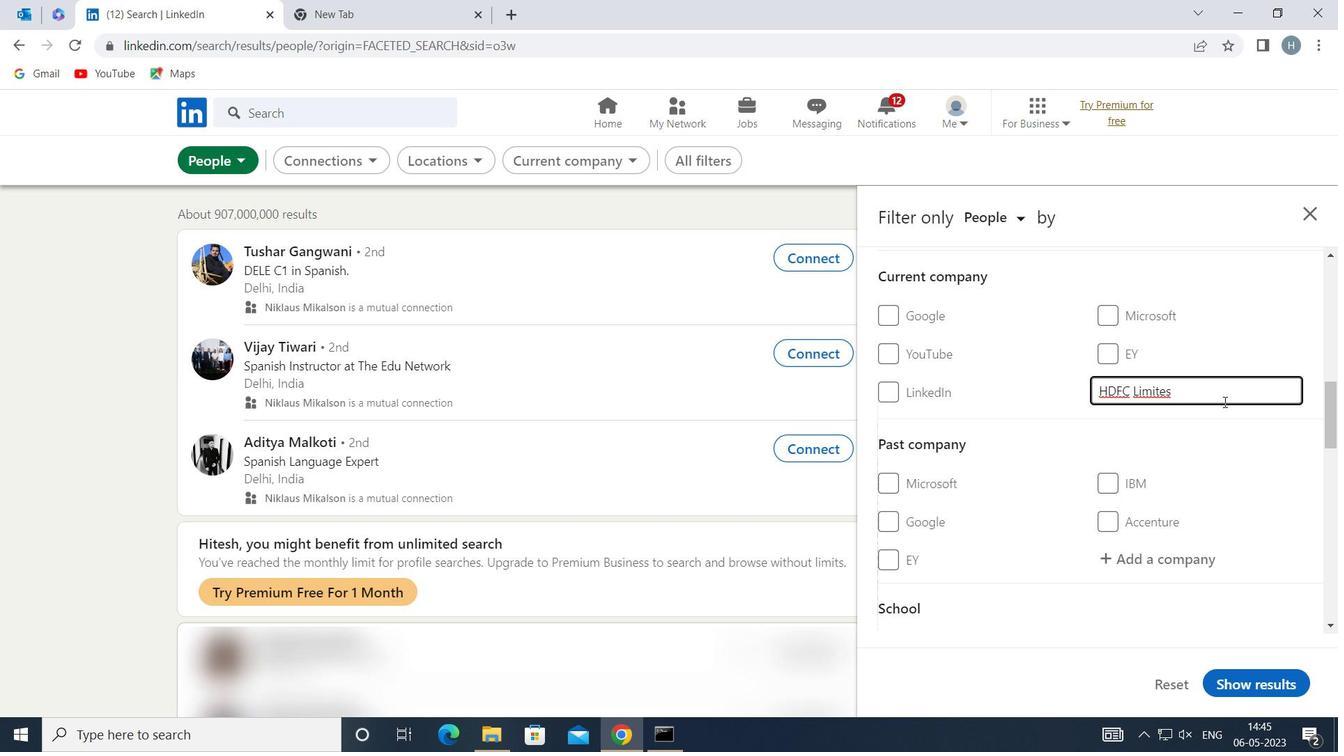 
Action: Mouse moved to (1128, 416)
Screenshot: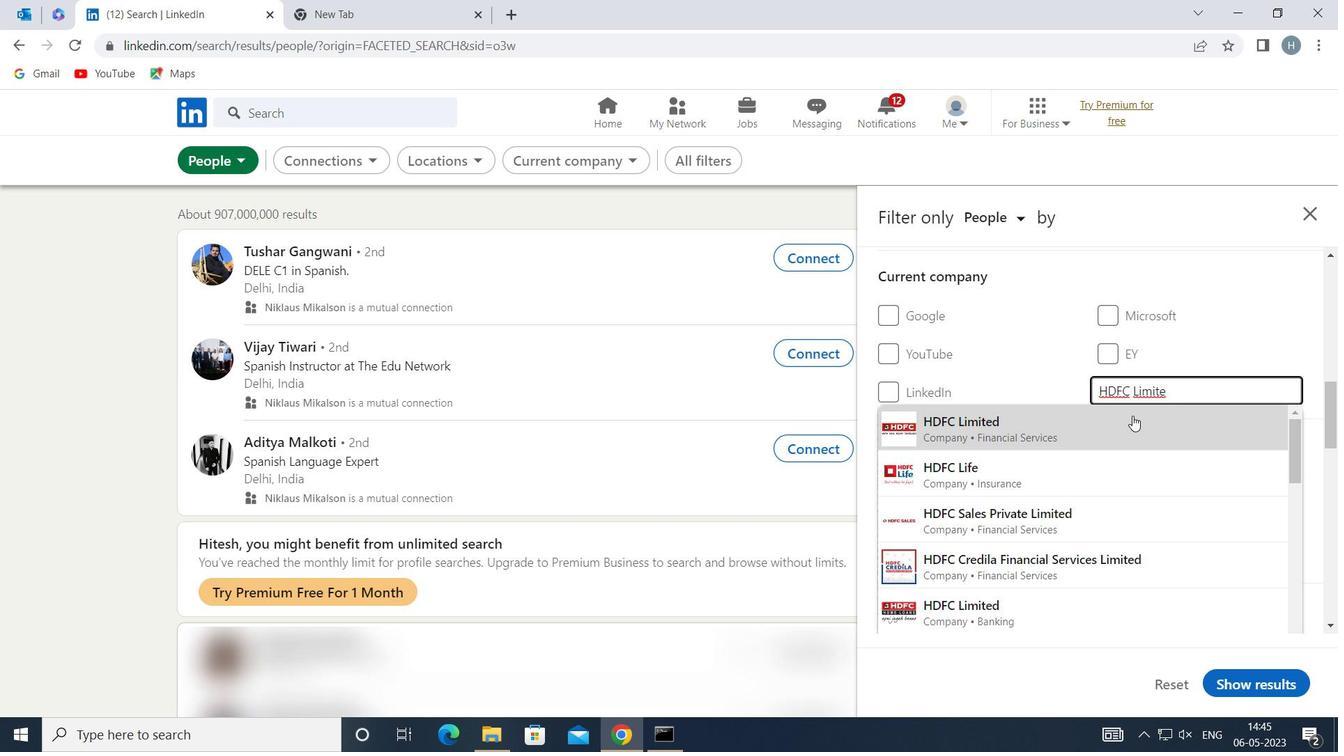 
Action: Mouse pressed left at (1128, 416)
Screenshot: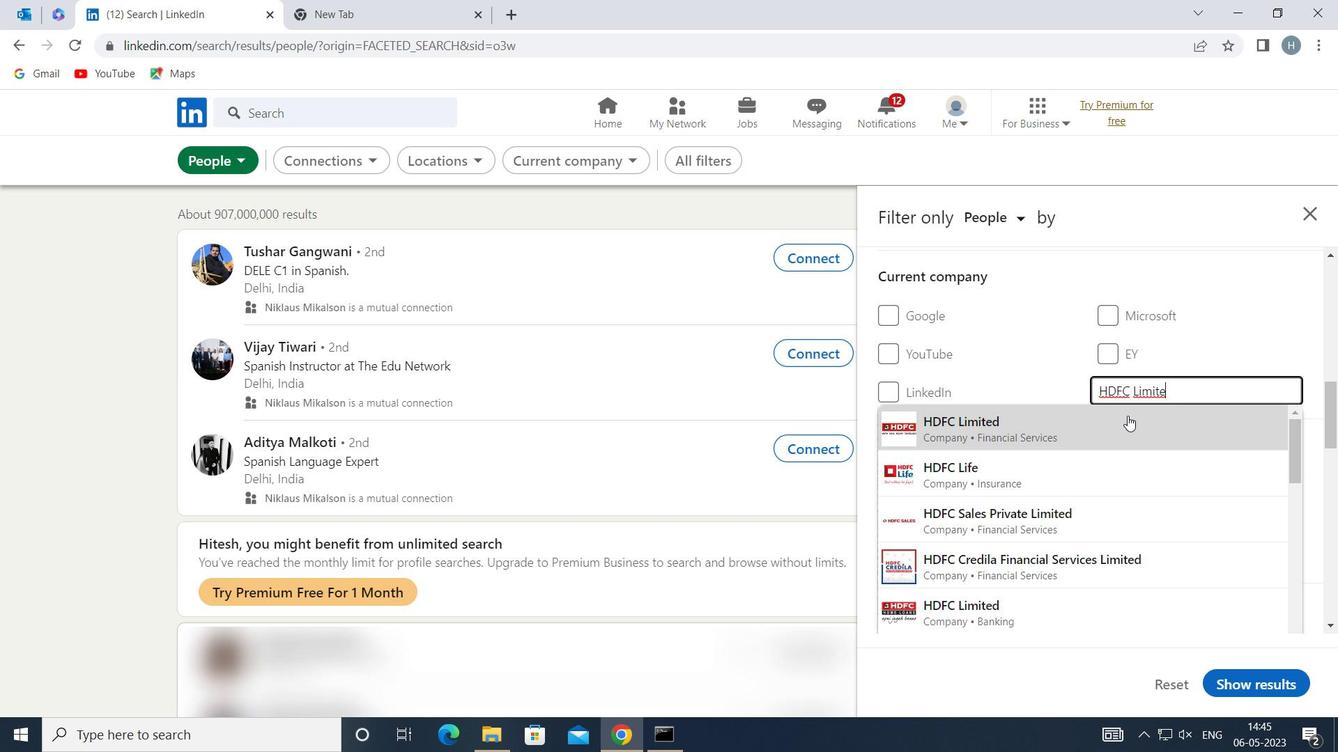 
Action: Mouse moved to (1079, 425)
Screenshot: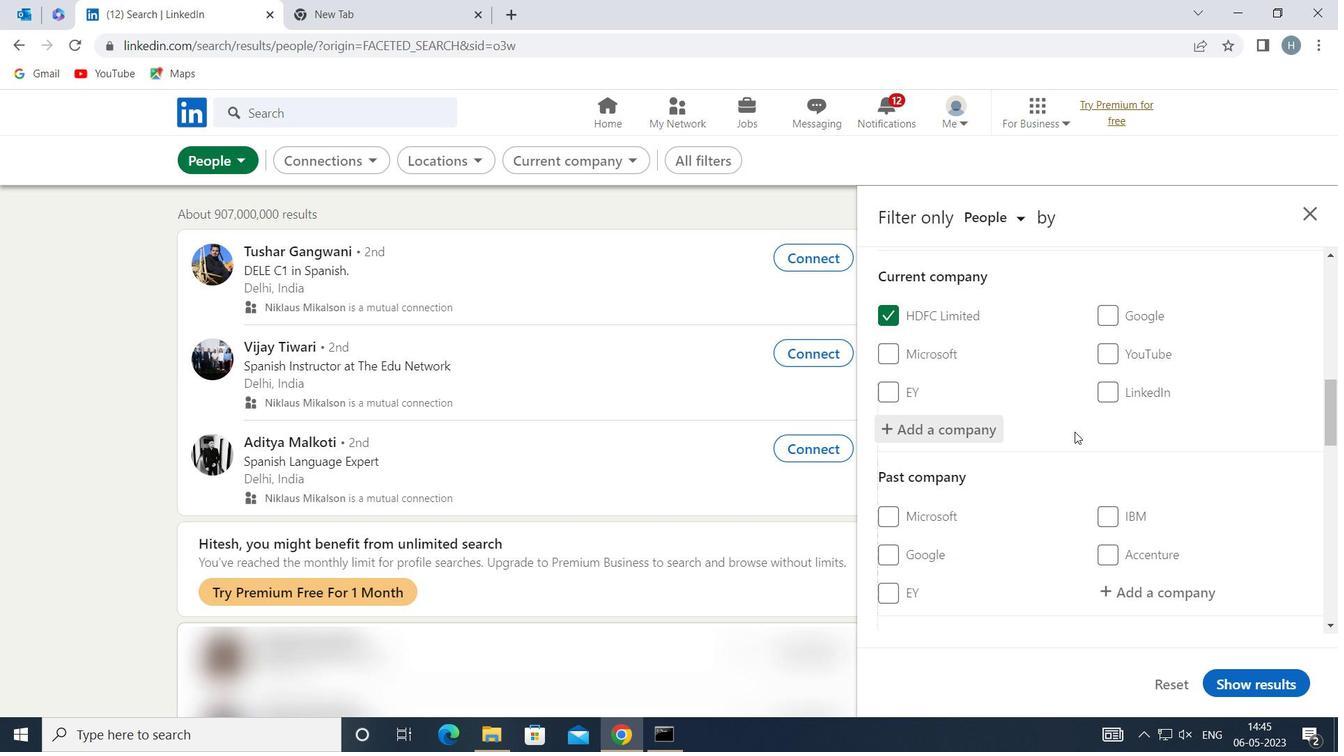 
Action: Mouse scrolled (1079, 425) with delta (0, 0)
Screenshot: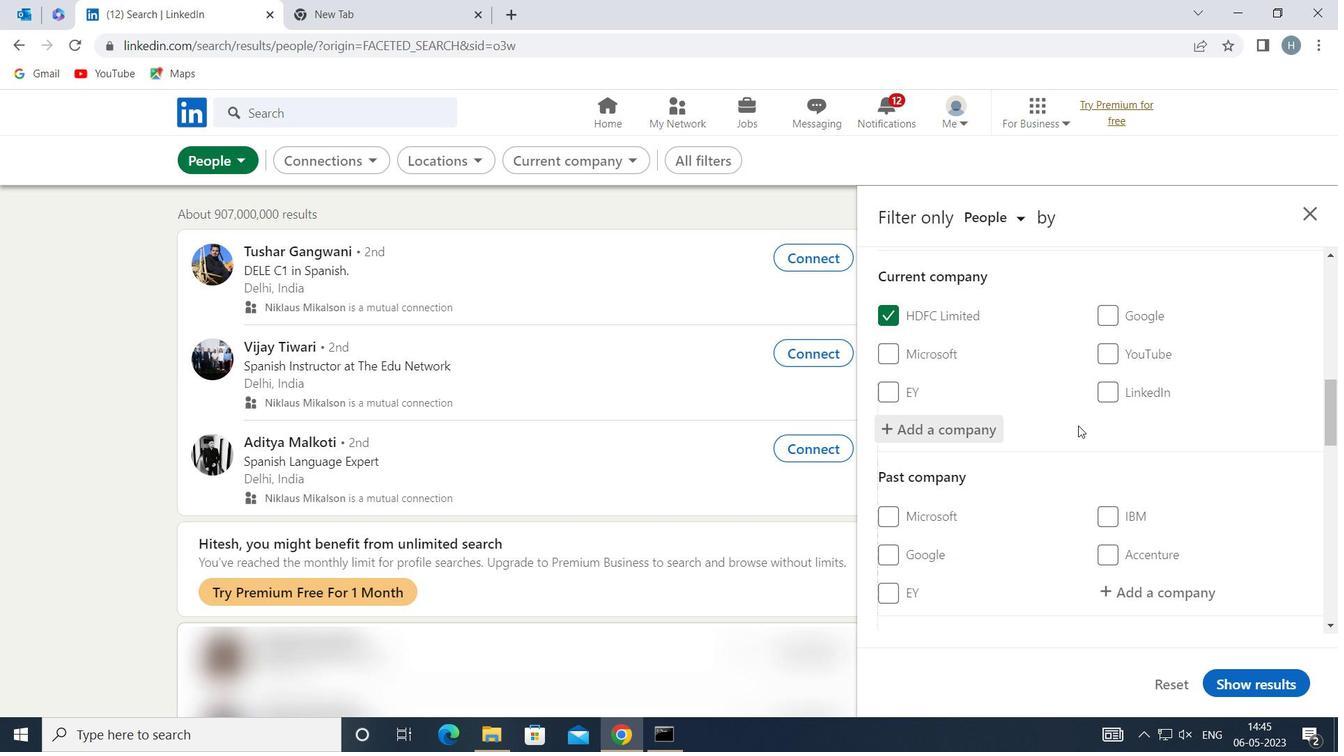 
Action: Mouse moved to (1079, 425)
Screenshot: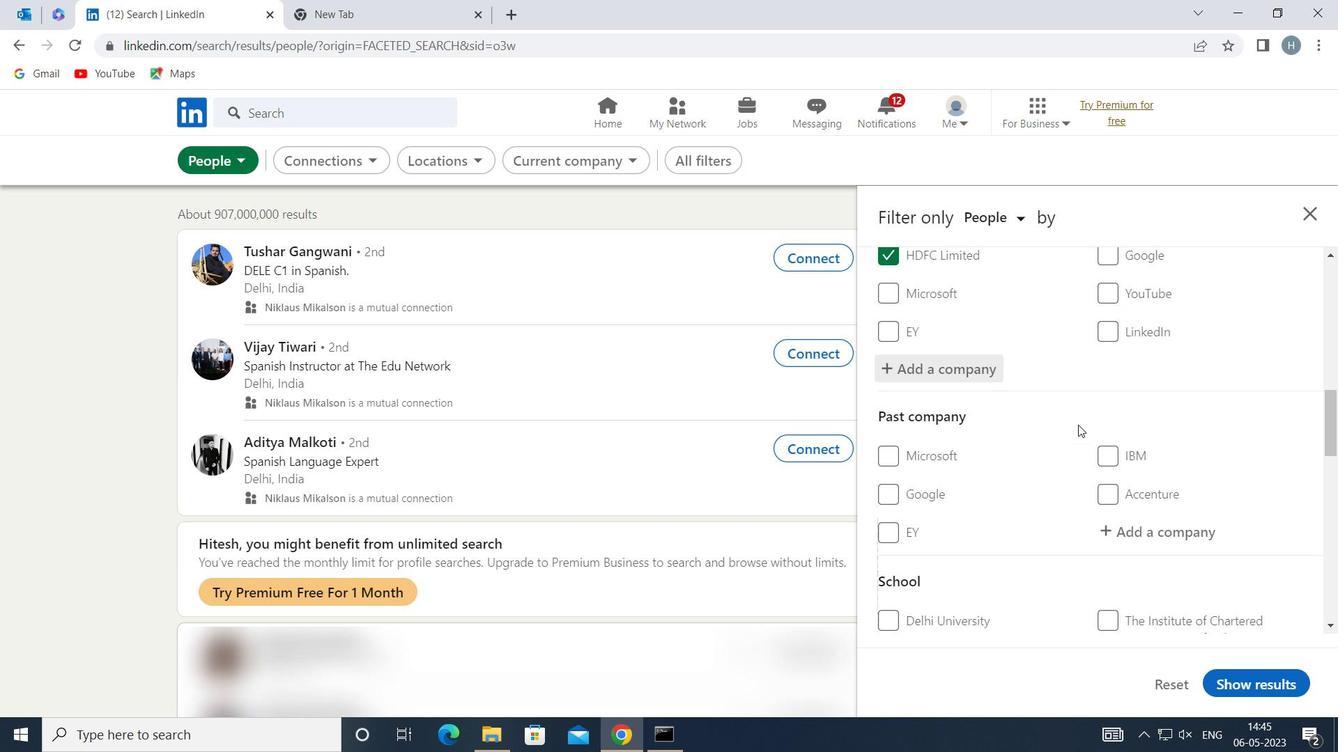 
Action: Mouse scrolled (1079, 424) with delta (0, 0)
Screenshot: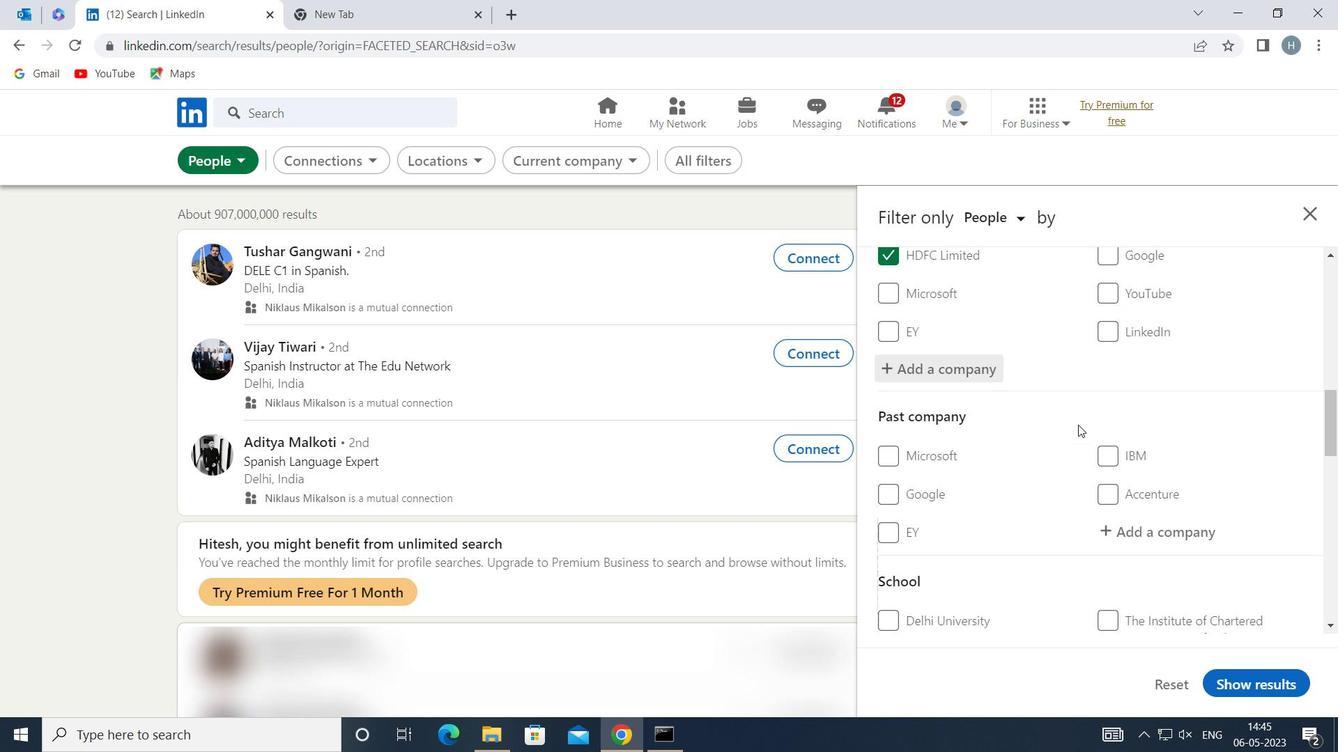 
Action: Mouse moved to (1080, 425)
Screenshot: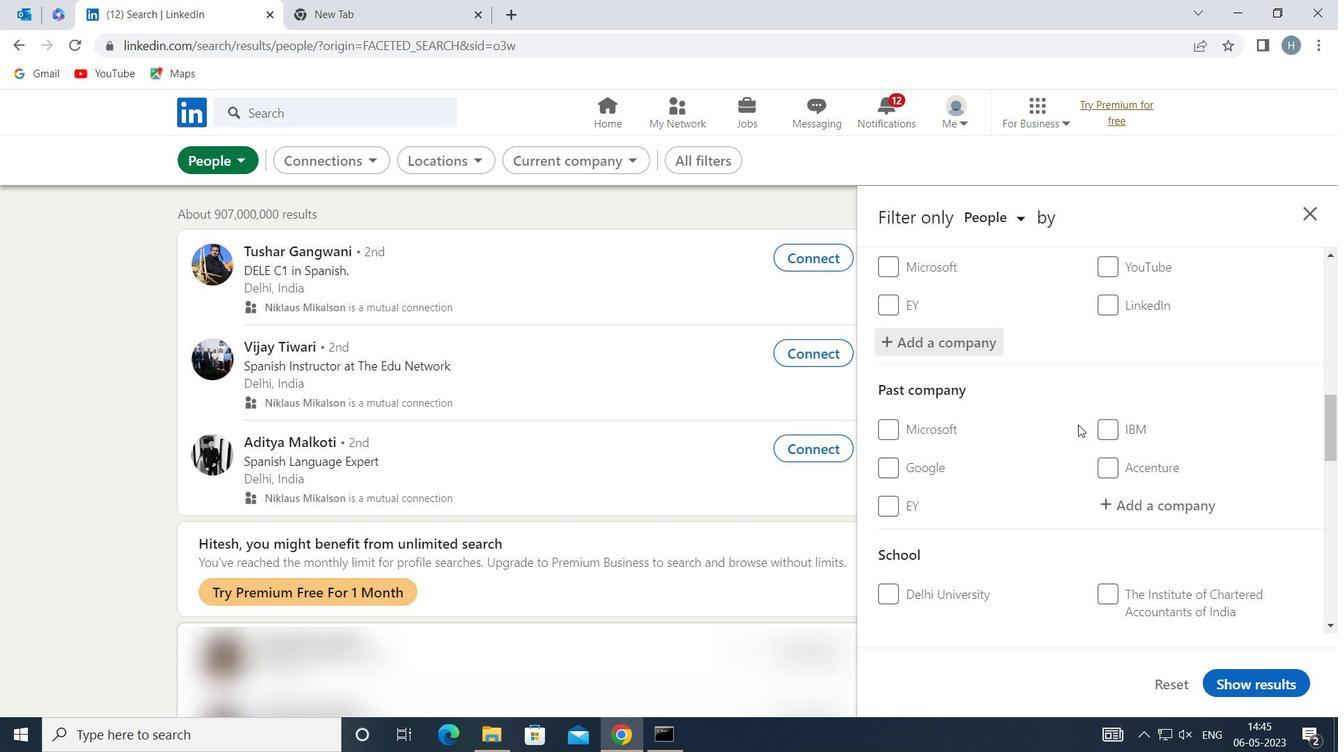 
Action: Mouse scrolled (1080, 424) with delta (0, 0)
Screenshot: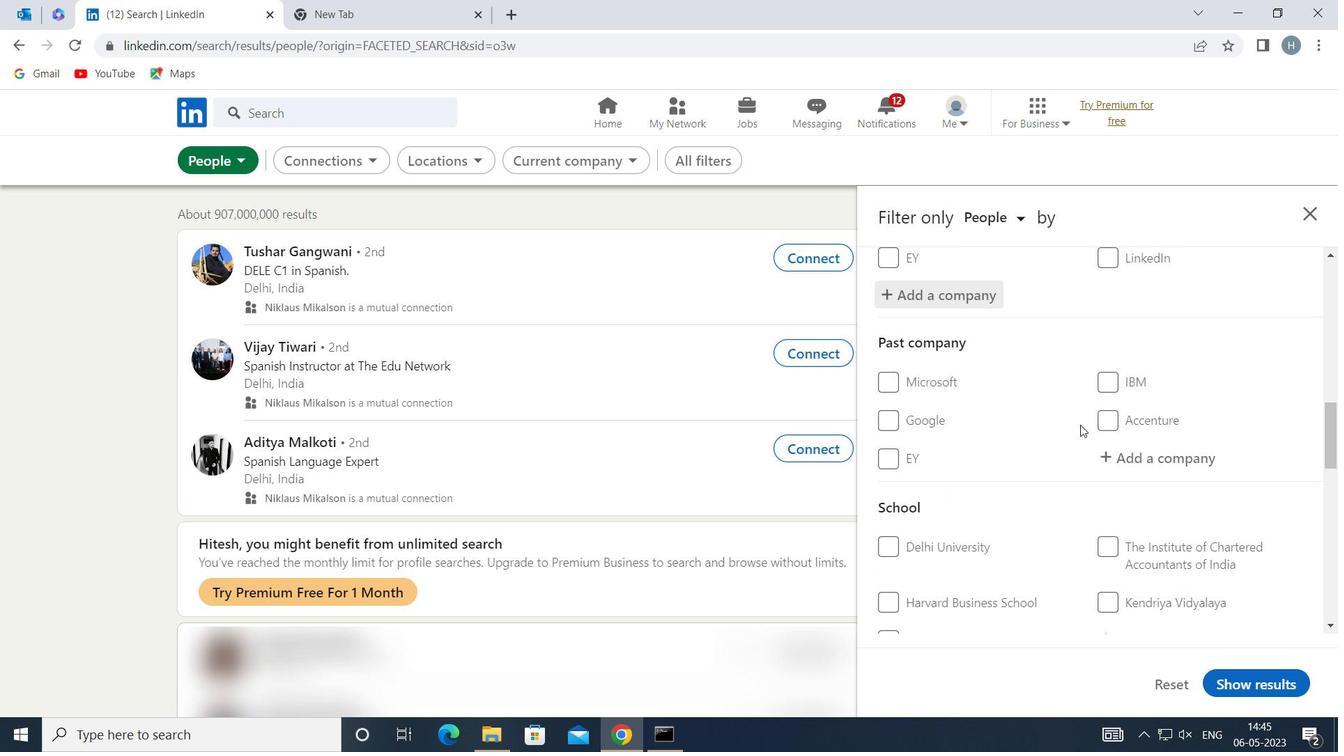 
Action: Mouse moved to (1151, 512)
Screenshot: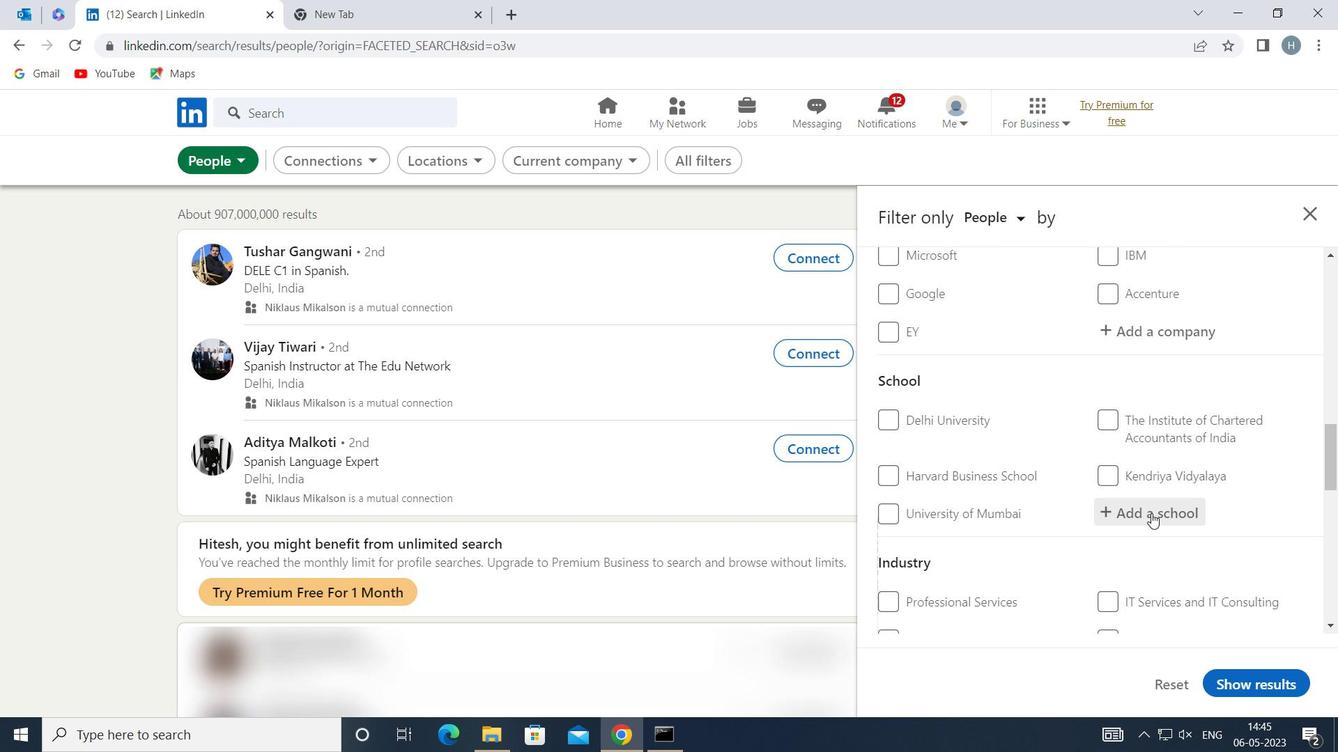 
Action: Mouse pressed left at (1151, 512)
Screenshot: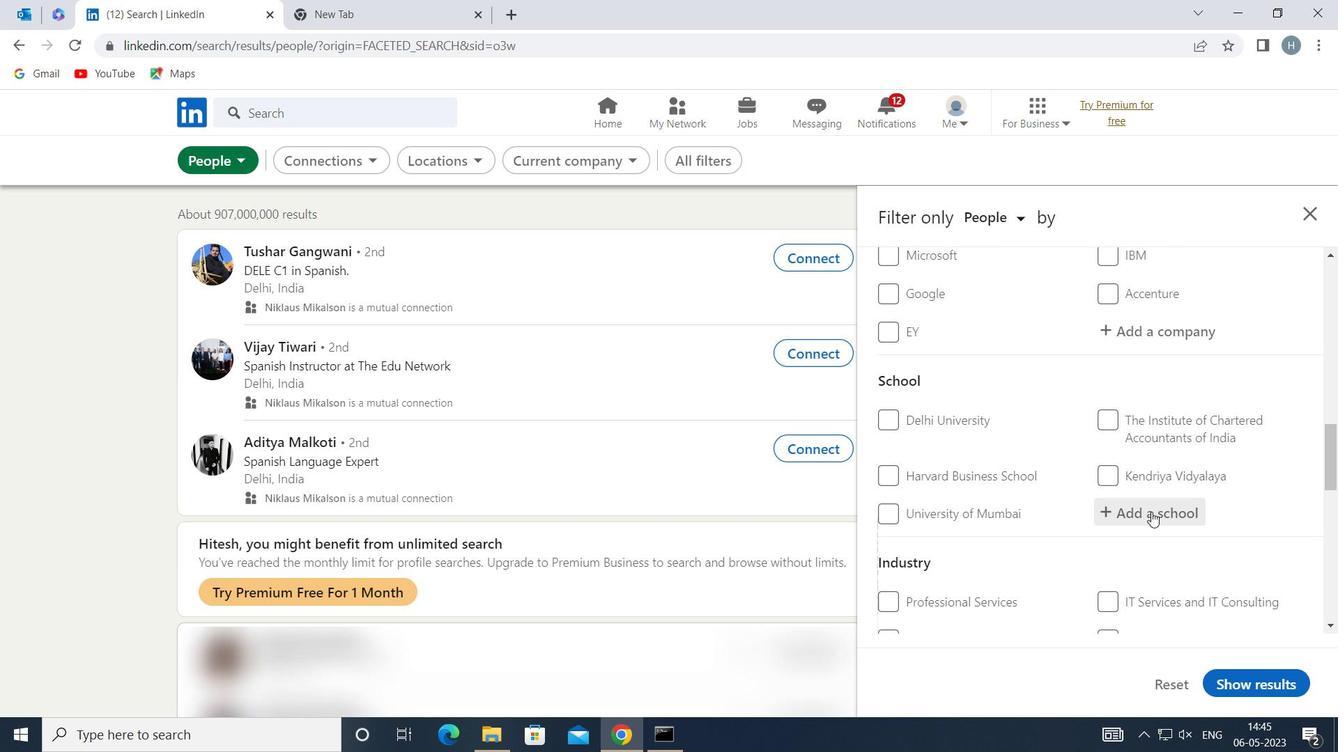 
Action: Mouse moved to (1148, 510)
Screenshot: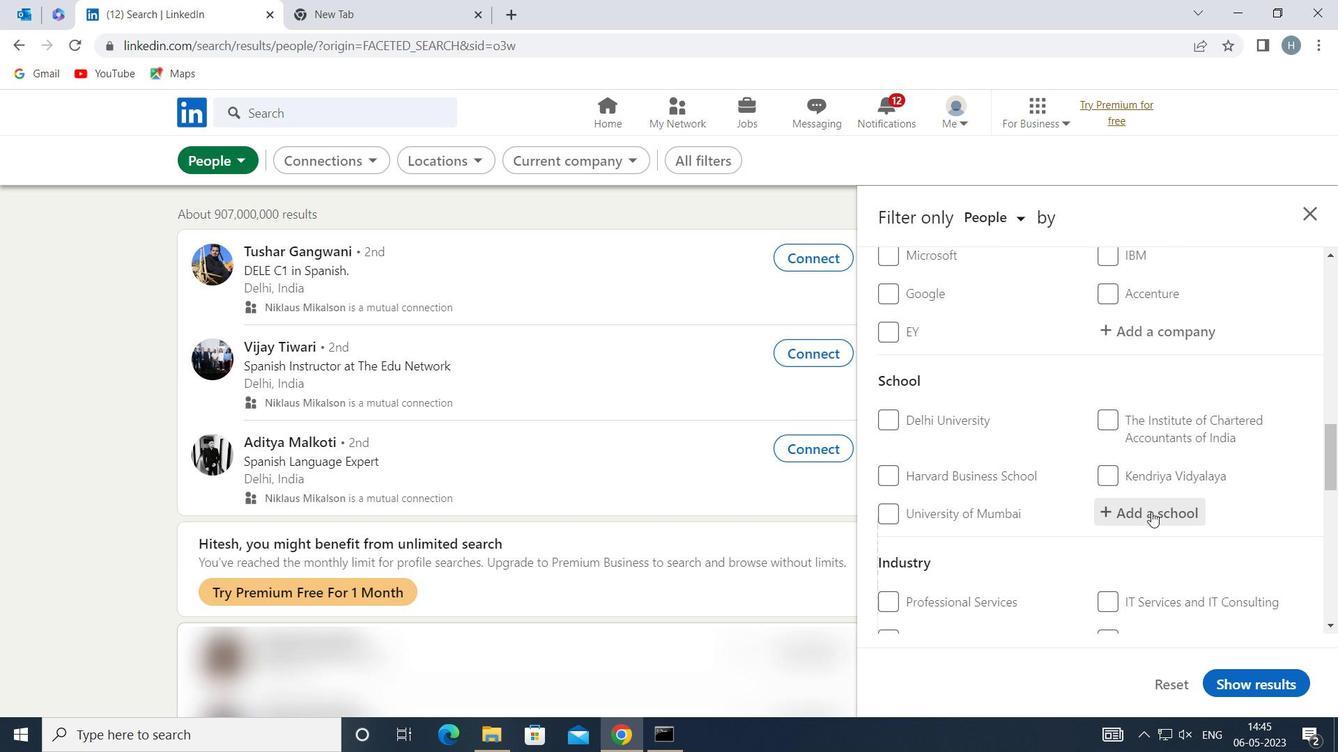 
Action: Key pressed <Key.shift>BHUPENDRA<Key.space>
Screenshot: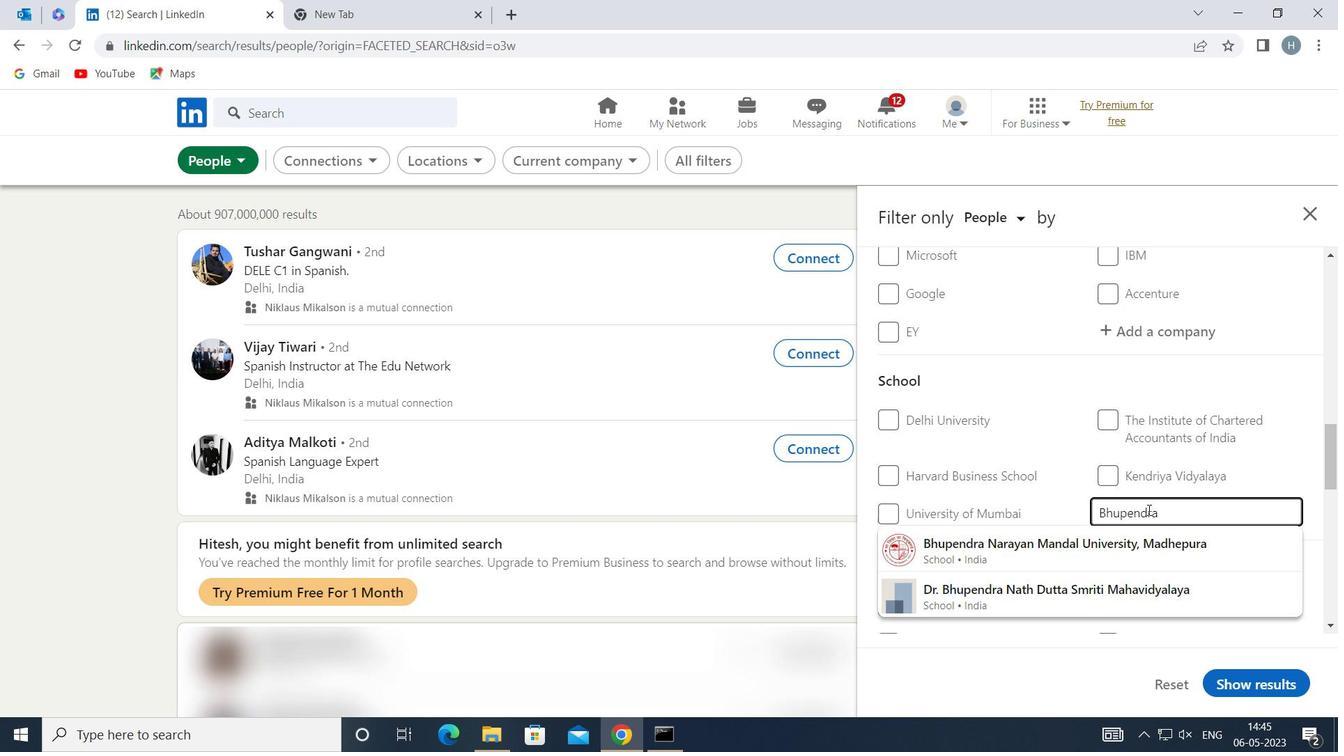 
Action: Mouse moved to (1135, 549)
Screenshot: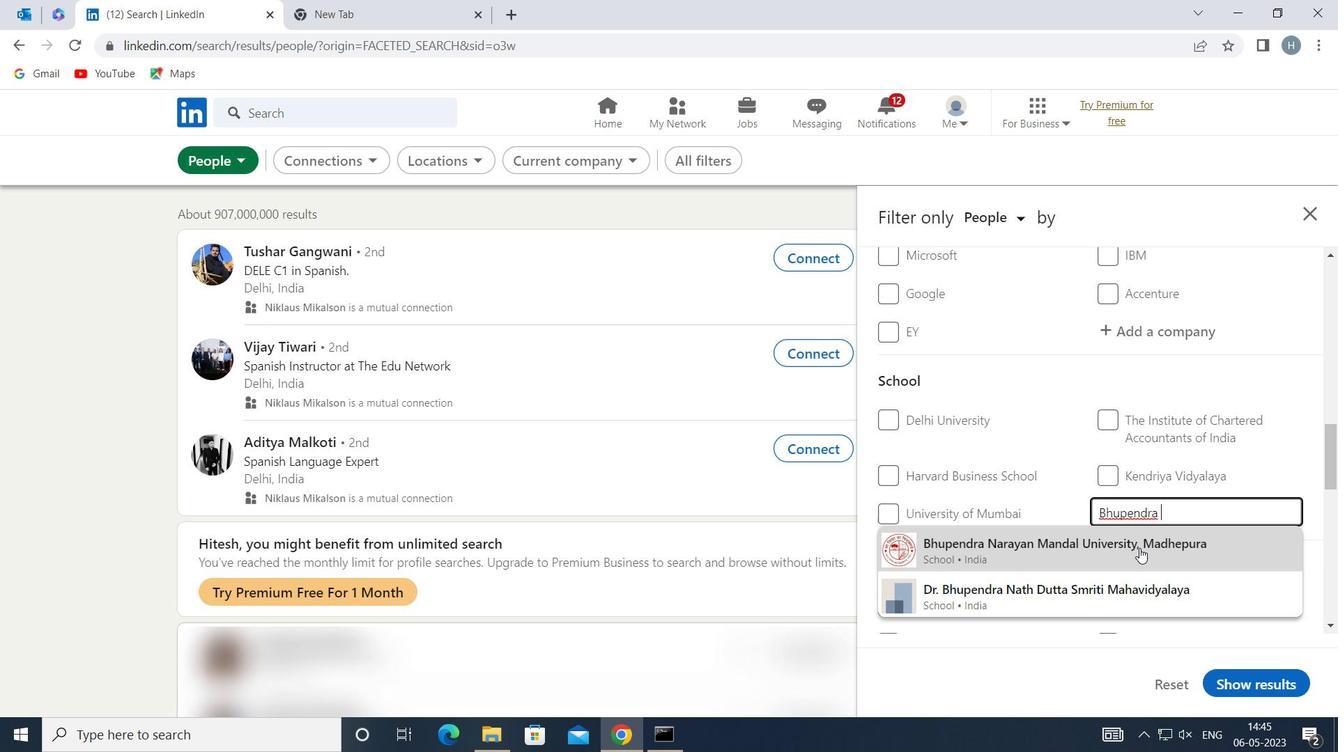 
Action: Key pressed <Key.shift><Key.shift><Key.shift><Key.shift><Key.shift><Key.shift><Key.shift><Key.shift><Key.shift><Key.shift><Key.shift><Key.shift><Key.shift><Key.shift><Key.shift><Key.shift><Key.shift><Key.shift><Key.shift><Key.shift><Key.shift><Key.shift><Key.shift><Key.shift><Key.shift><Key.shift><Key.shift><Key.shift><Key.shift><Key.shift><Key.shift><Key.shift><Key.shift><Key.shift><Key.shift><Key.shift><Key.shift><Key.shift><Key.shift>N
Screenshot: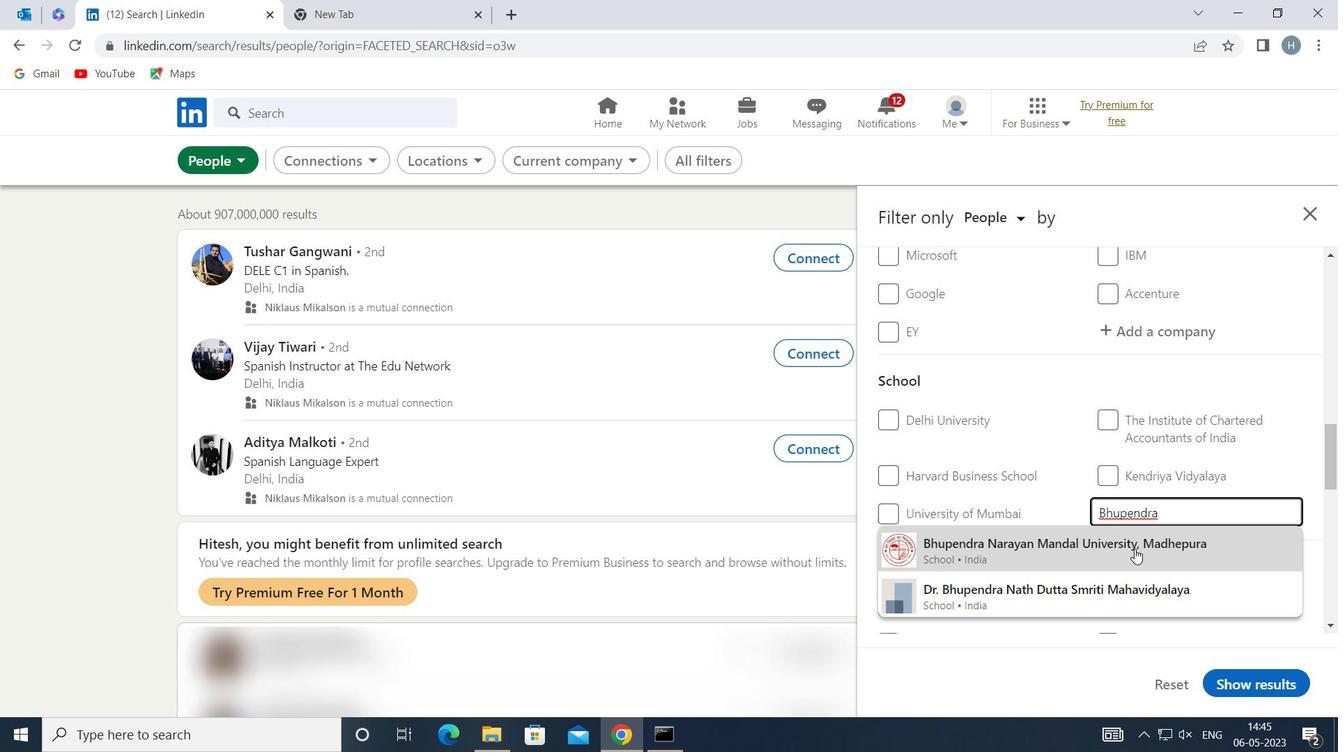 
Action: Mouse moved to (1175, 536)
Screenshot: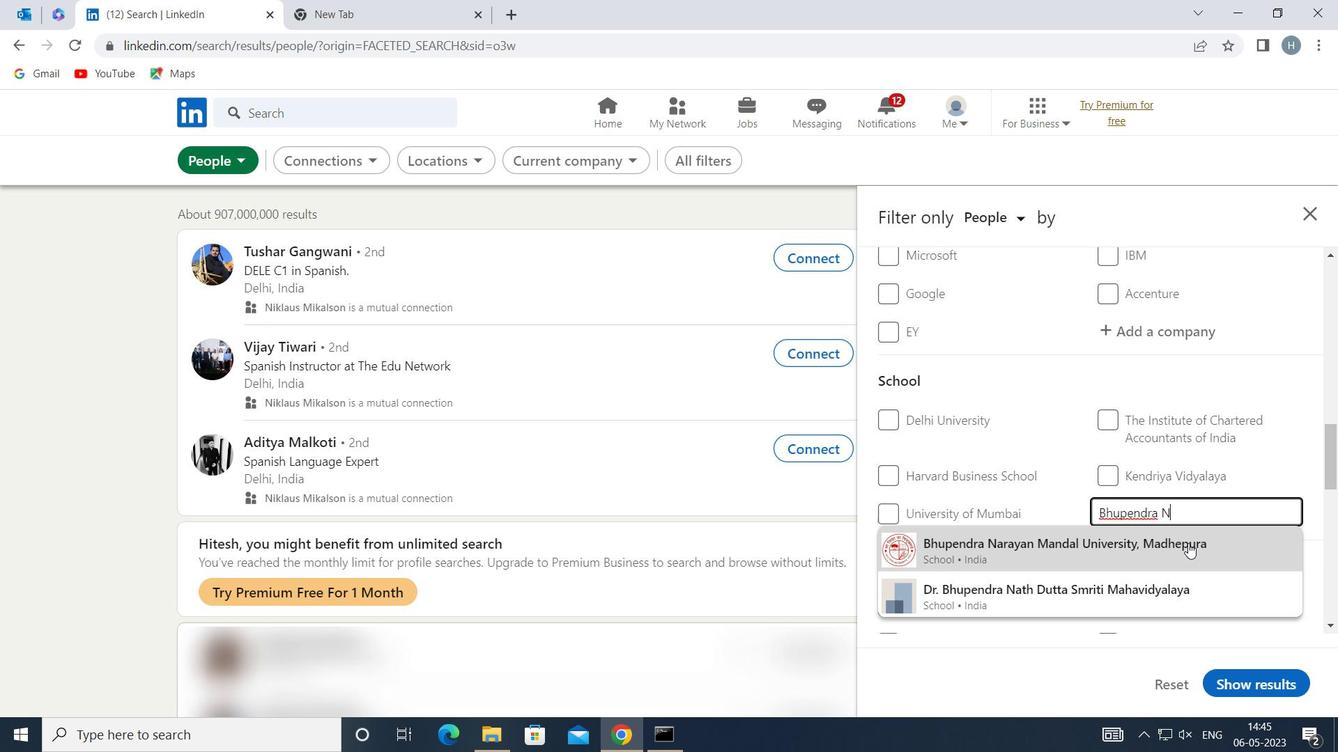 
Action: Mouse pressed left at (1175, 536)
Screenshot: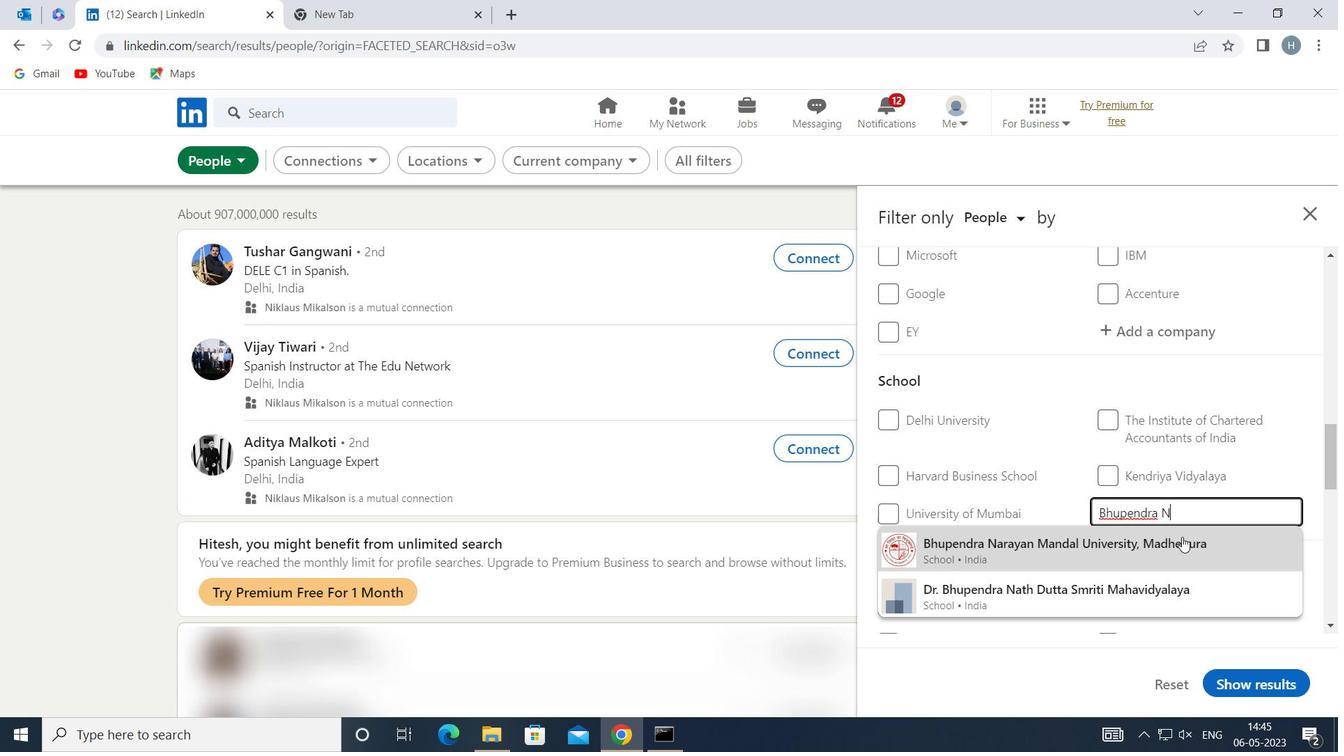 
Action: Mouse moved to (1065, 477)
Screenshot: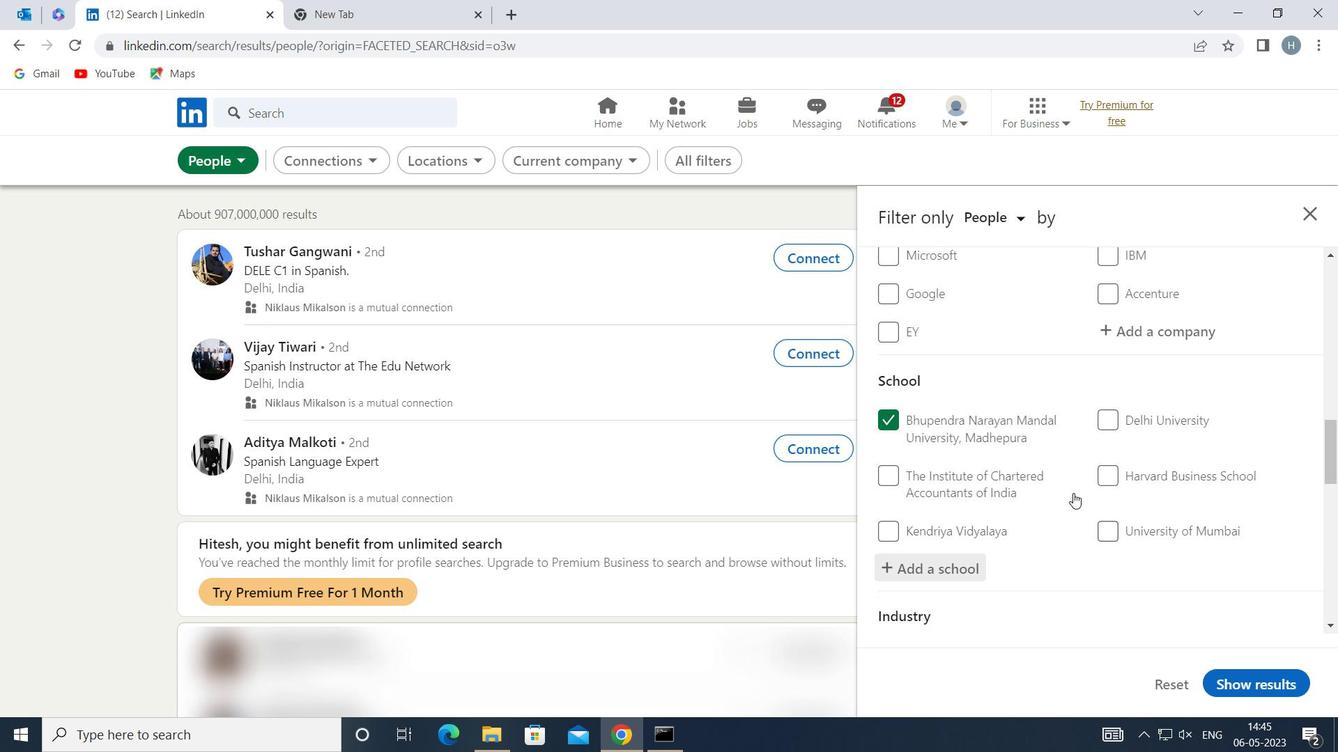 
Action: Mouse scrolled (1065, 476) with delta (0, 0)
Screenshot: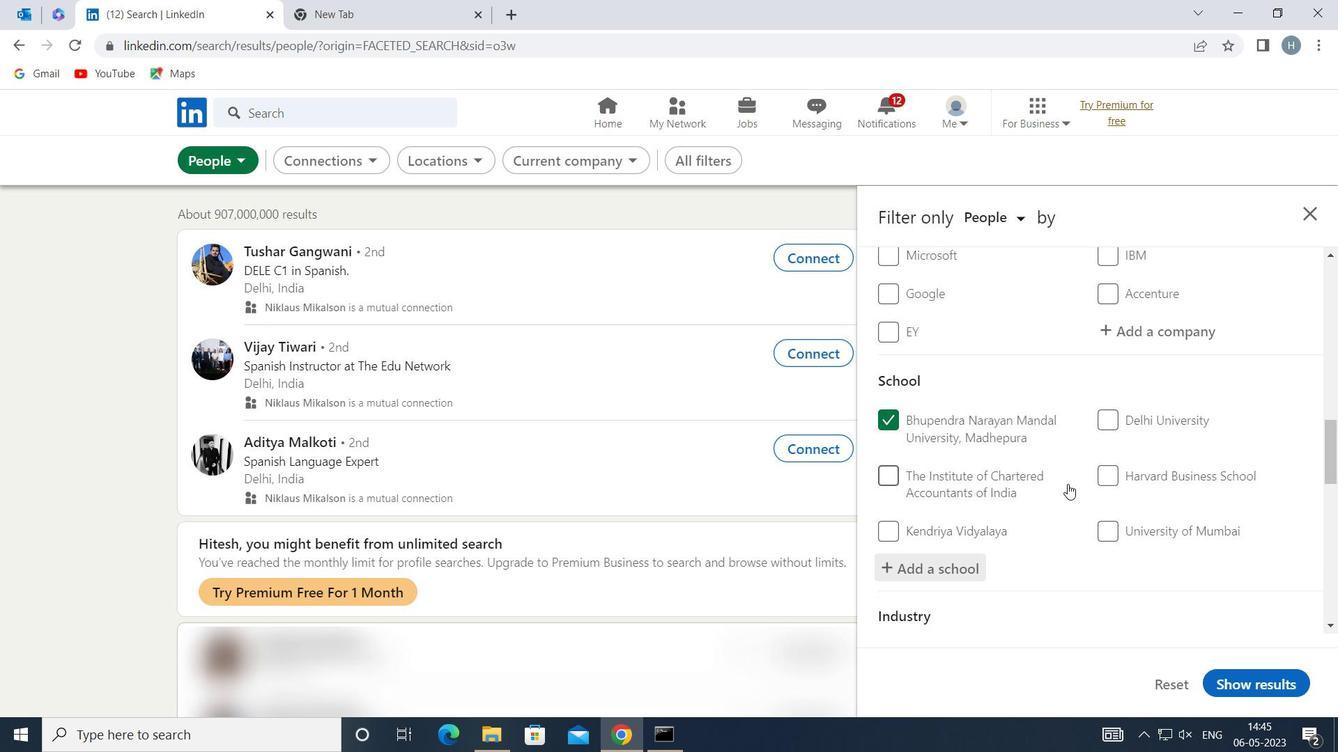 
Action: Mouse moved to (1064, 473)
Screenshot: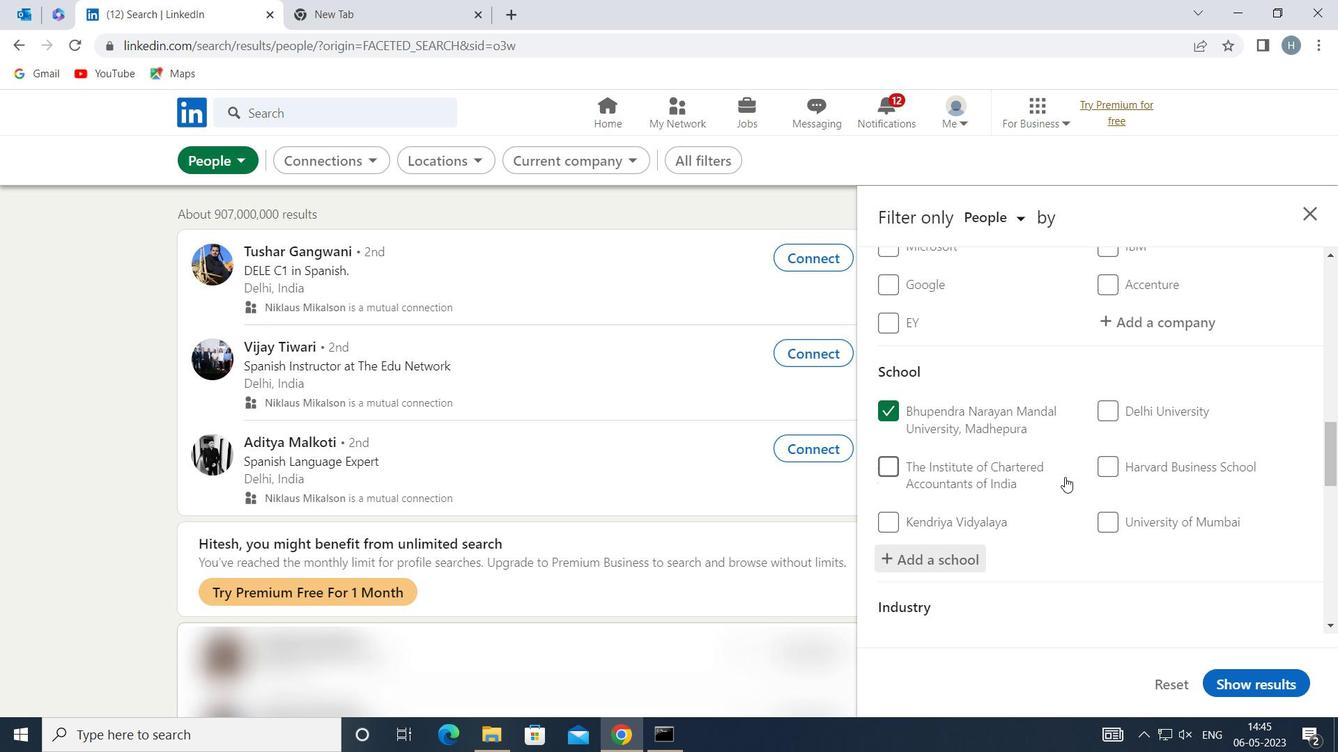 
Action: Mouse scrolled (1064, 473) with delta (0, 0)
Screenshot: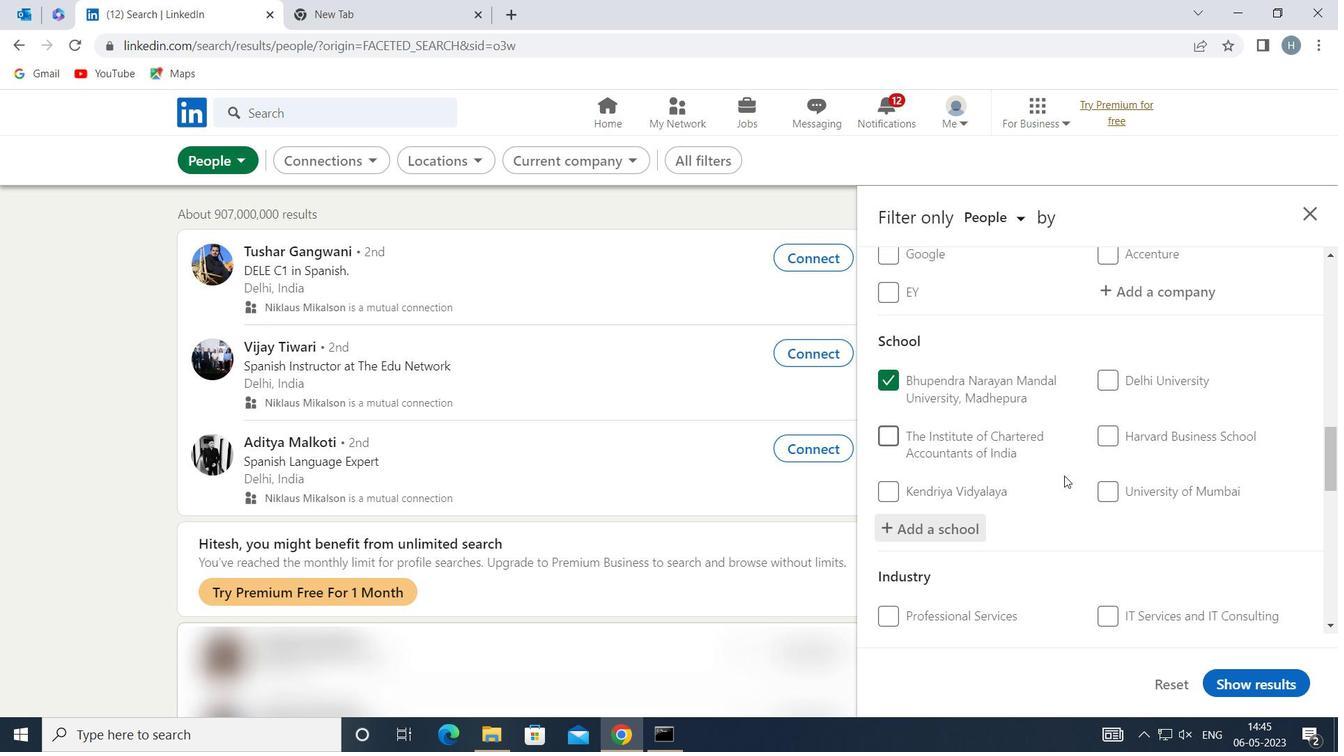 
Action: Mouse scrolled (1064, 473) with delta (0, 0)
Screenshot: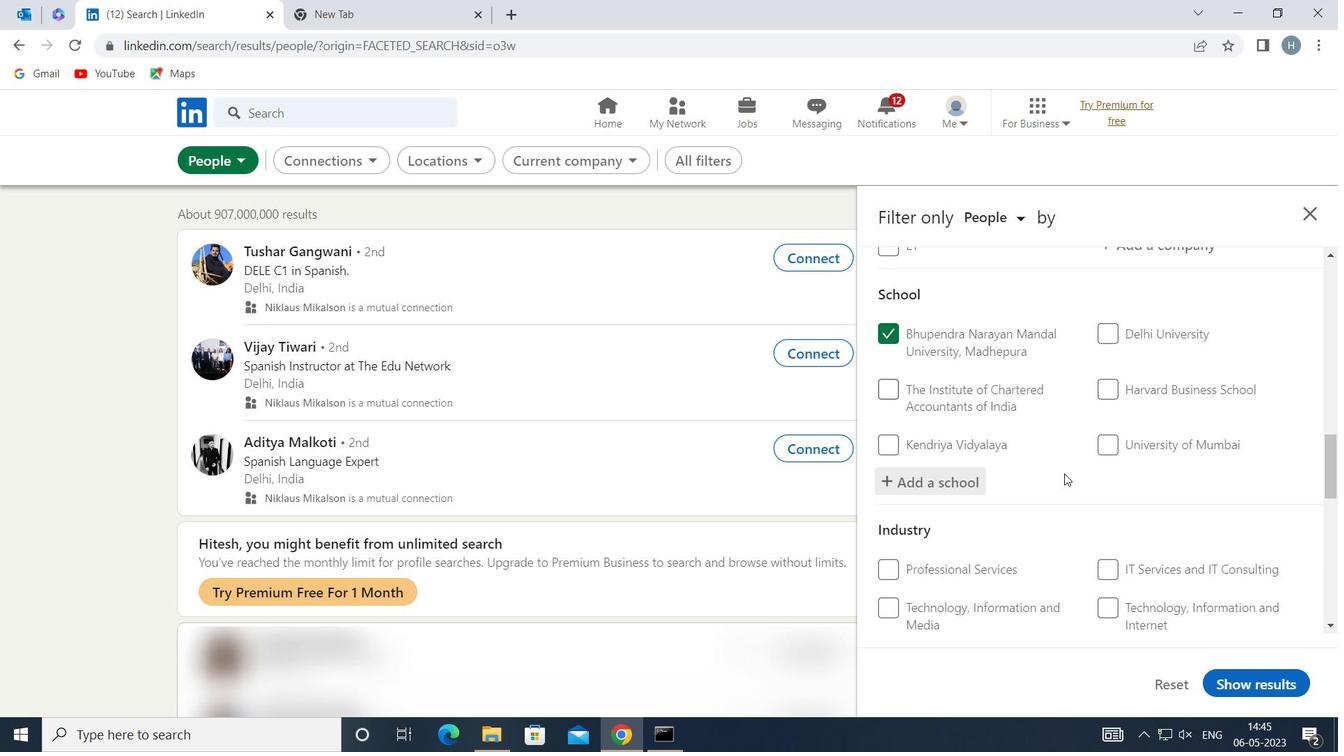
Action: Mouse moved to (1142, 486)
Screenshot: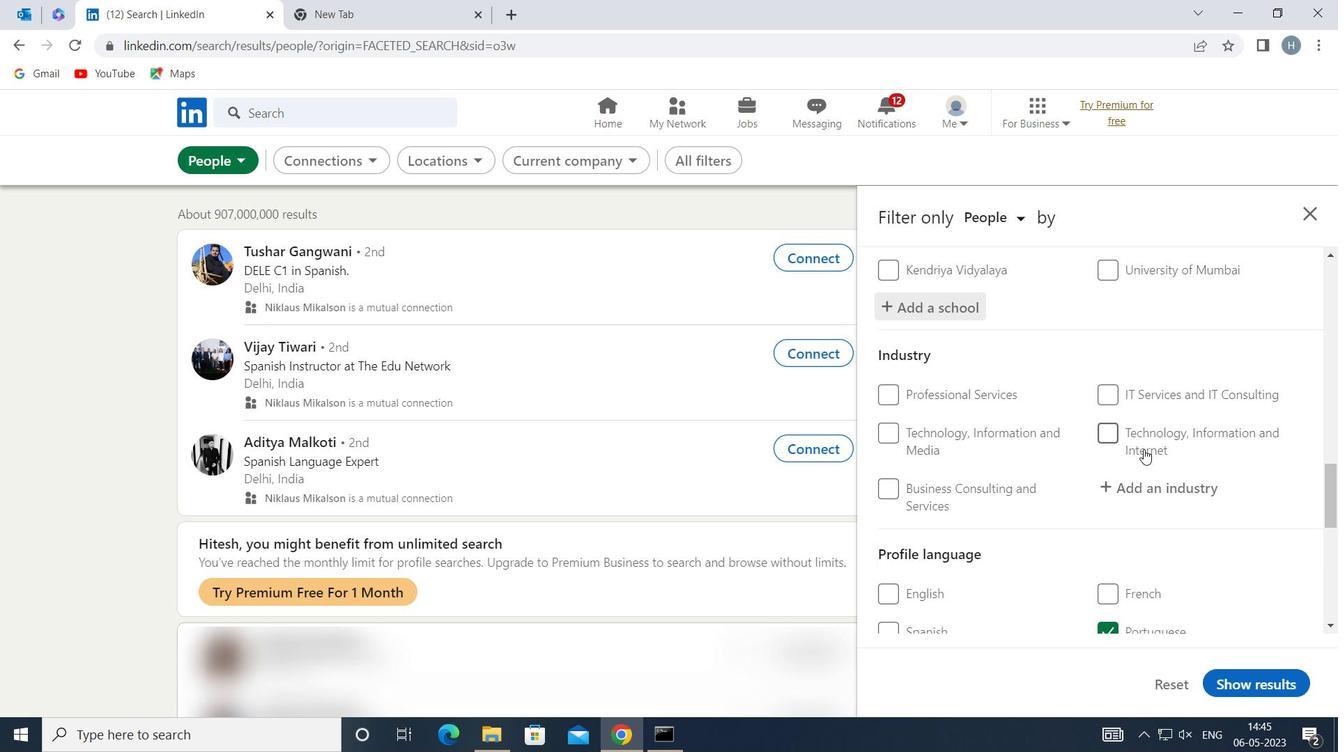 
Action: Mouse pressed left at (1142, 486)
Screenshot: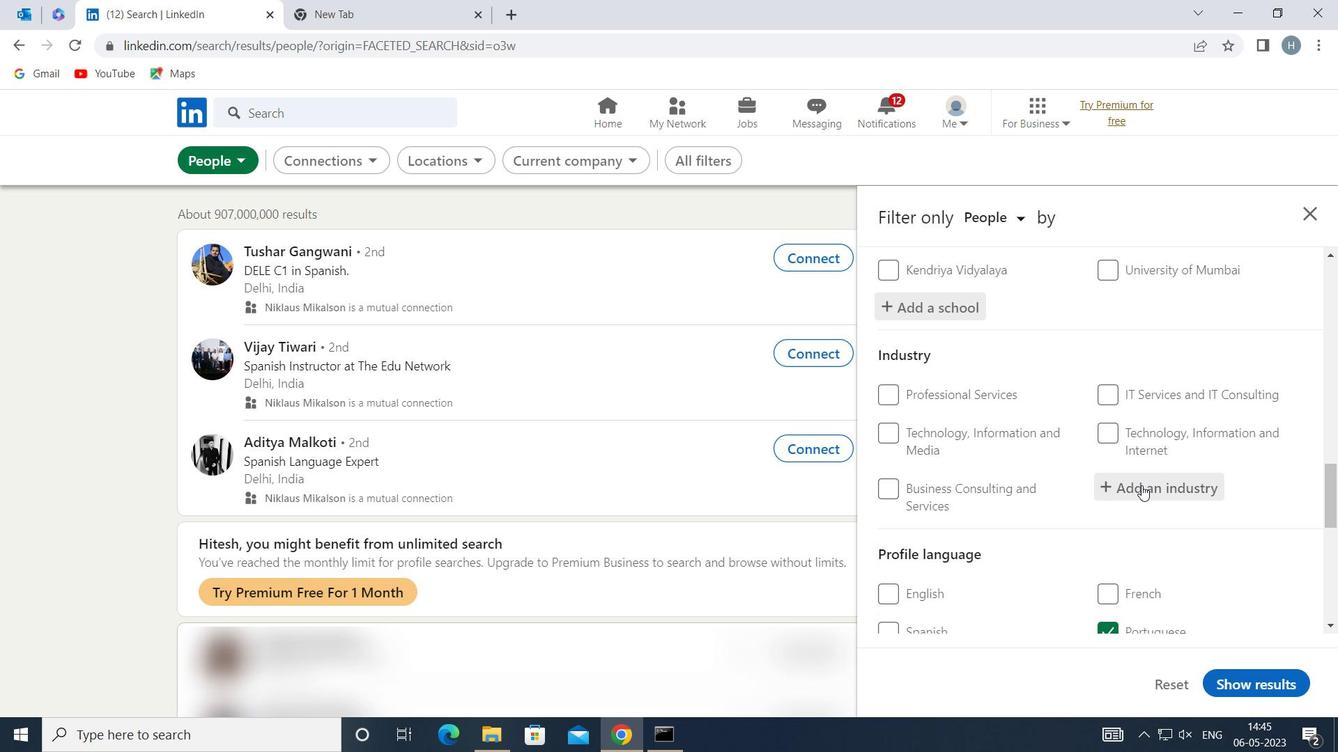 
Action: Key pressed <Key.shift>SECURITY<Key.backspace>IES<Key.space><Key.shift>EX
Screenshot: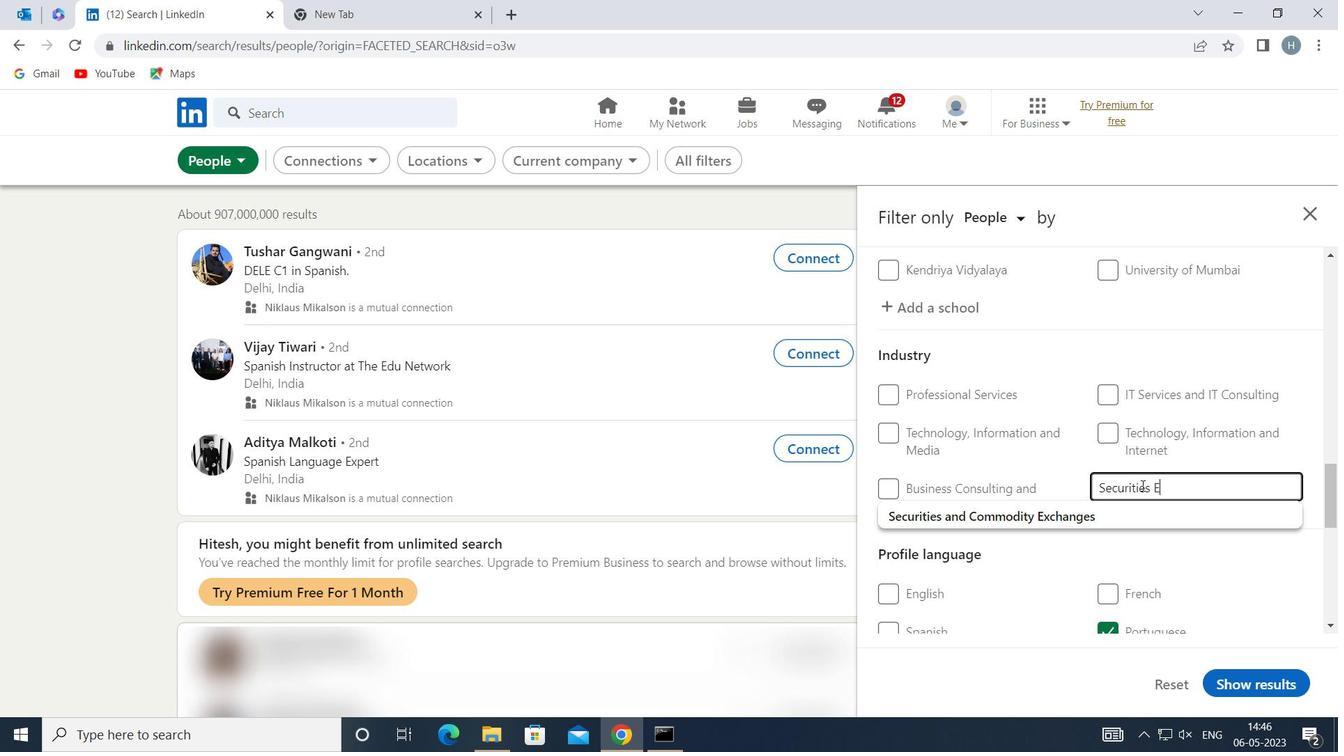
Action: Mouse moved to (1152, 484)
Screenshot: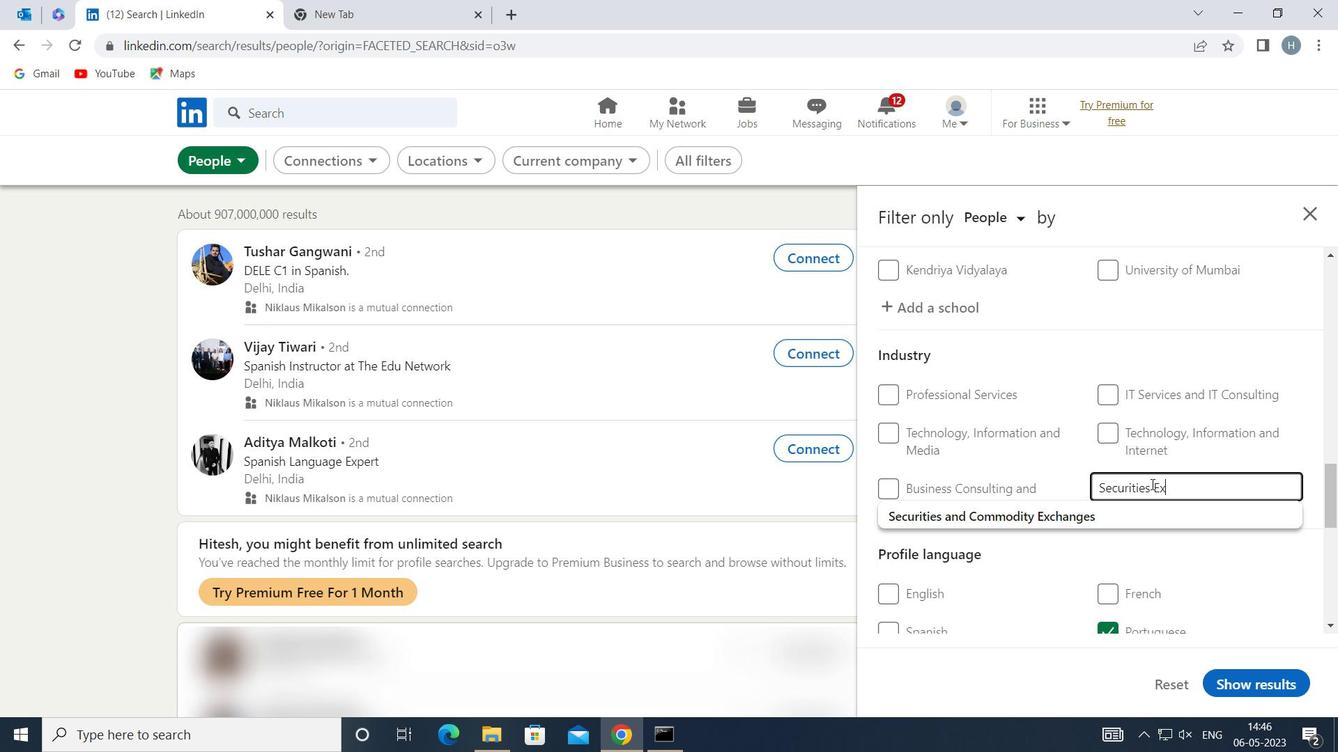 
Action: Key pressed <Key.backspace><Key.backspace>AND<Key.space>
Screenshot: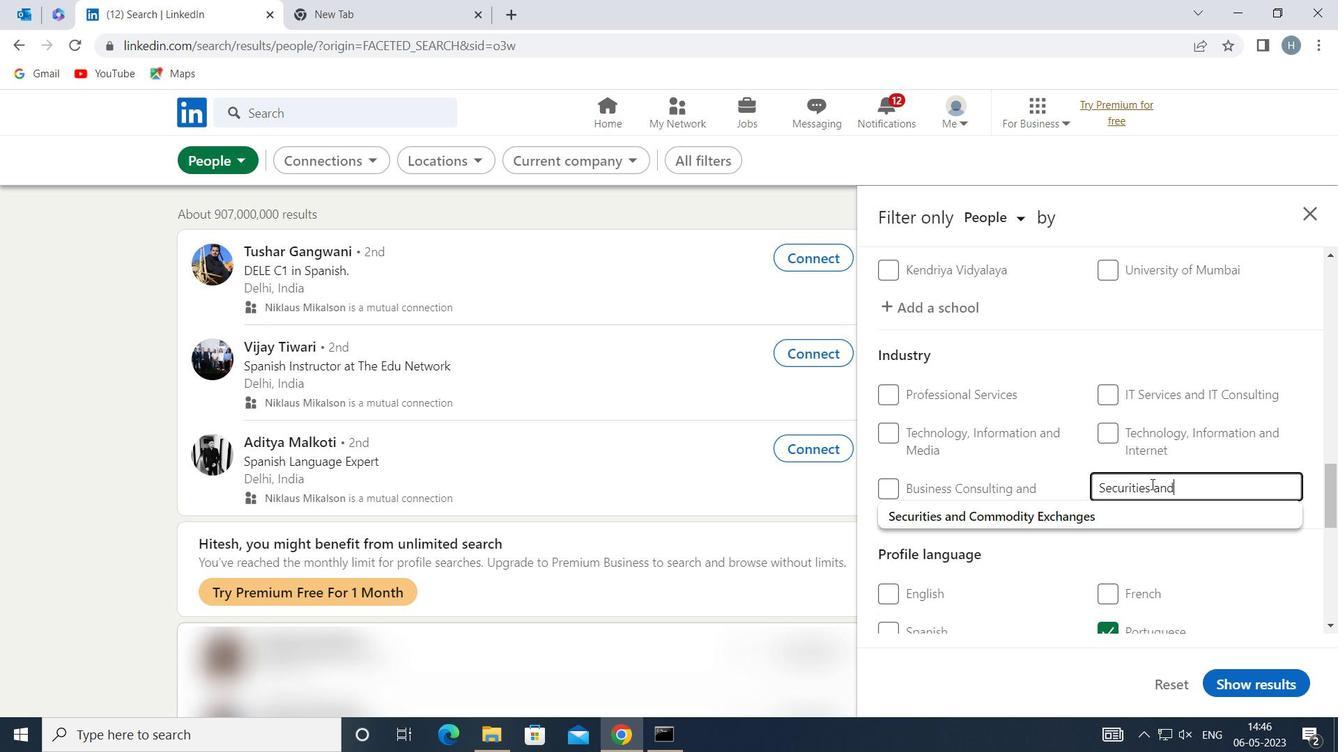 
Action: Mouse moved to (1101, 511)
Screenshot: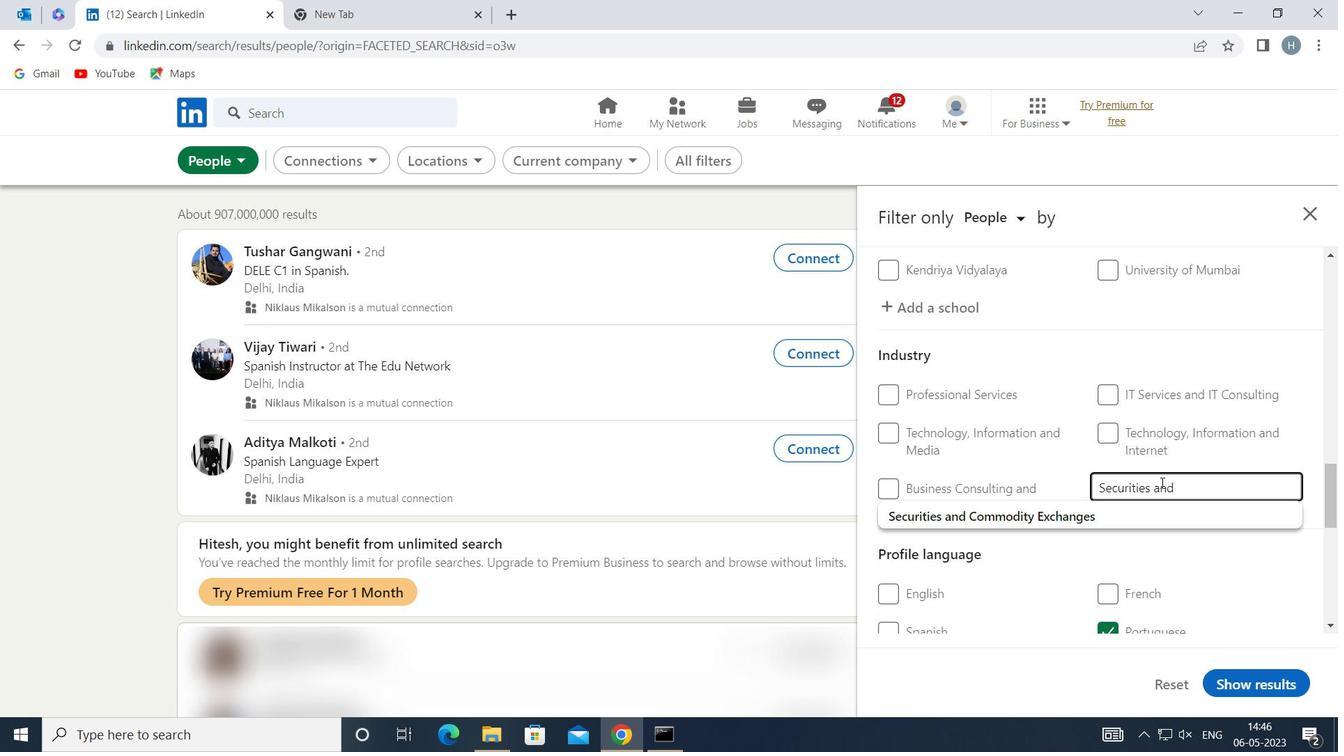 
Action: Mouse pressed left at (1101, 511)
Screenshot: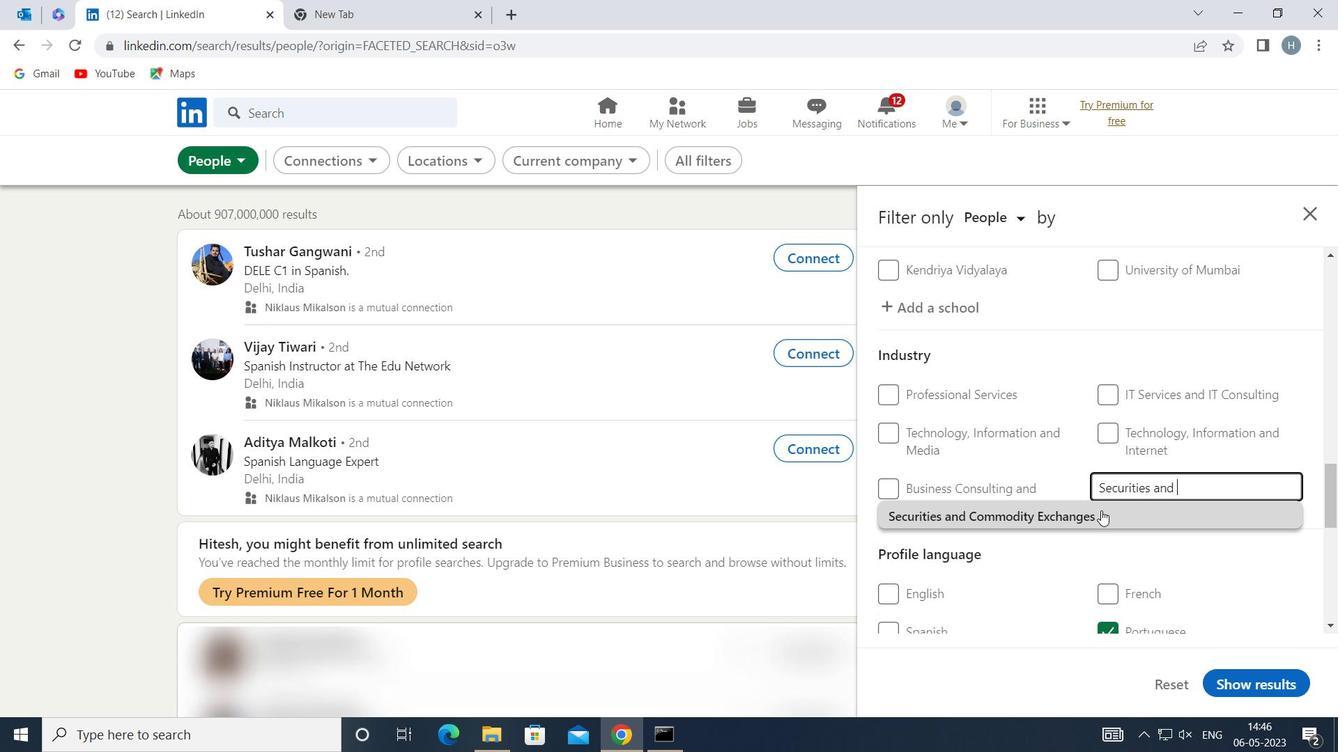 
Action: Mouse moved to (1067, 450)
Screenshot: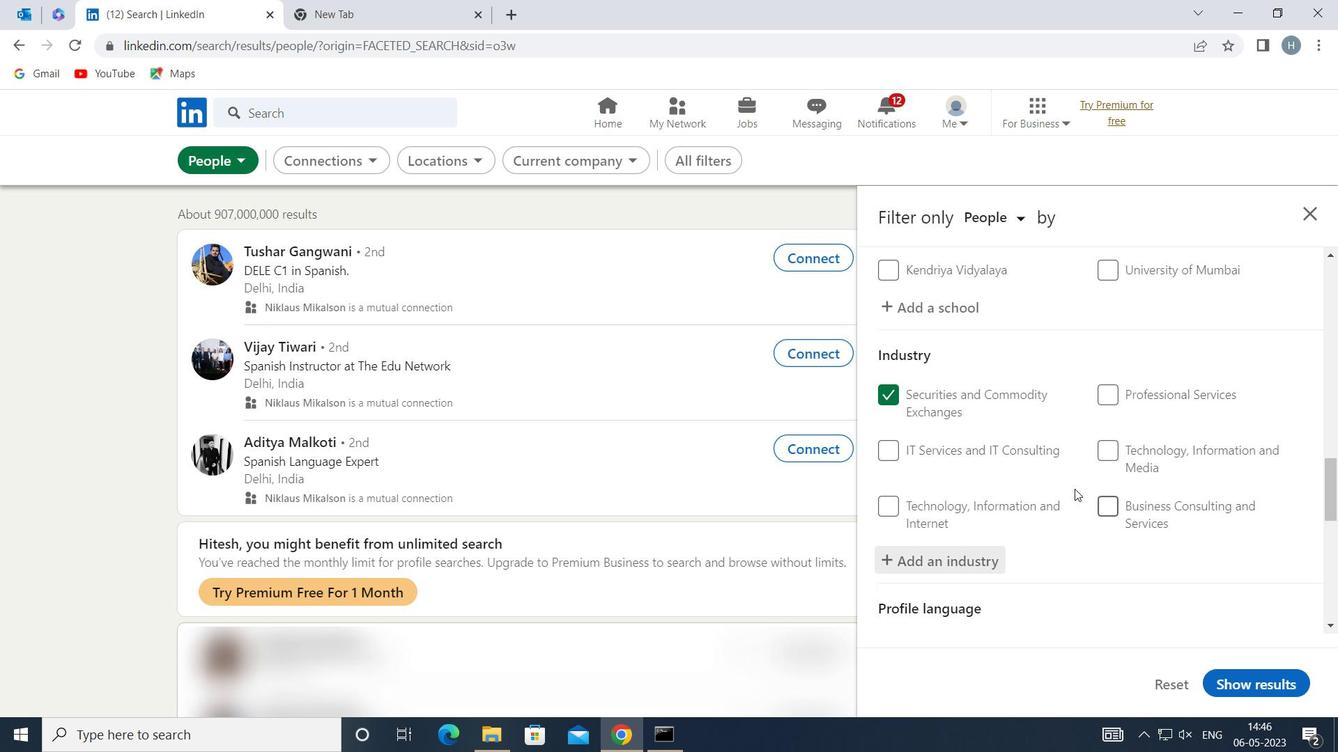 
Action: Mouse scrolled (1067, 450) with delta (0, 0)
Screenshot: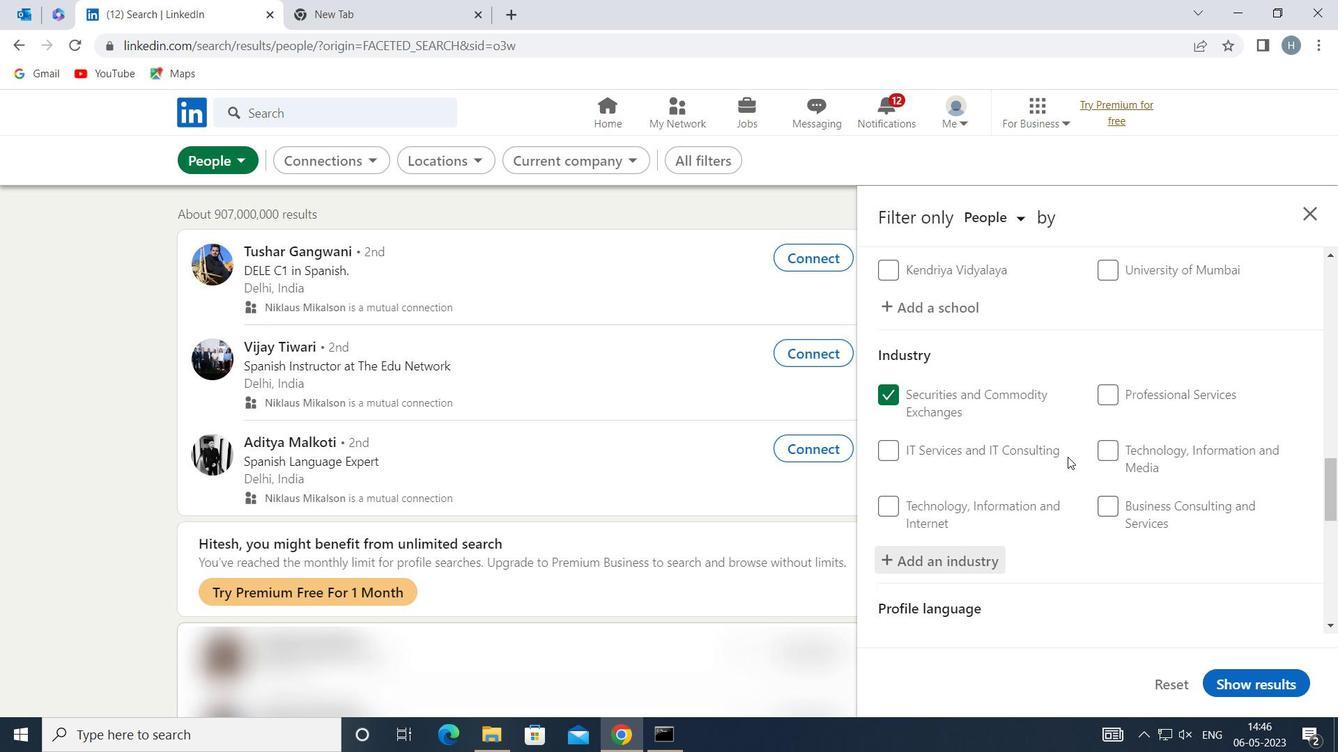 
Action: Mouse scrolled (1067, 450) with delta (0, 0)
Screenshot: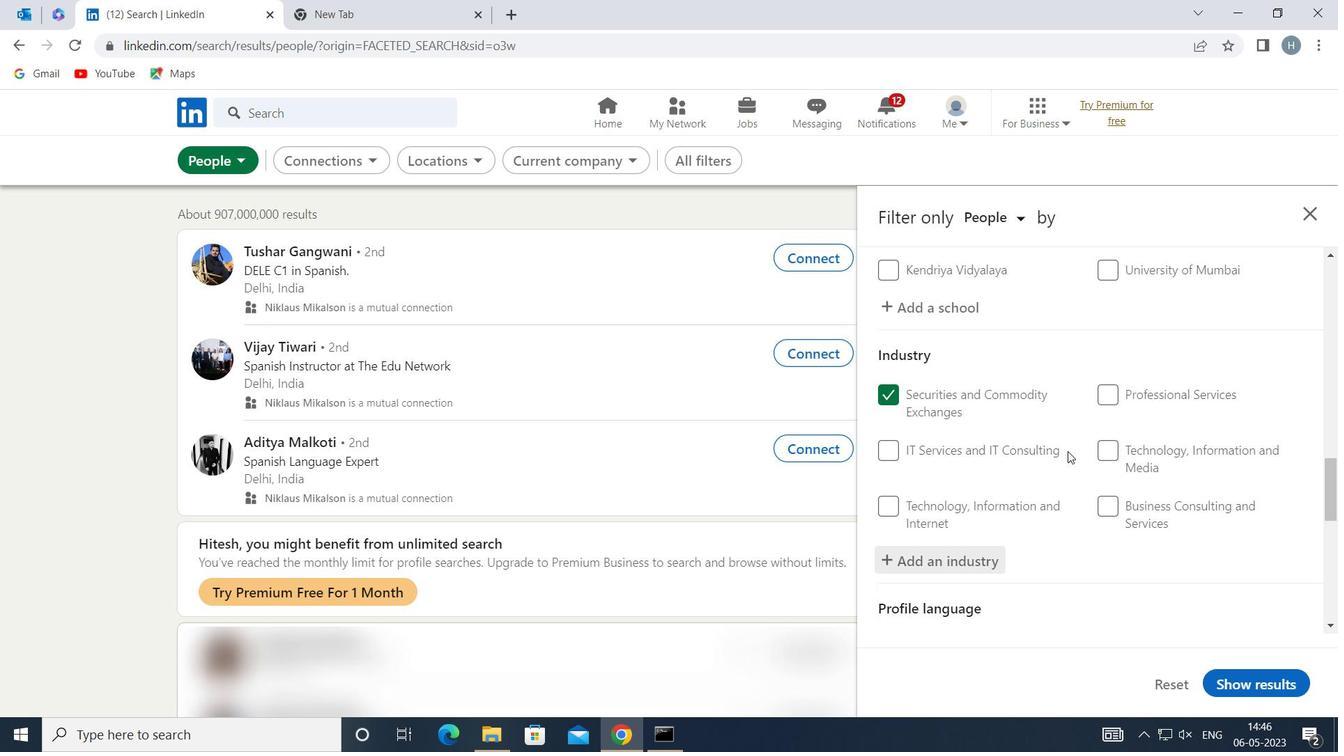 
Action: Mouse moved to (1066, 440)
Screenshot: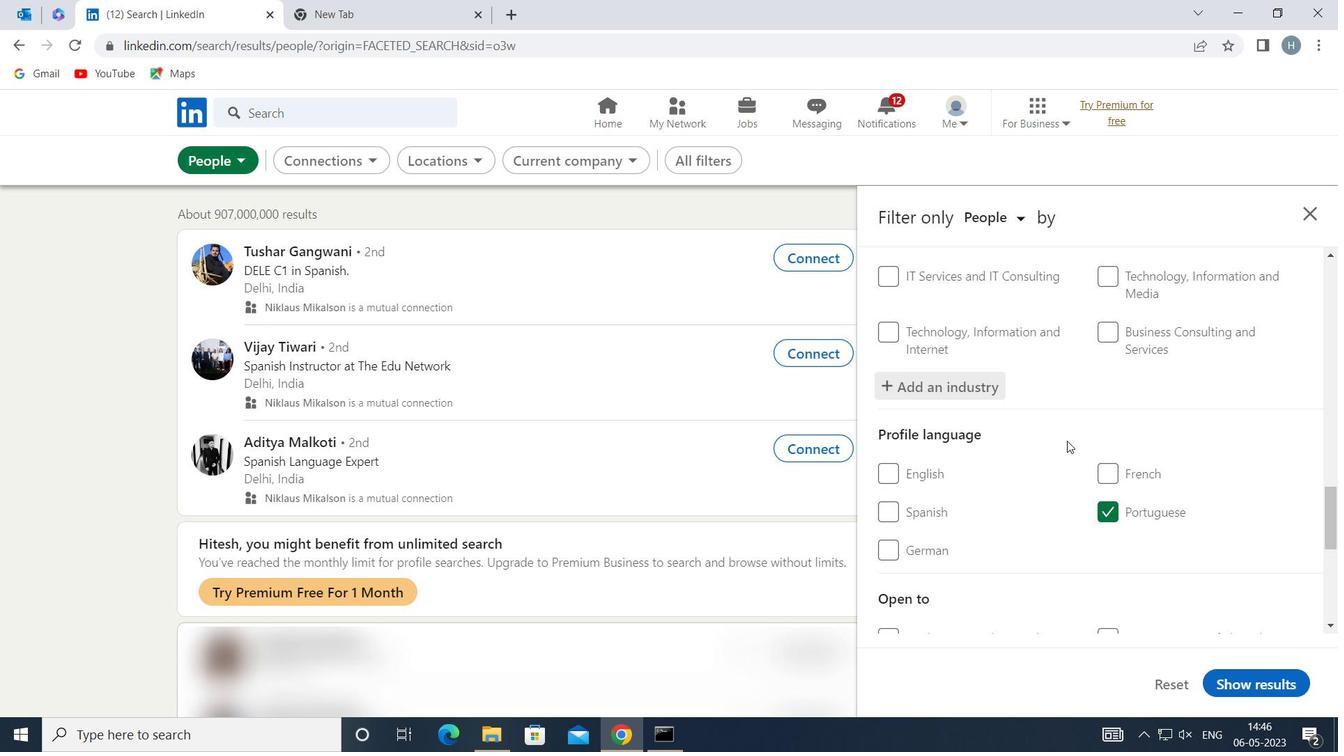 
Action: Mouse scrolled (1066, 439) with delta (0, 0)
Screenshot: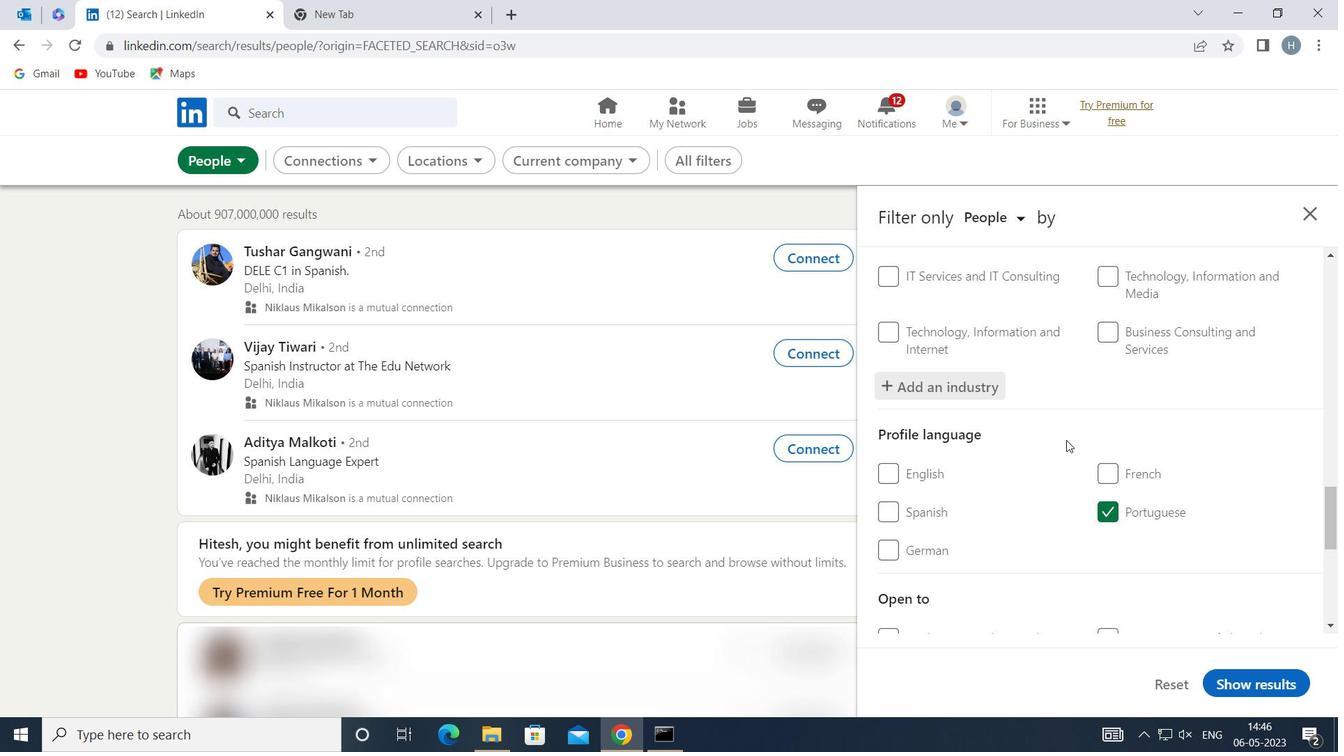 
Action: Mouse moved to (1066, 434)
Screenshot: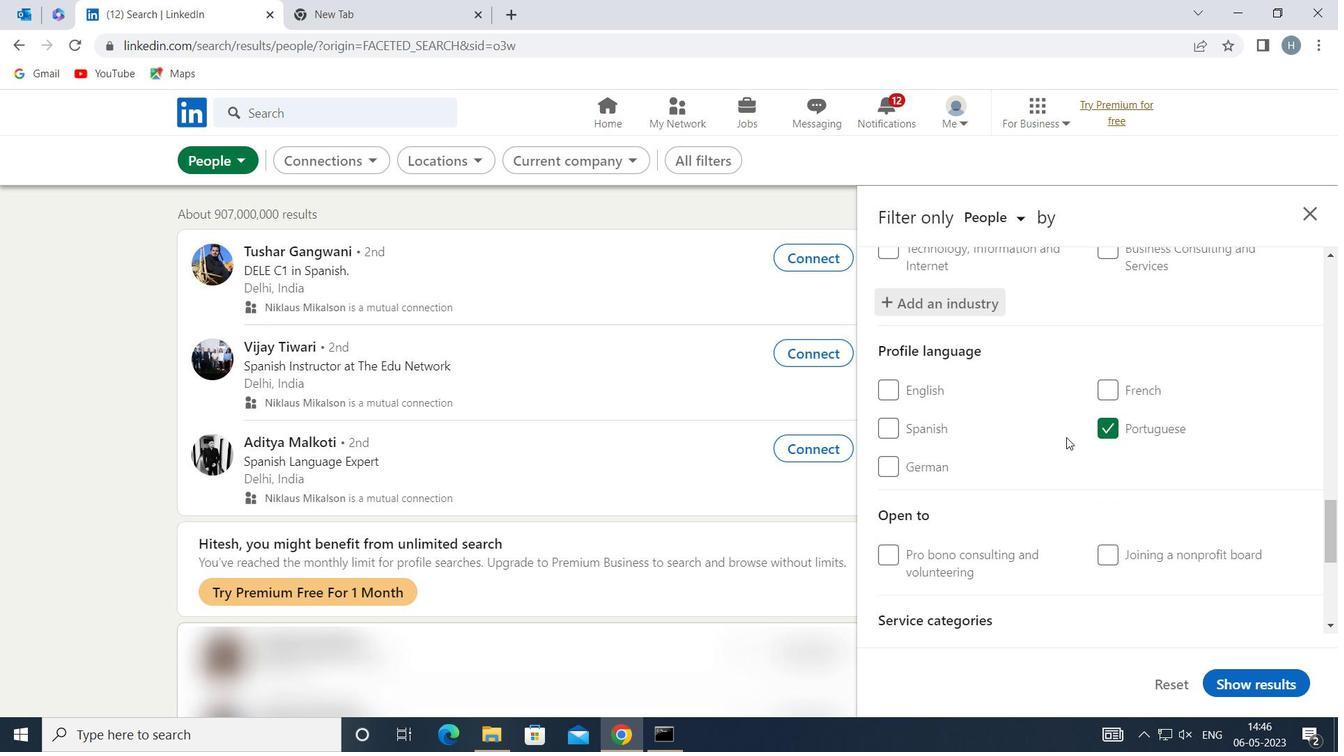 
Action: Mouse scrolled (1066, 434) with delta (0, 0)
Screenshot: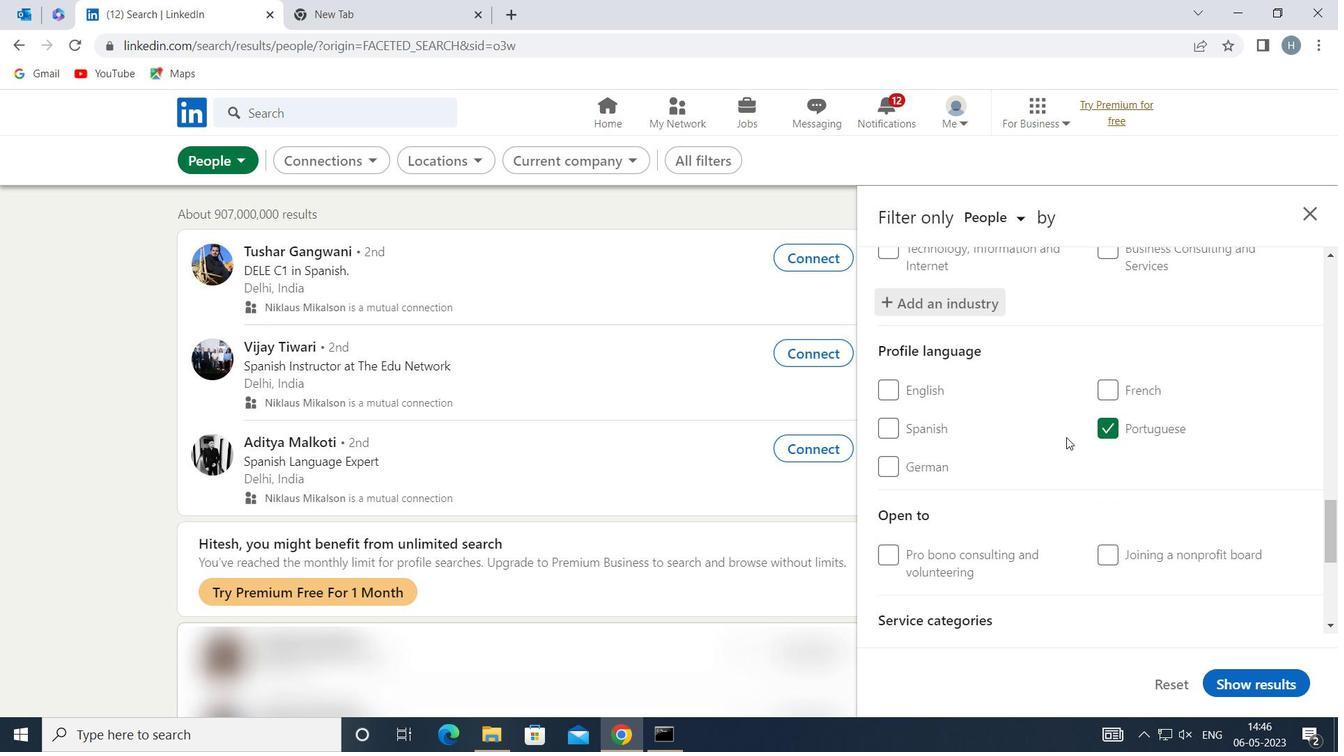 
Action: Mouse moved to (1070, 428)
Screenshot: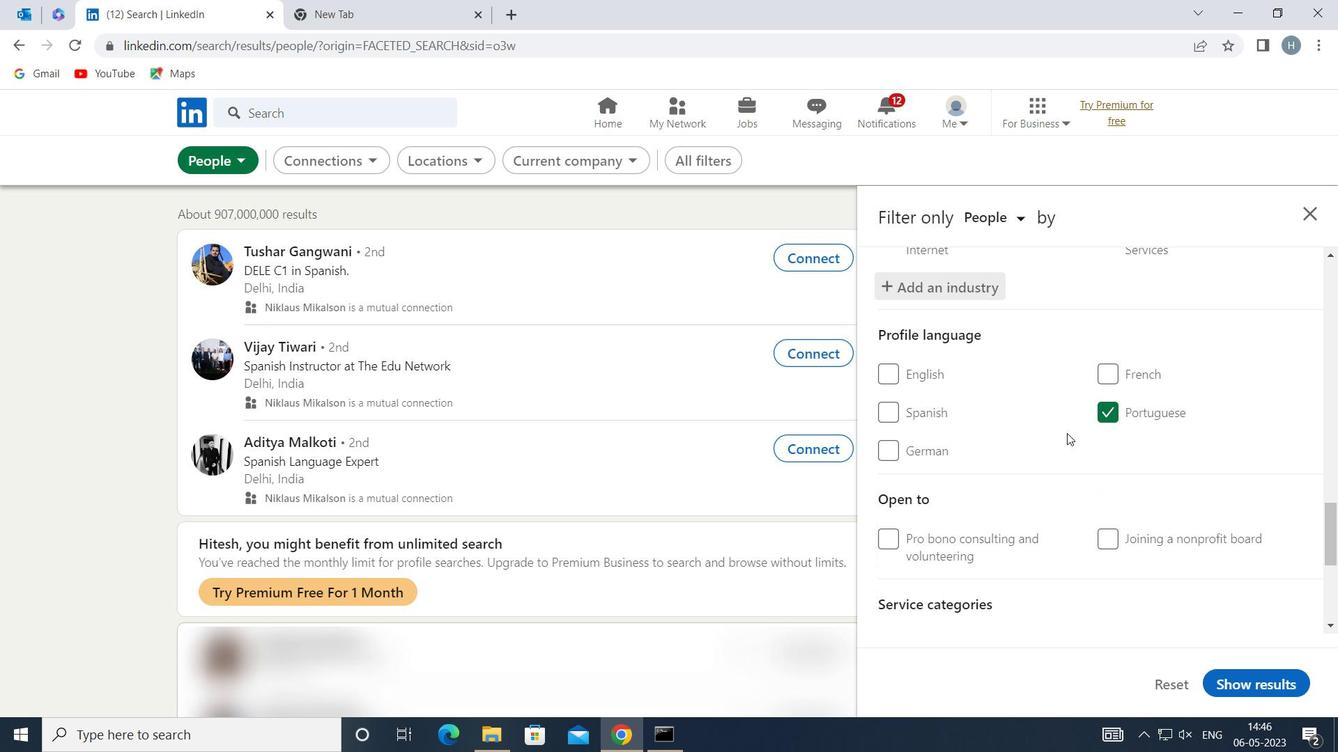 
Action: Mouse scrolled (1070, 427) with delta (0, 0)
Screenshot: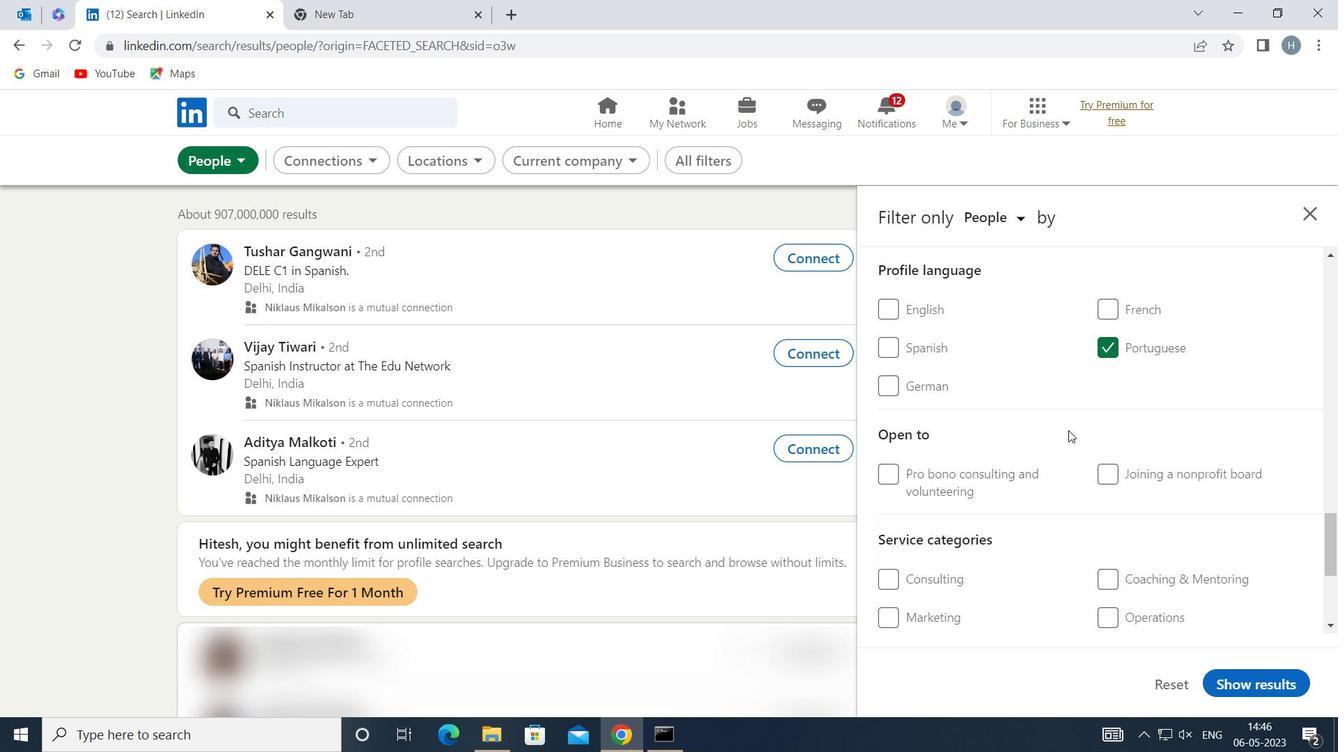 
Action: Mouse moved to (1070, 427)
Screenshot: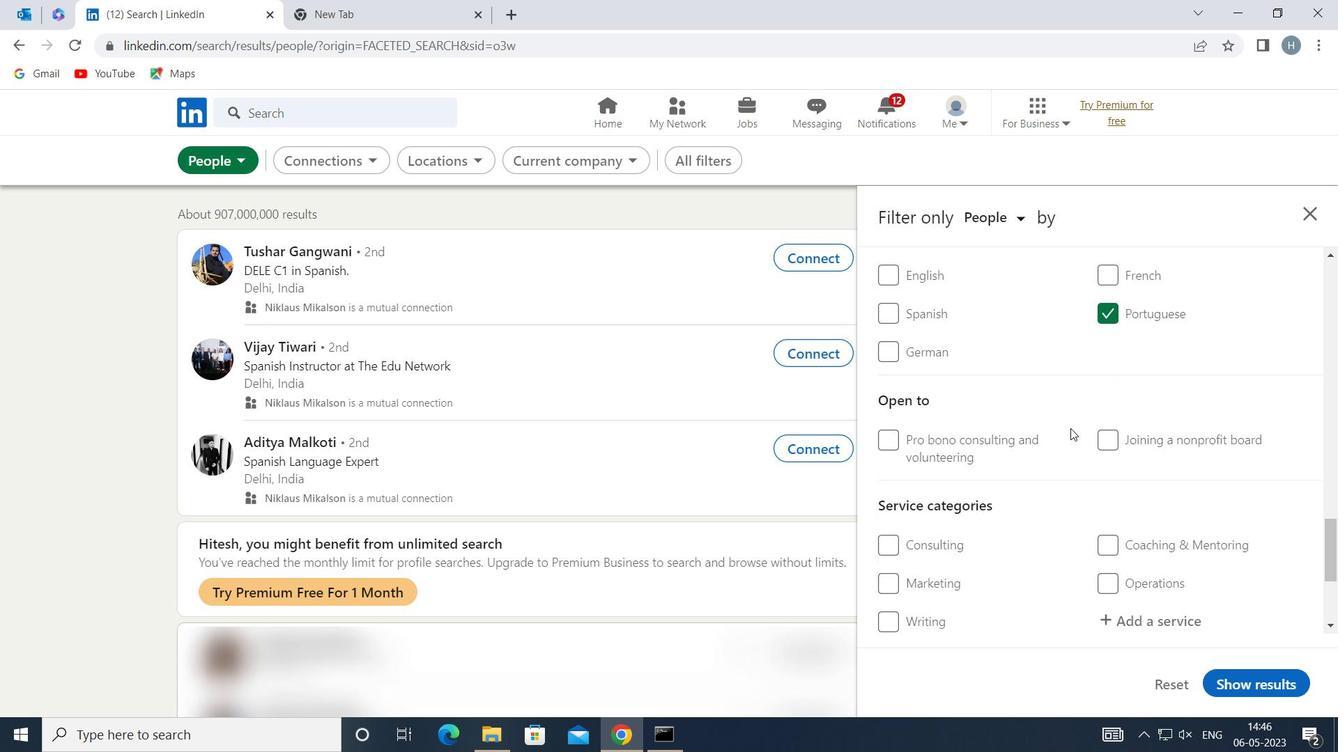 
Action: Mouse scrolled (1070, 426) with delta (0, 0)
Screenshot: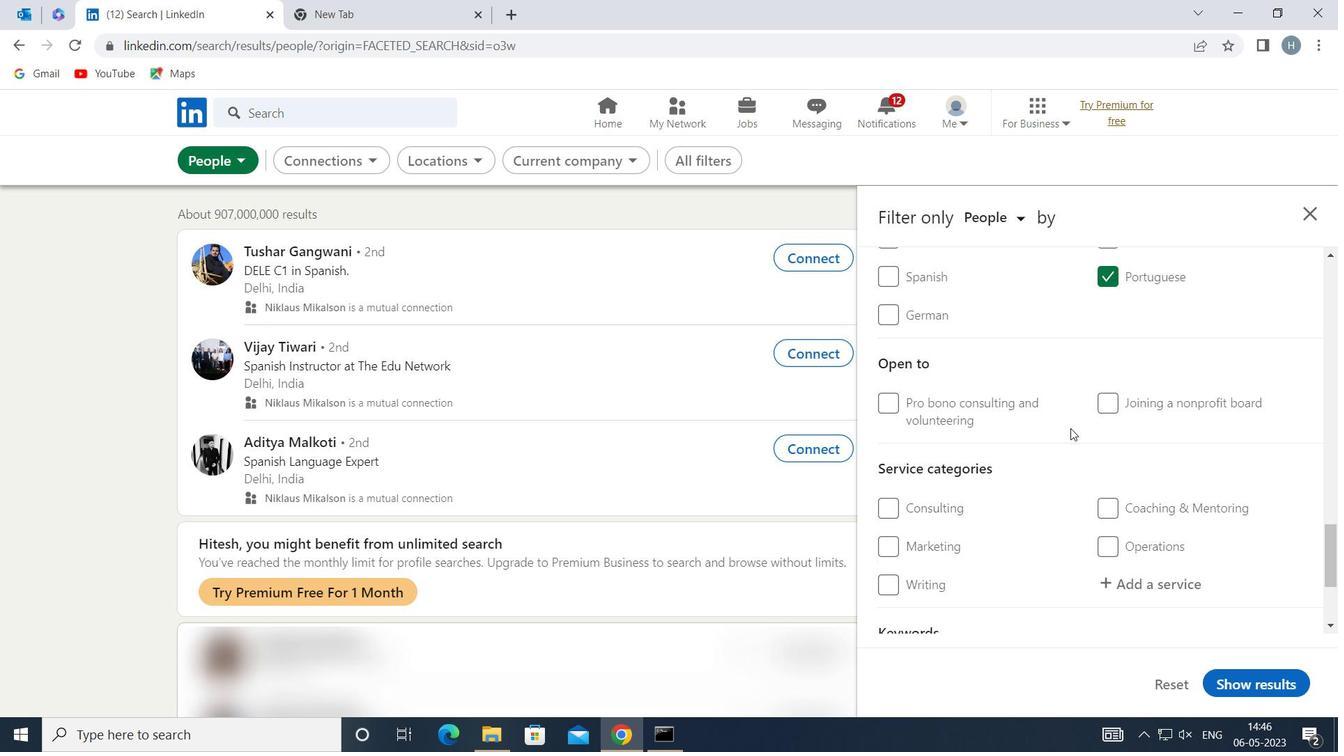 
Action: Mouse moved to (1127, 462)
Screenshot: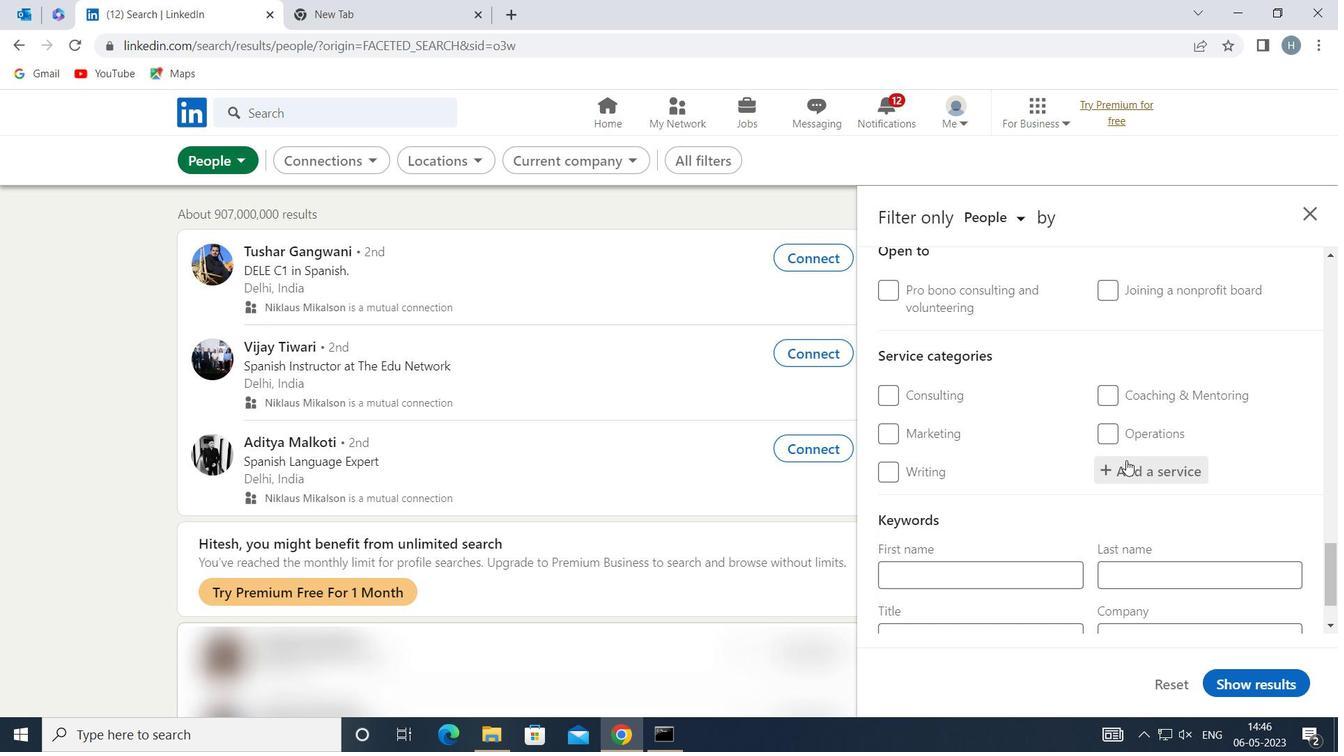 
Action: Mouse pressed left at (1127, 462)
Screenshot: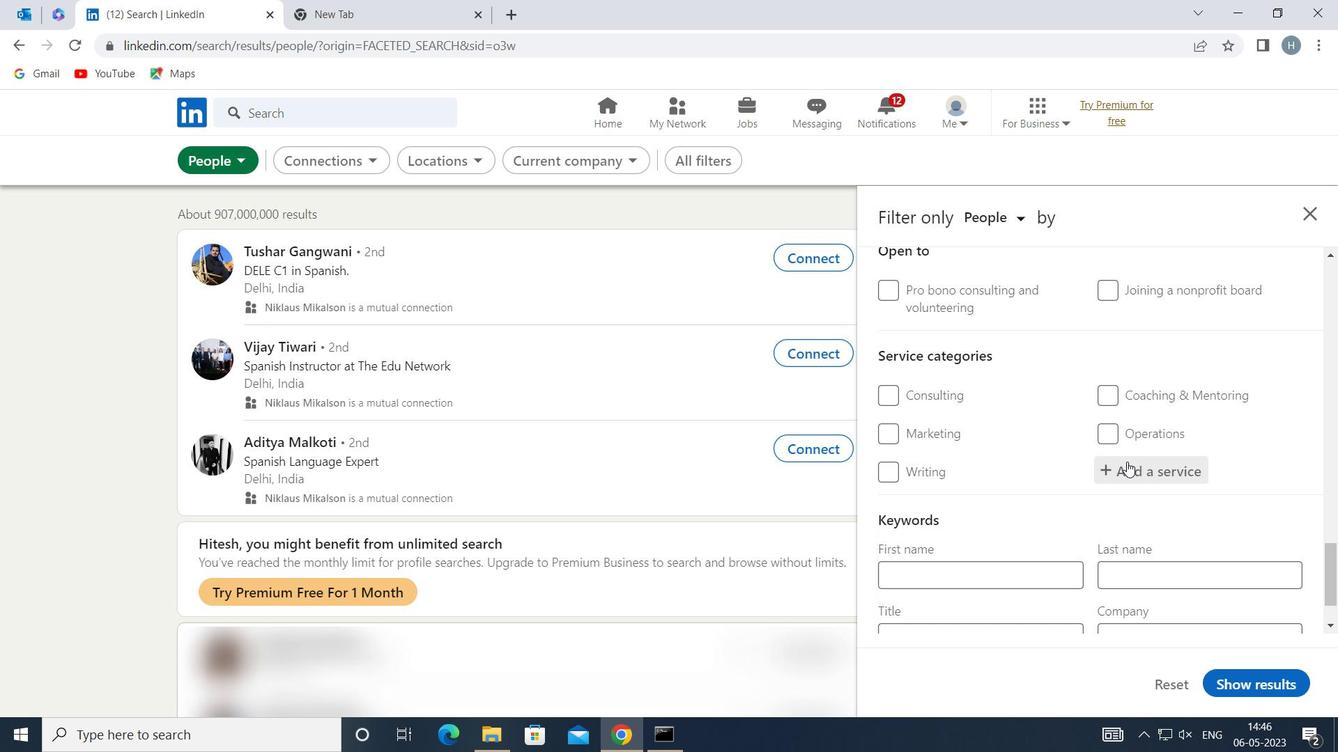 
Action: Key pressed <Key.shift>GRAPHIC<Key.space><Key.shift>DES
Screenshot: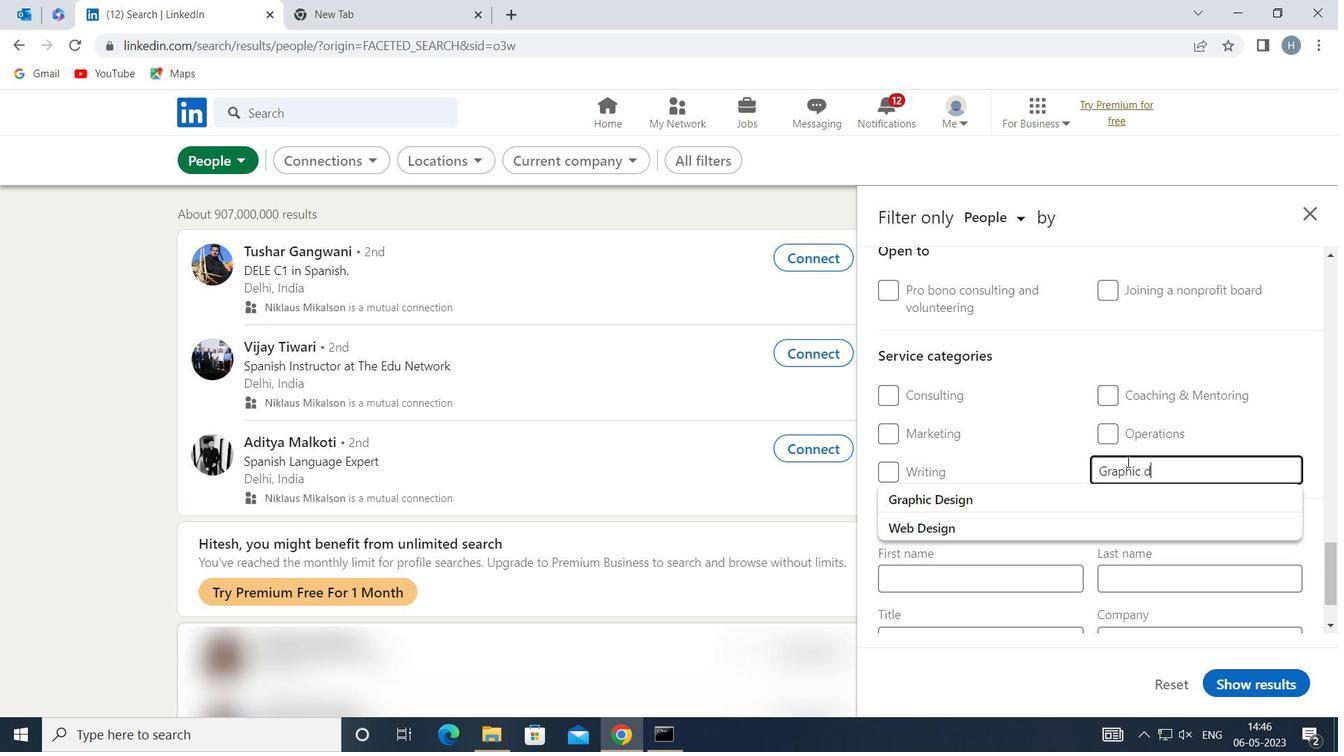 
Action: Mouse moved to (1049, 495)
Screenshot: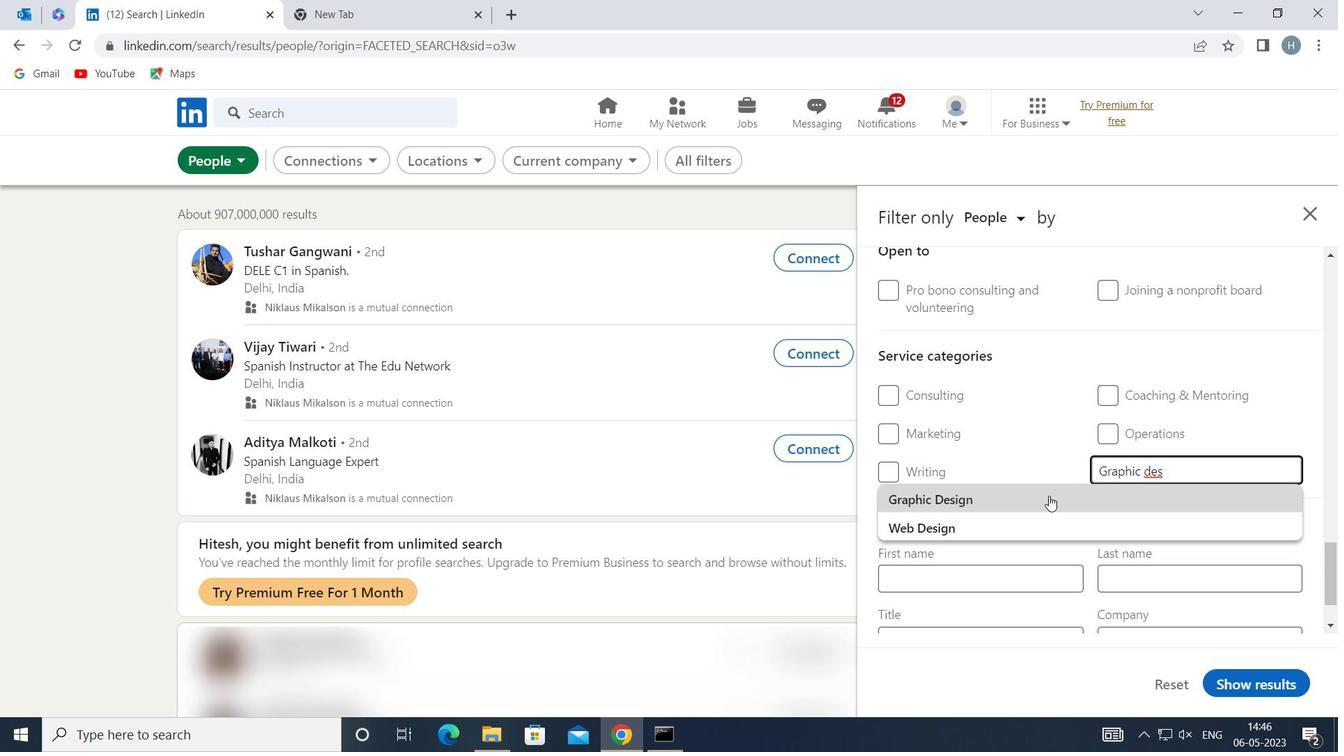 
Action: Mouse pressed left at (1049, 495)
Screenshot: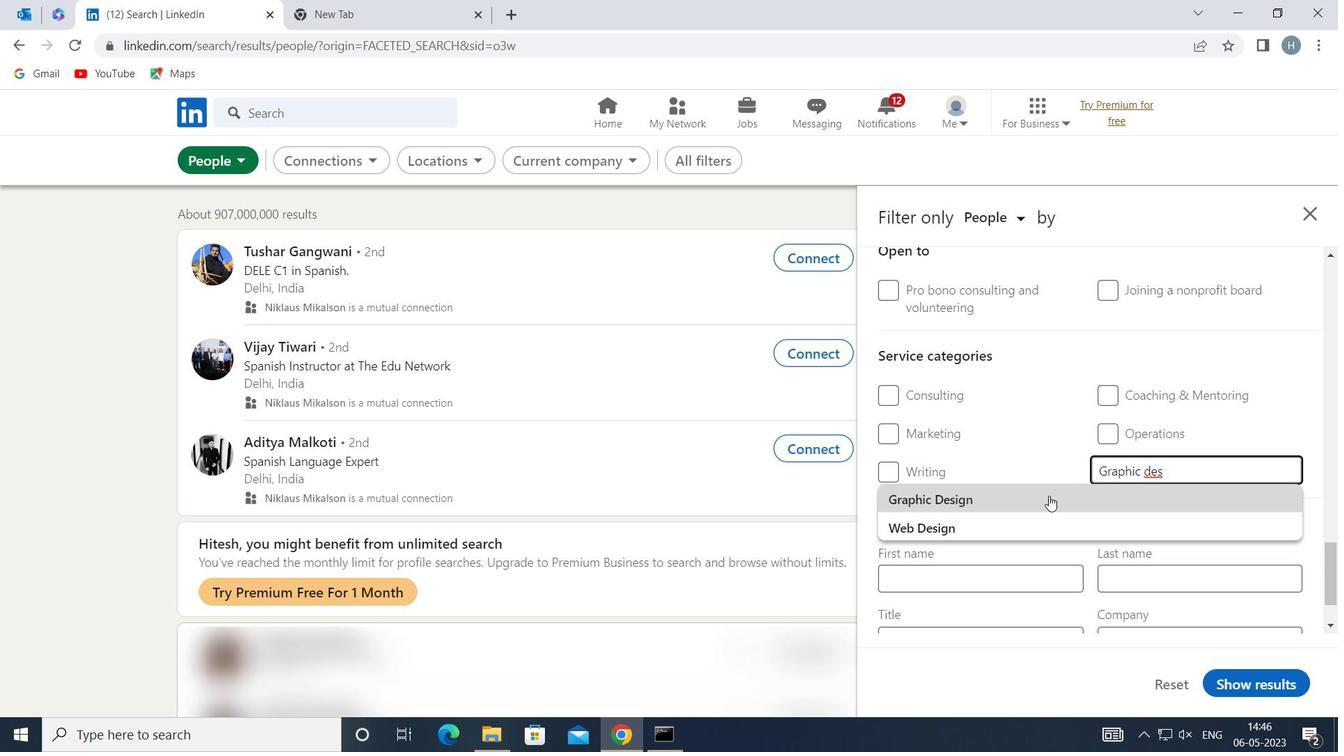 
Action: Mouse moved to (1033, 443)
Screenshot: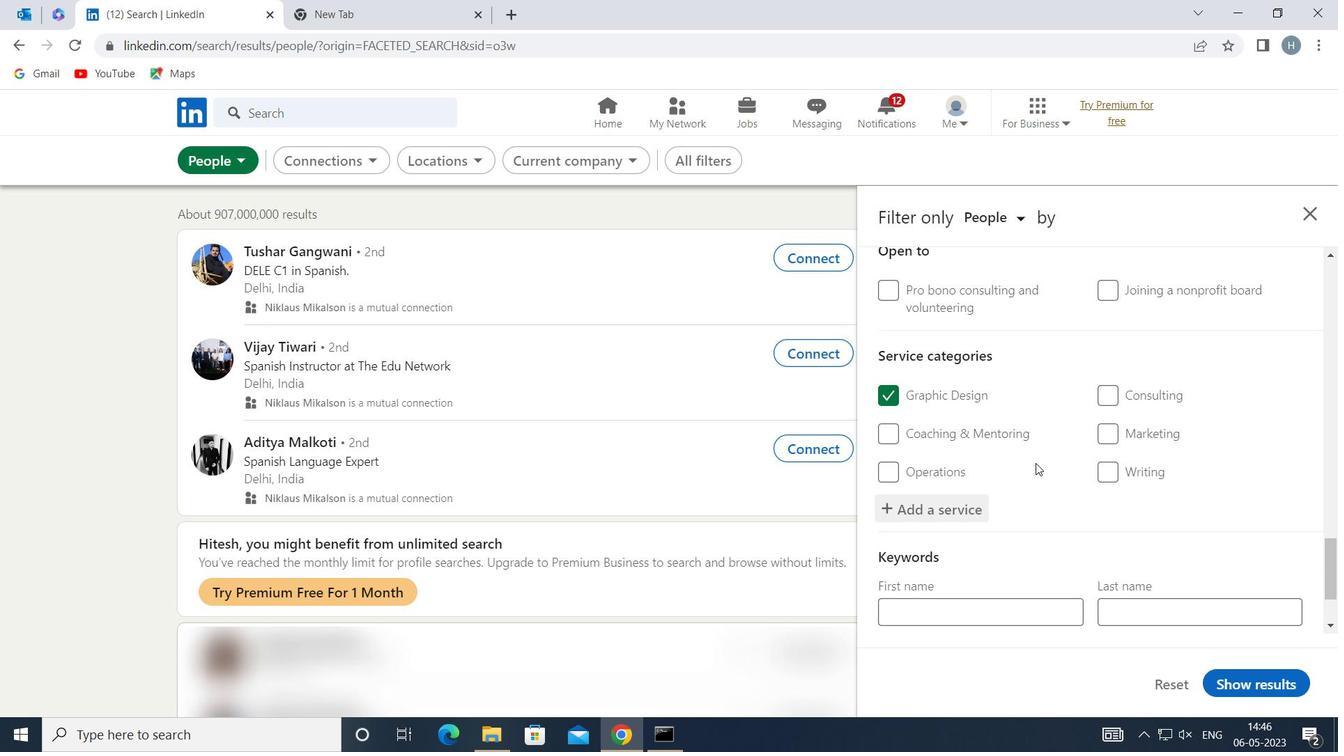 
Action: Mouse scrolled (1033, 442) with delta (0, 0)
Screenshot: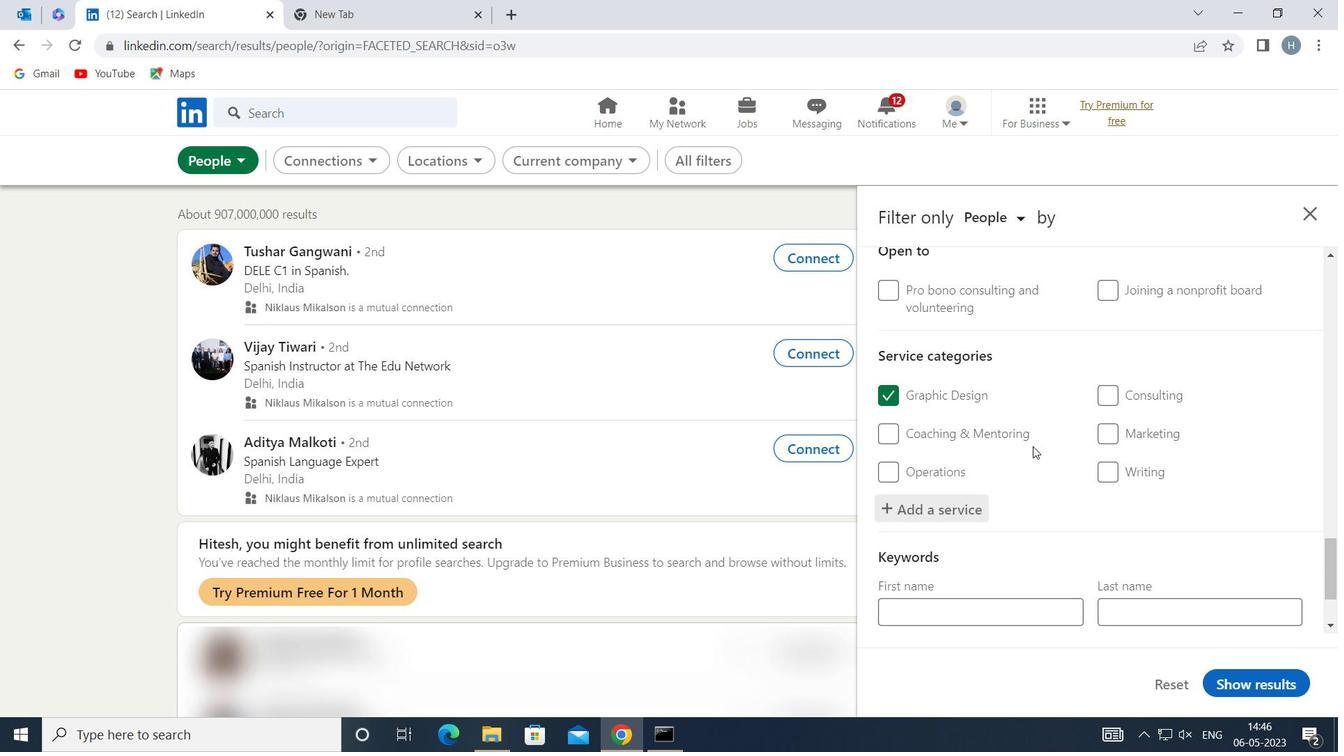 
Action: Mouse scrolled (1033, 442) with delta (0, 0)
Screenshot: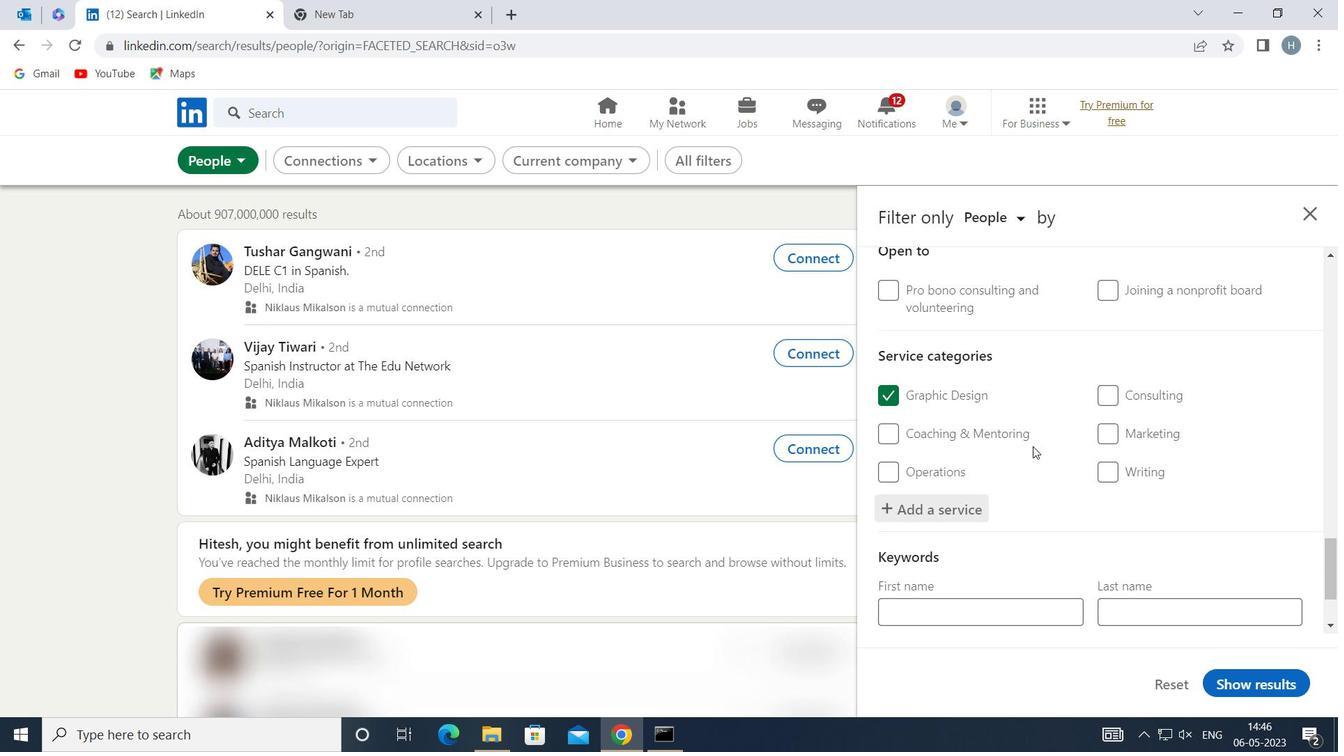 
Action: Mouse scrolled (1033, 442) with delta (0, 0)
Screenshot: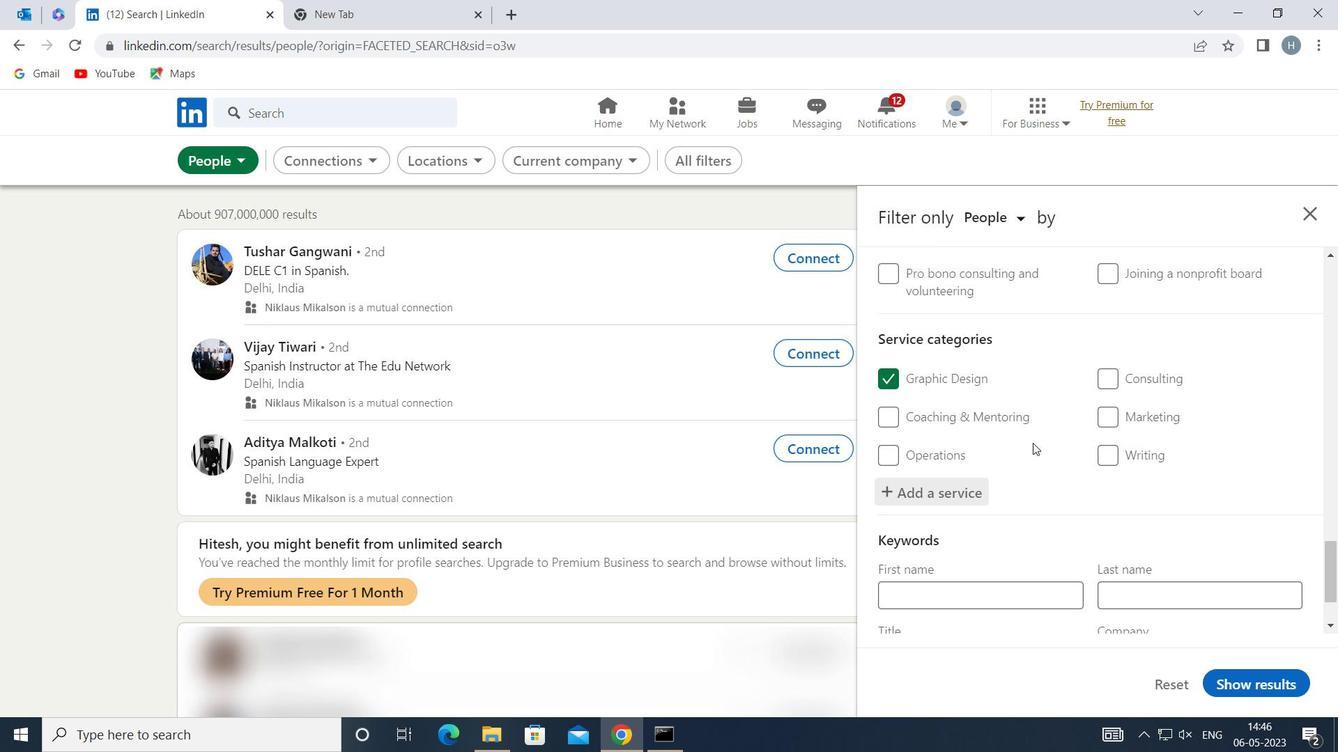 
Action: Mouse moved to (1033, 442)
Screenshot: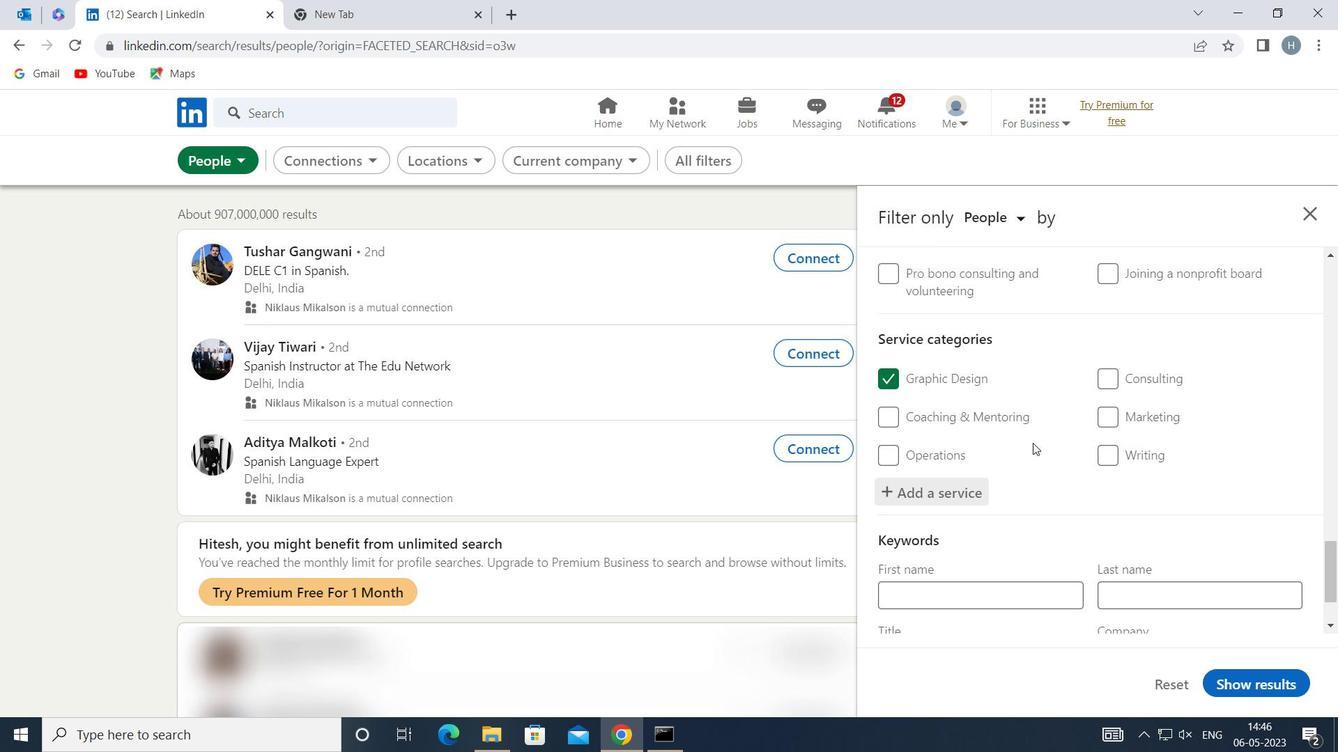 
Action: Mouse scrolled (1033, 441) with delta (0, 0)
Screenshot: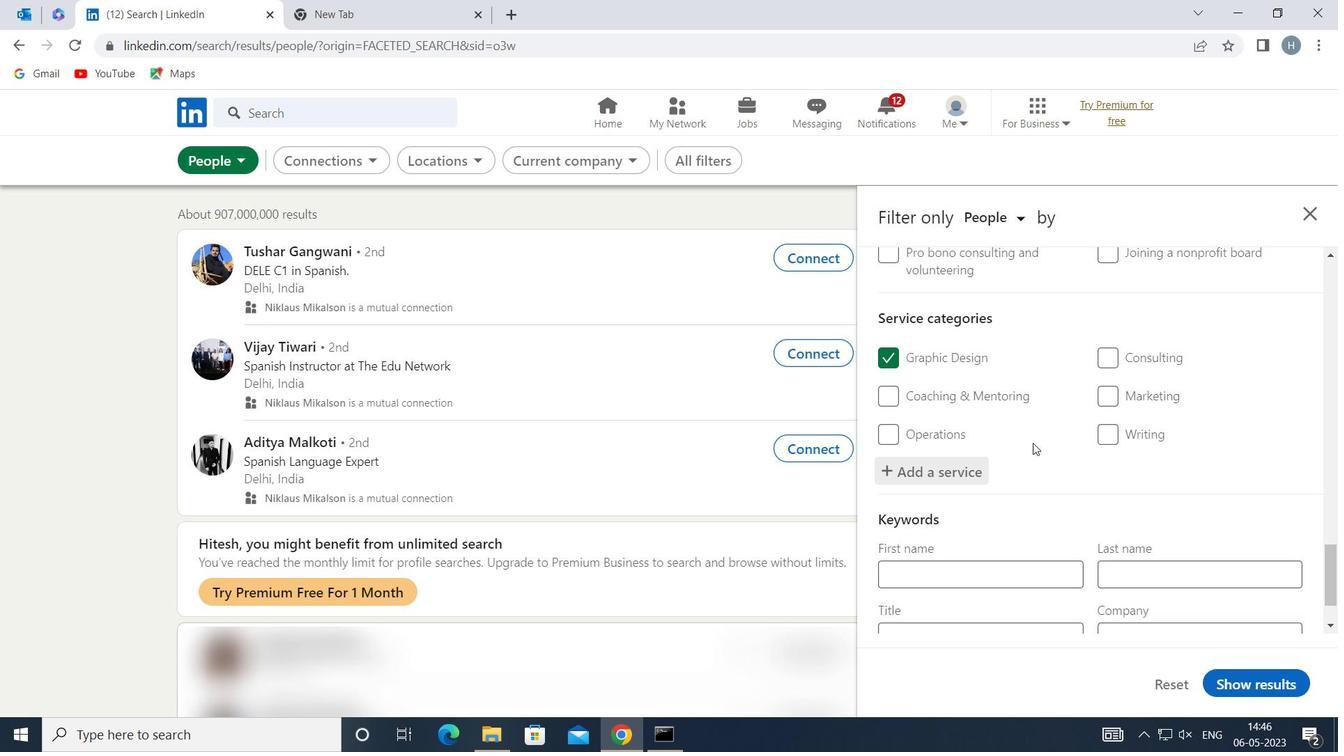 
Action: Mouse moved to (1016, 551)
Screenshot: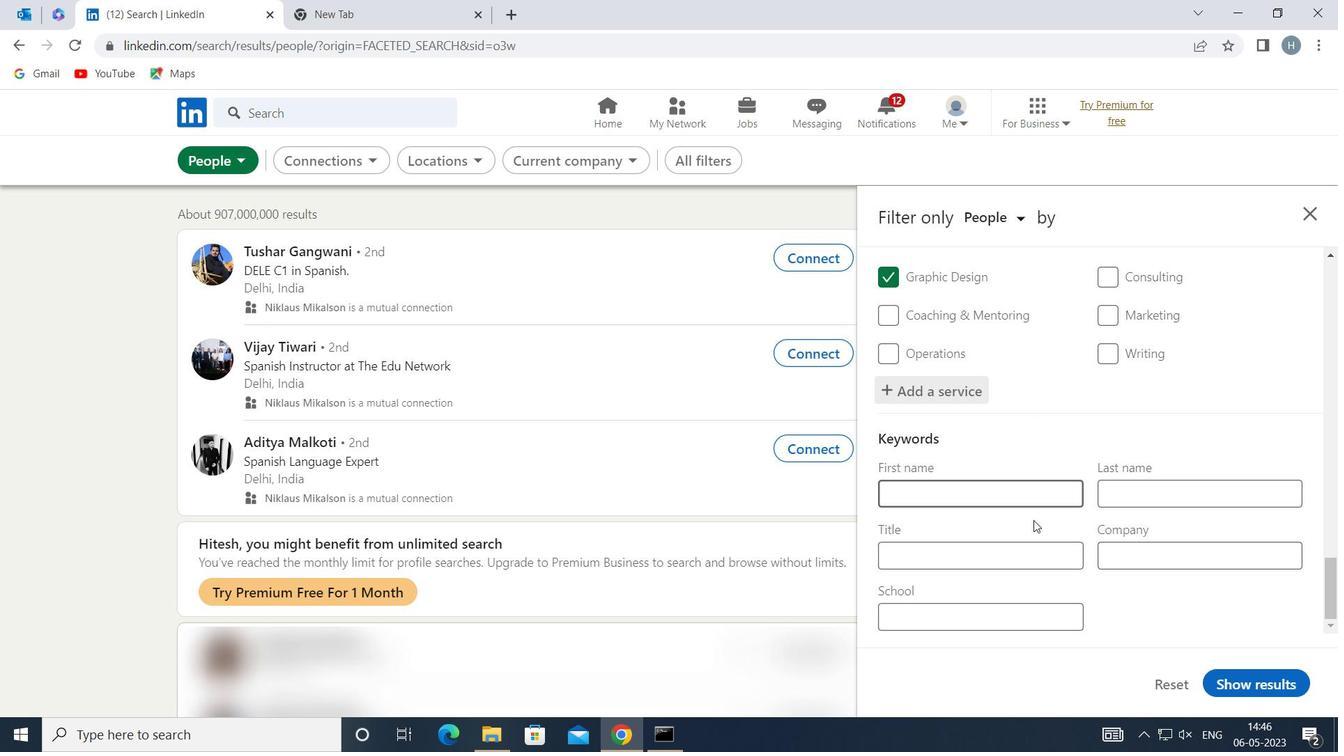 
Action: Mouse pressed left at (1016, 551)
Screenshot: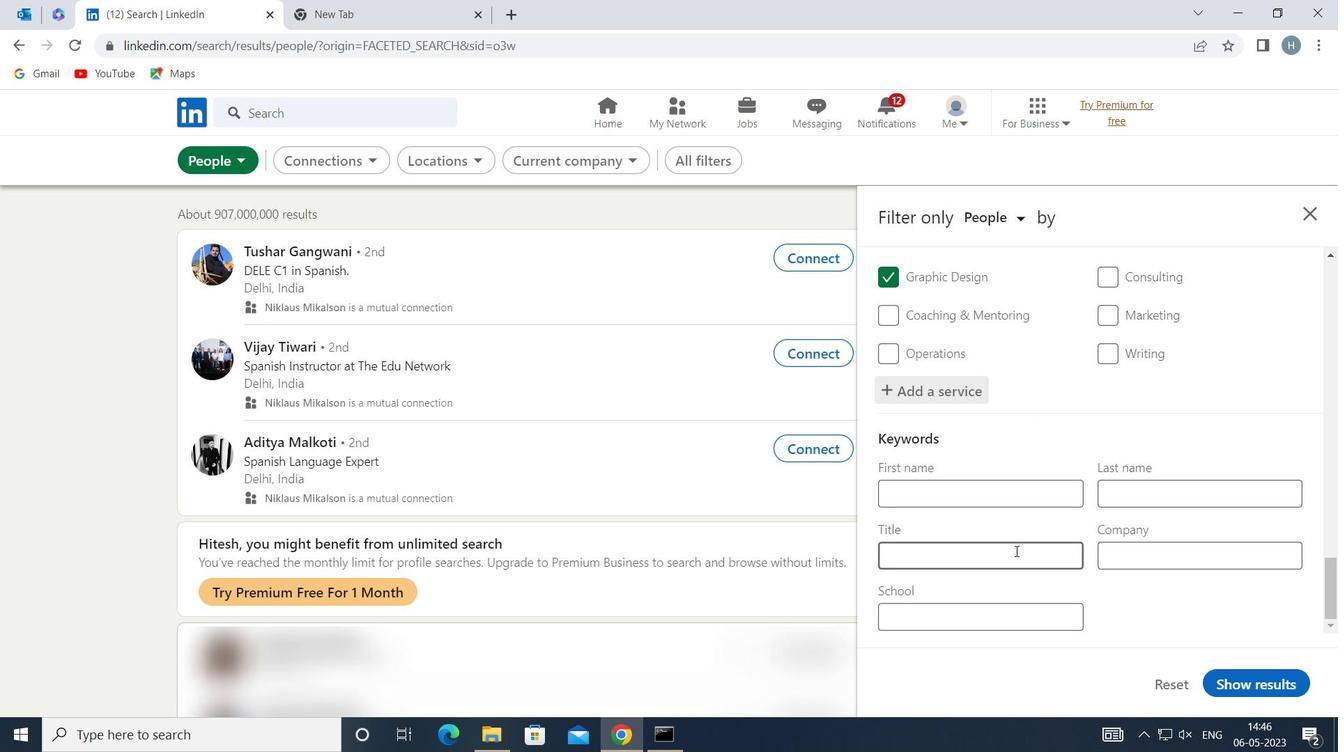 
Action: Key pressed <Key.shift>COORDINATOR
Screenshot: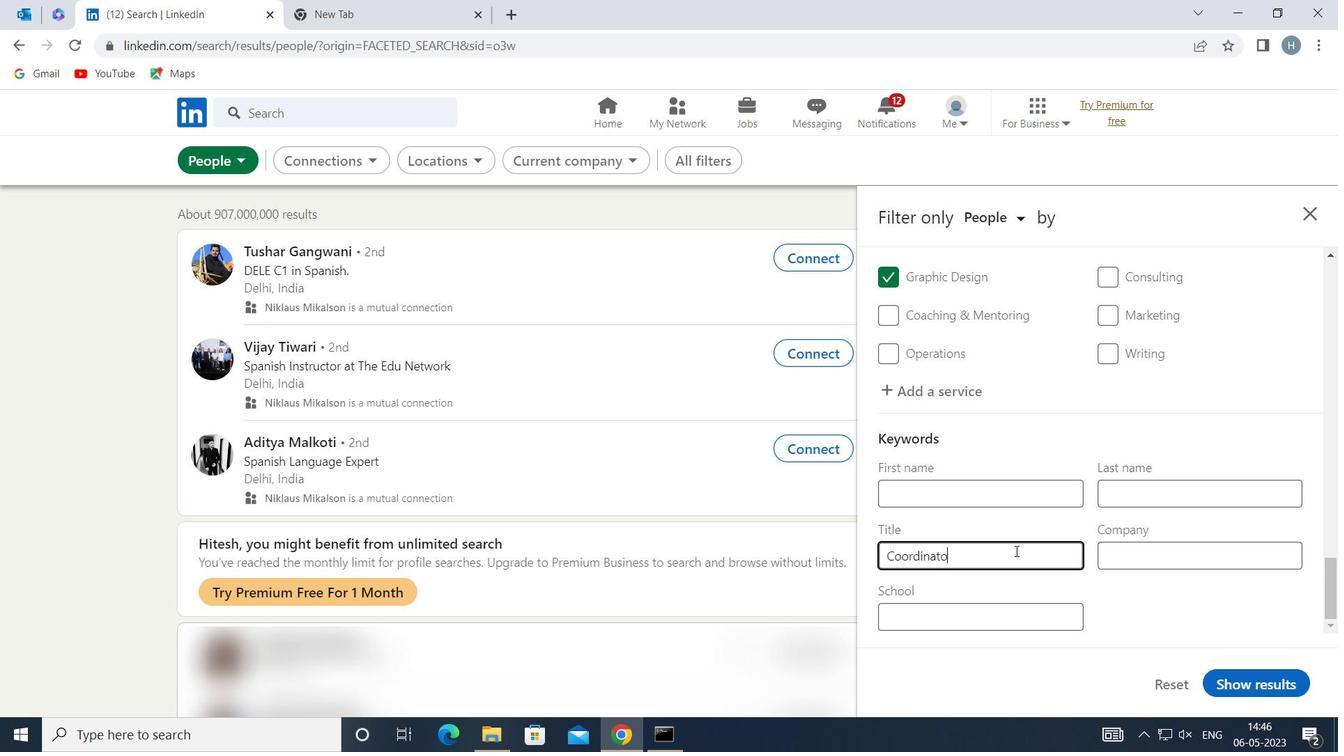 
Action: Mouse moved to (1250, 680)
Screenshot: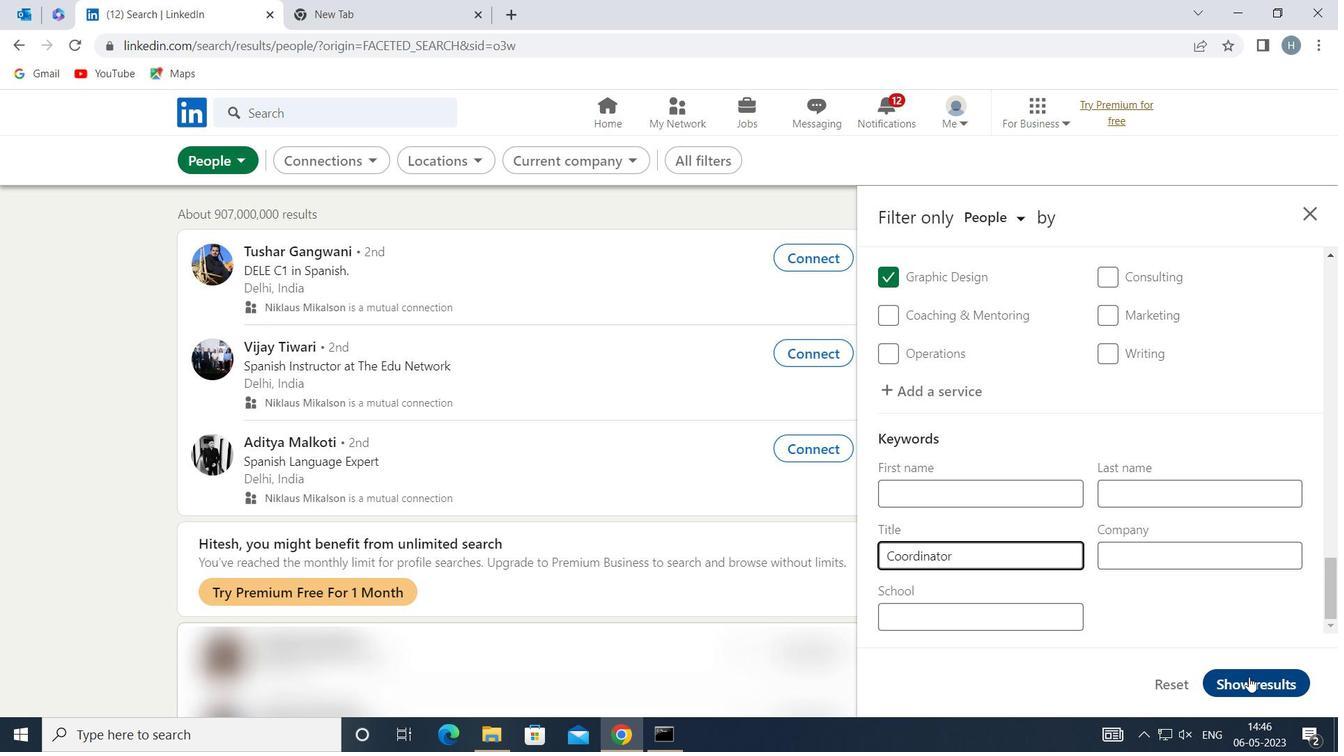 
Action: Mouse pressed left at (1250, 680)
Screenshot: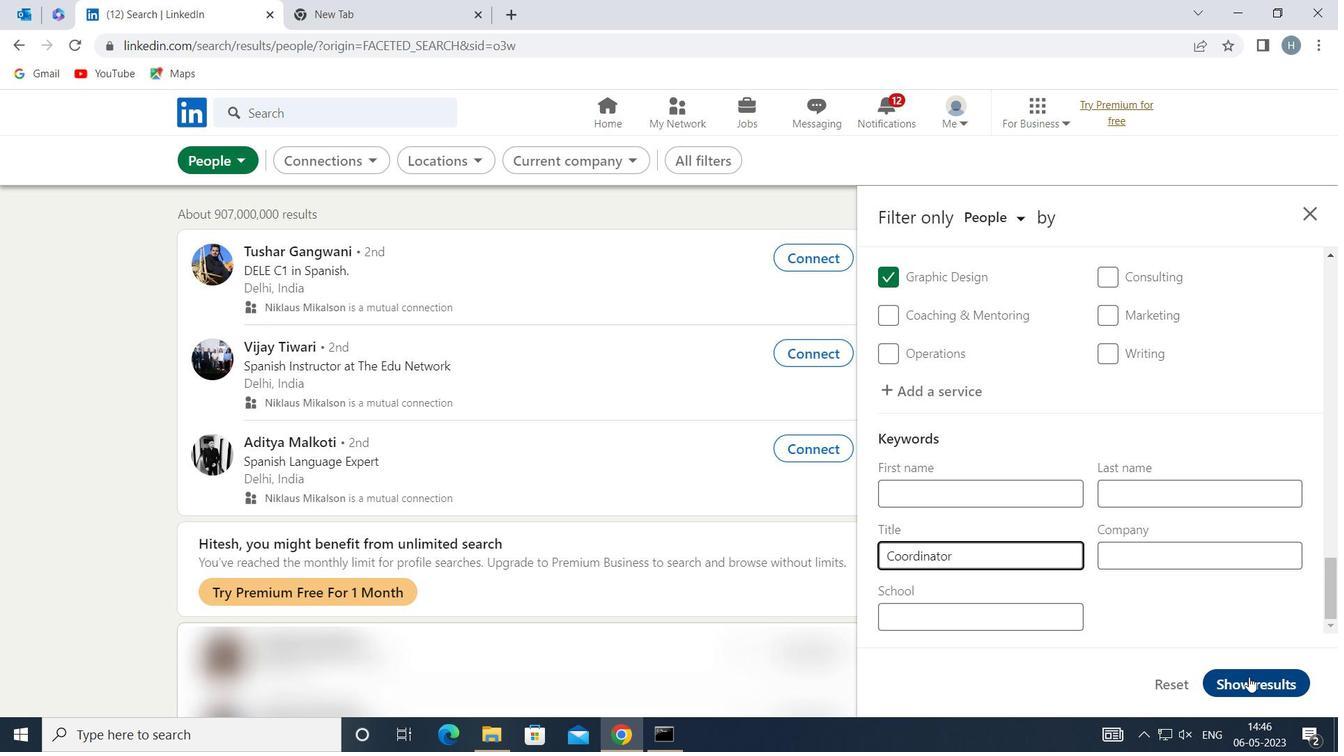 
Action: Mouse moved to (996, 453)
Screenshot: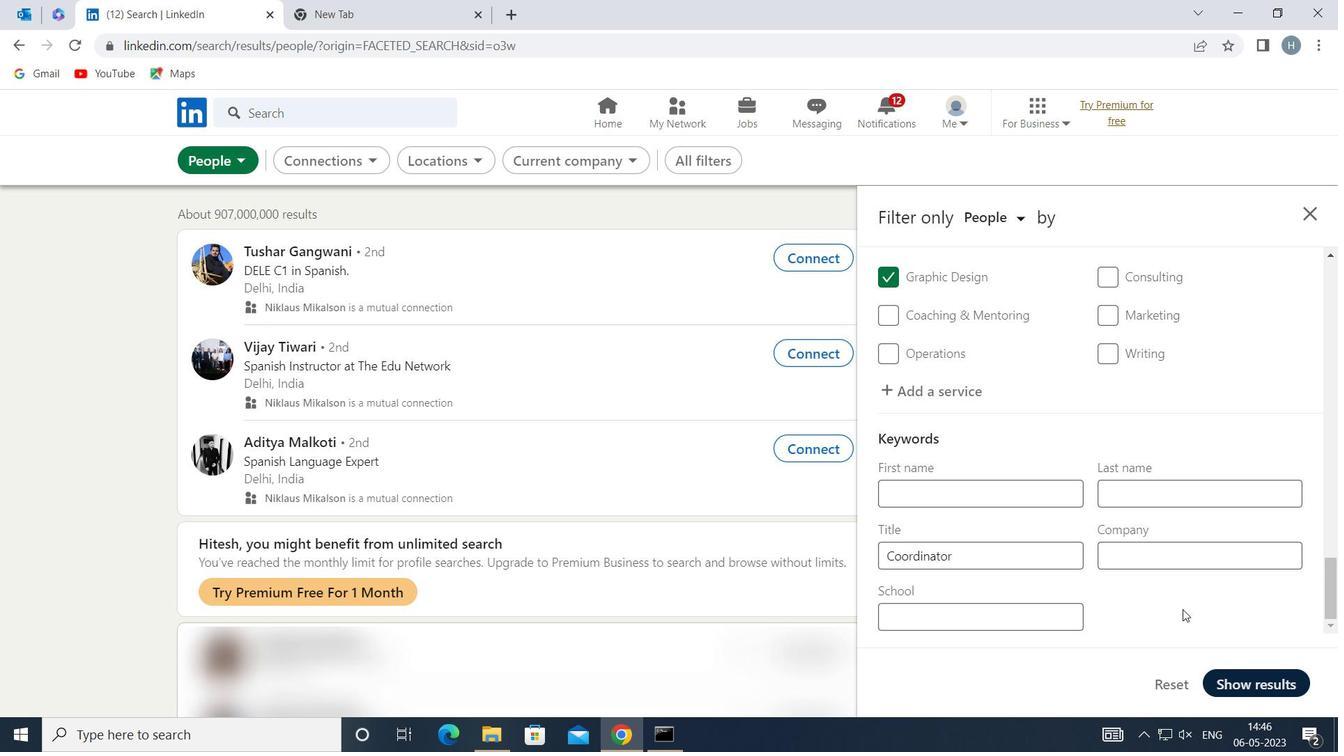 
